 Task: Find connections with filter location Deux-Montagnes with filter topic #Entrepreneurshipwith filter profile language Potuguese with filter current company Mindshare with filter school BSI Training Academy with filter industry Strategic Management Services with filter service category Editing with filter keywords title Credit Counselor
Action: Mouse moved to (245, 320)
Screenshot: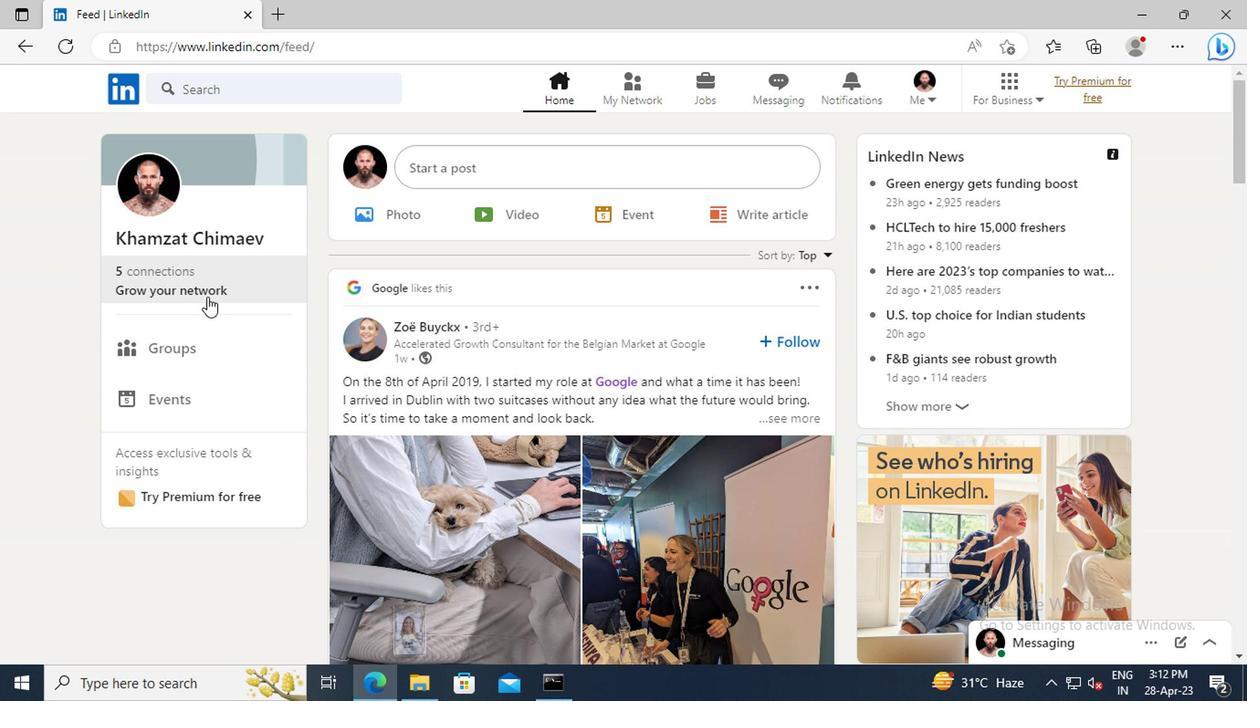 
Action: Mouse pressed left at (245, 320)
Screenshot: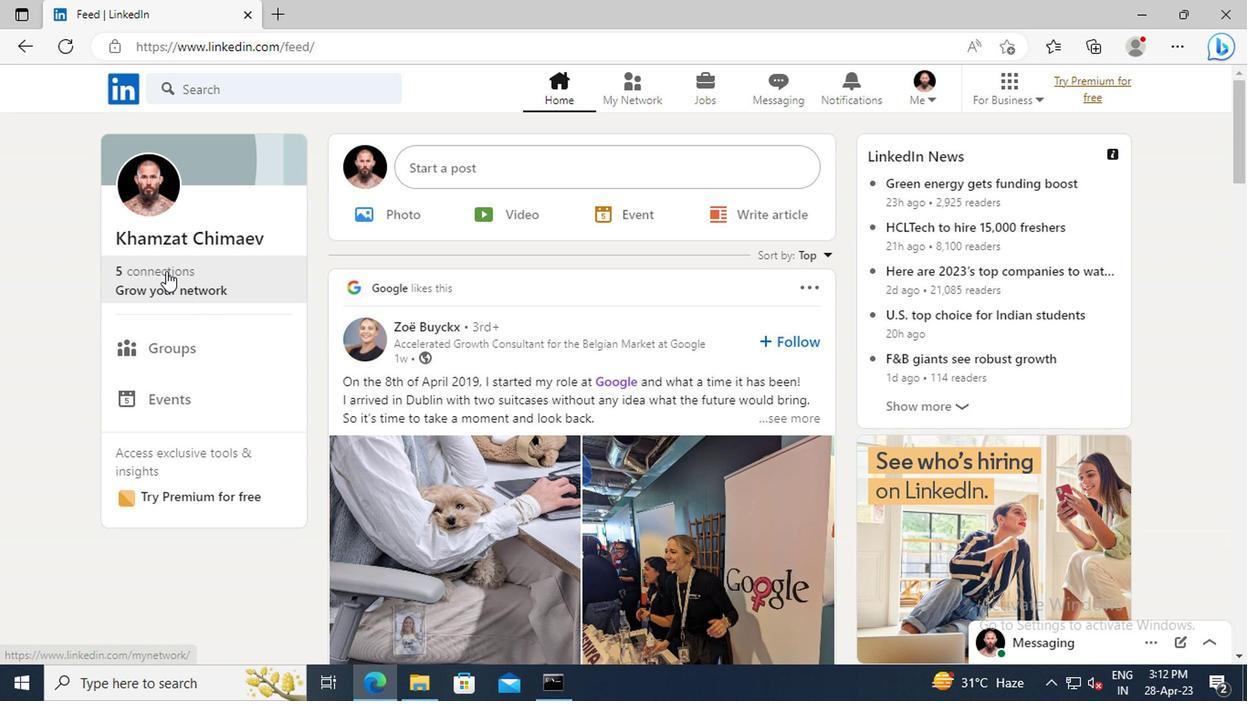 
Action: Mouse moved to (260, 263)
Screenshot: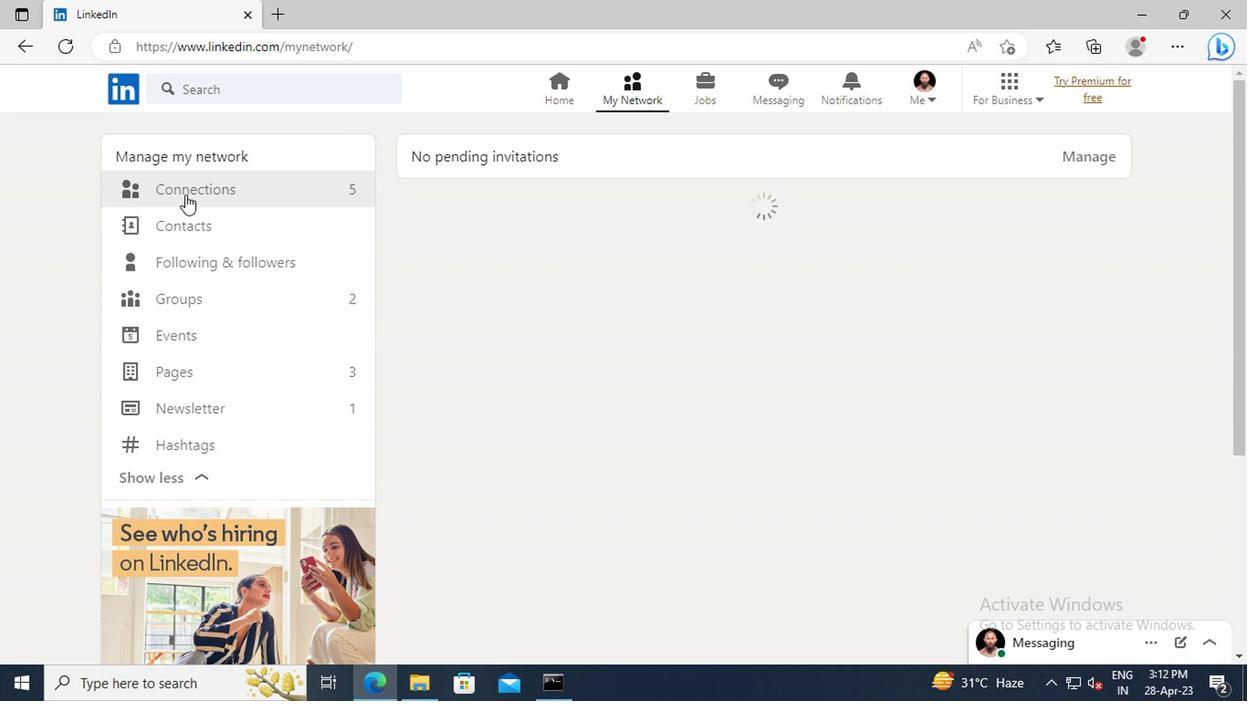 
Action: Mouse pressed left at (260, 263)
Screenshot: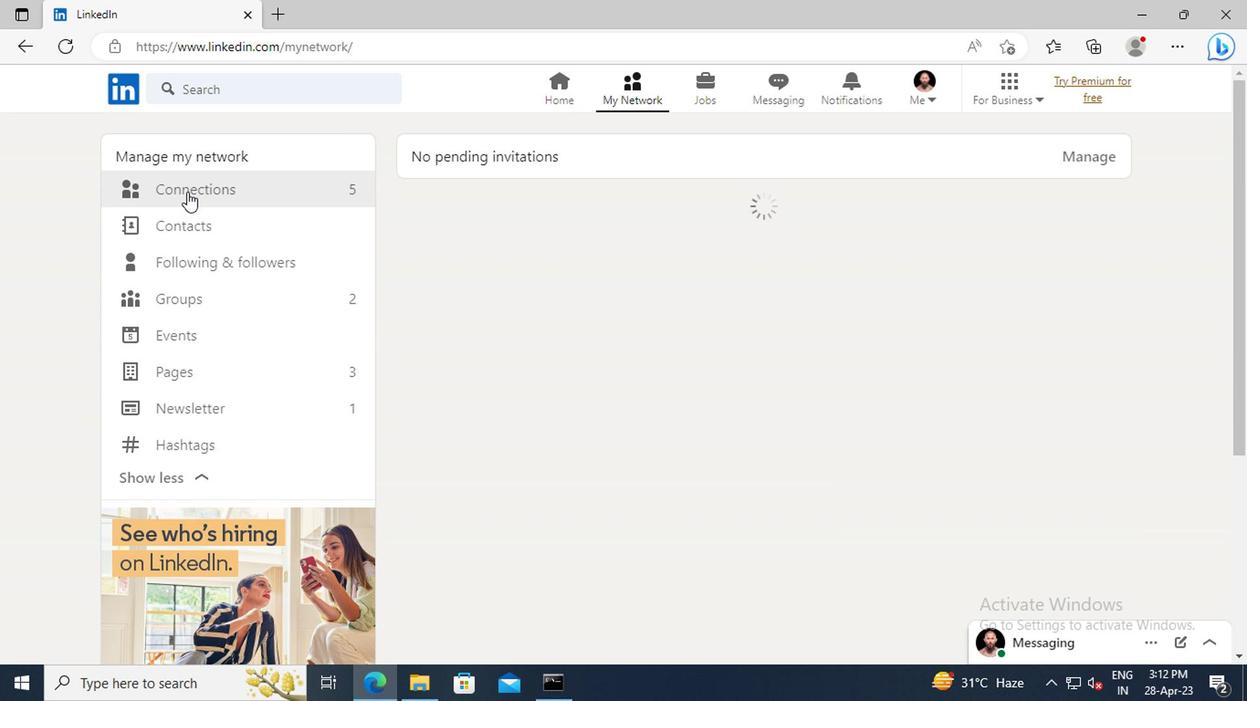 
Action: Mouse moved to (676, 265)
Screenshot: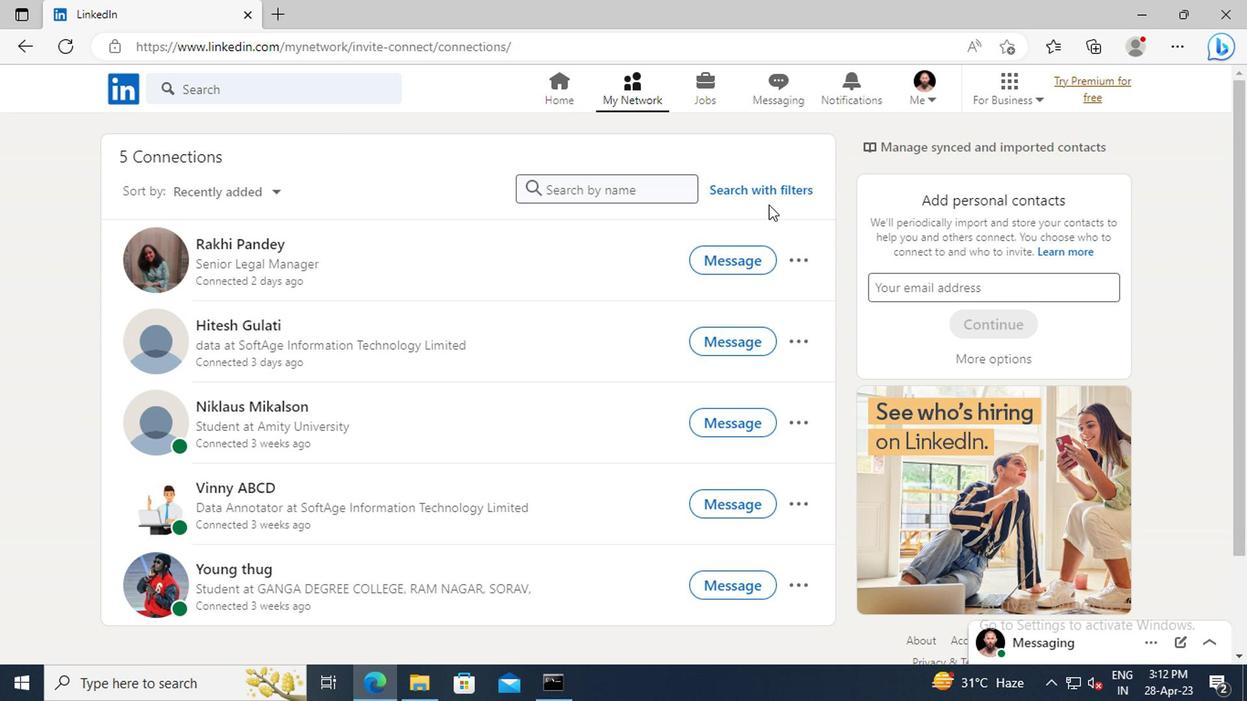 
Action: Mouse pressed left at (676, 265)
Screenshot: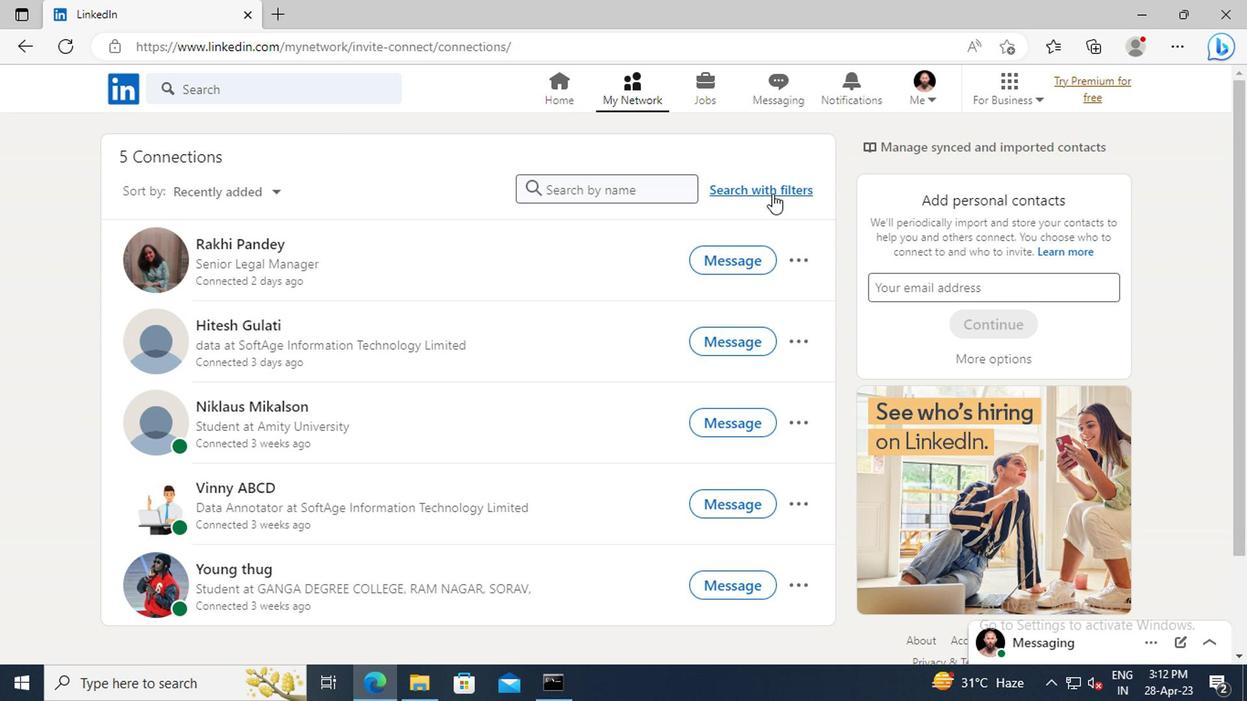 
Action: Mouse moved to (618, 229)
Screenshot: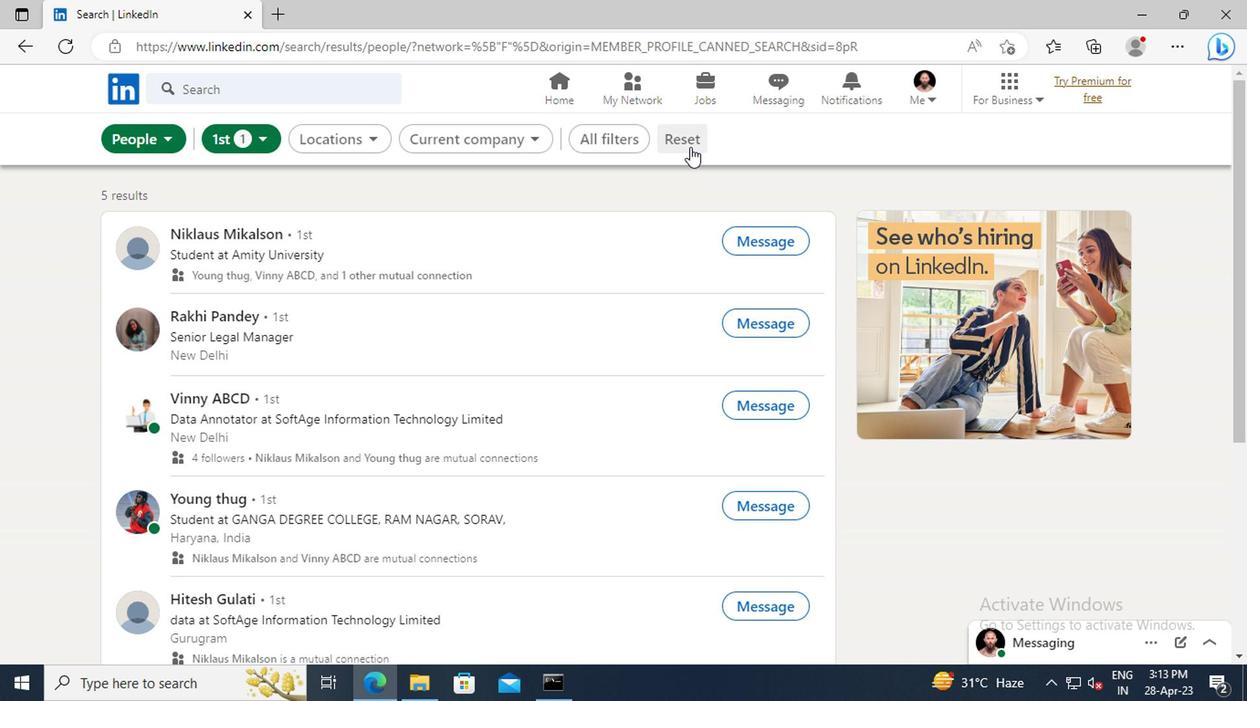 
Action: Mouse pressed left at (618, 229)
Screenshot: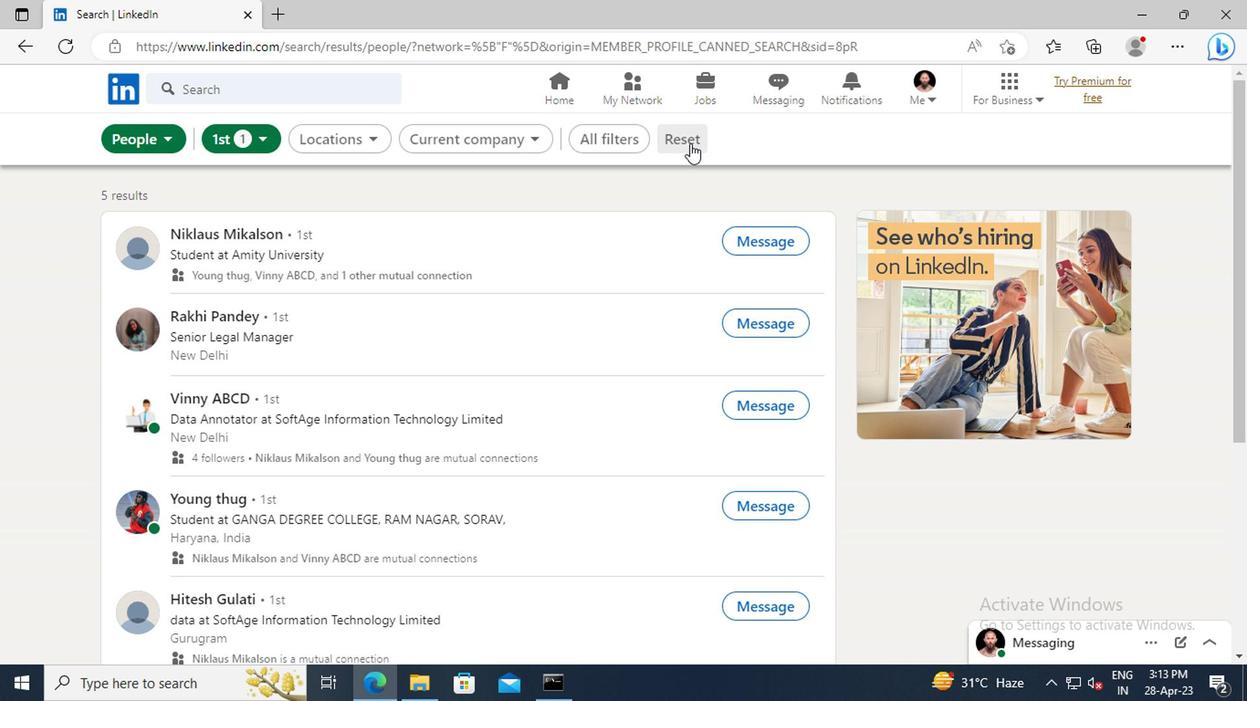 
Action: Mouse moved to (591, 224)
Screenshot: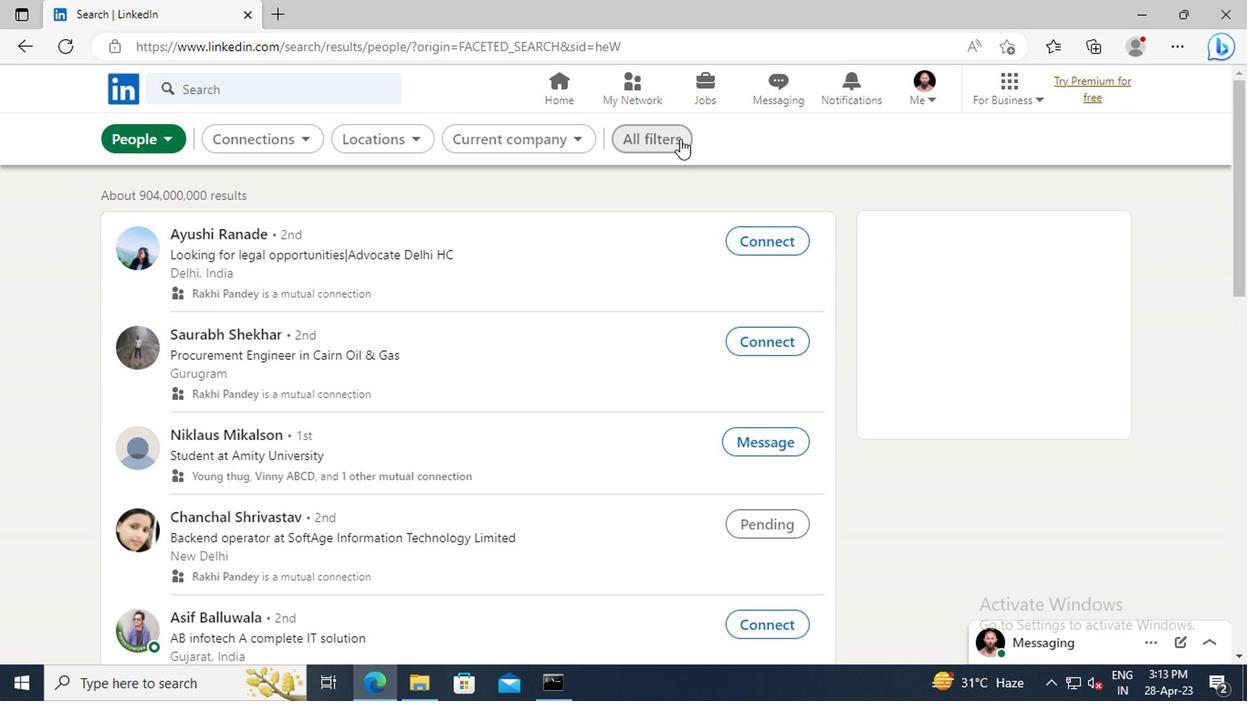 
Action: Mouse pressed left at (591, 224)
Screenshot: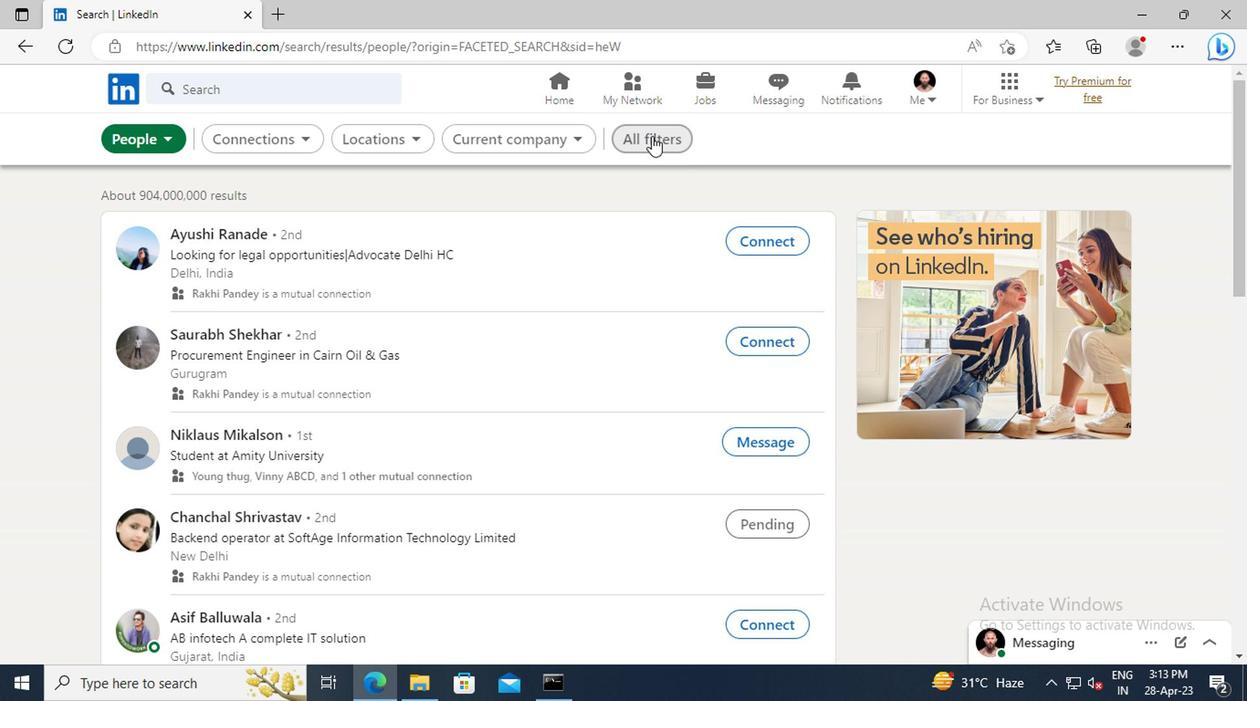 
Action: Mouse moved to (879, 342)
Screenshot: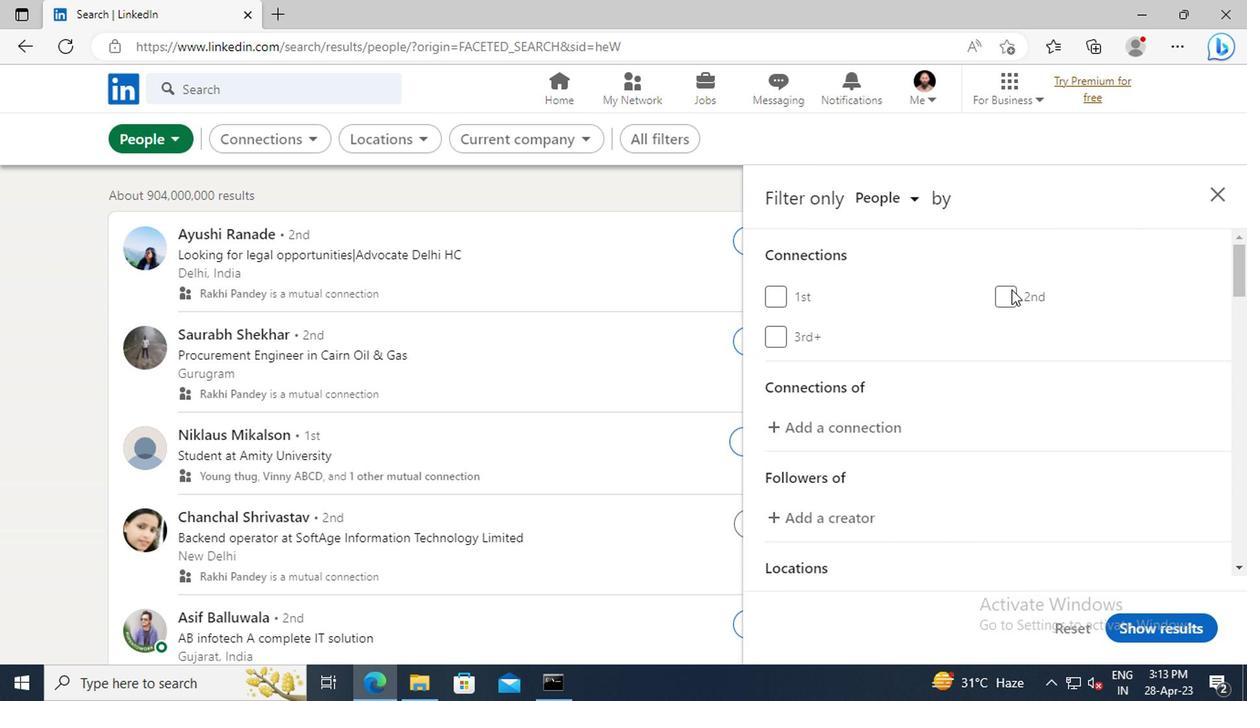 
Action: Mouse scrolled (879, 342) with delta (0, 0)
Screenshot: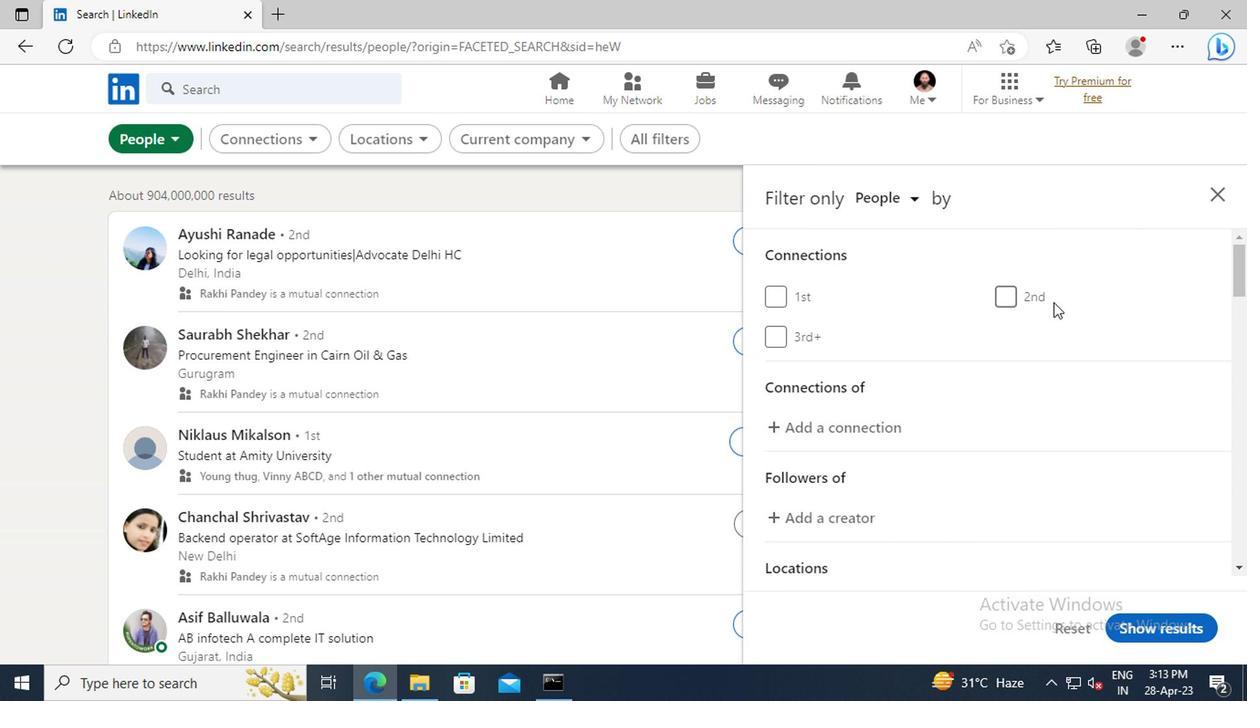 
Action: Mouse scrolled (879, 342) with delta (0, 0)
Screenshot: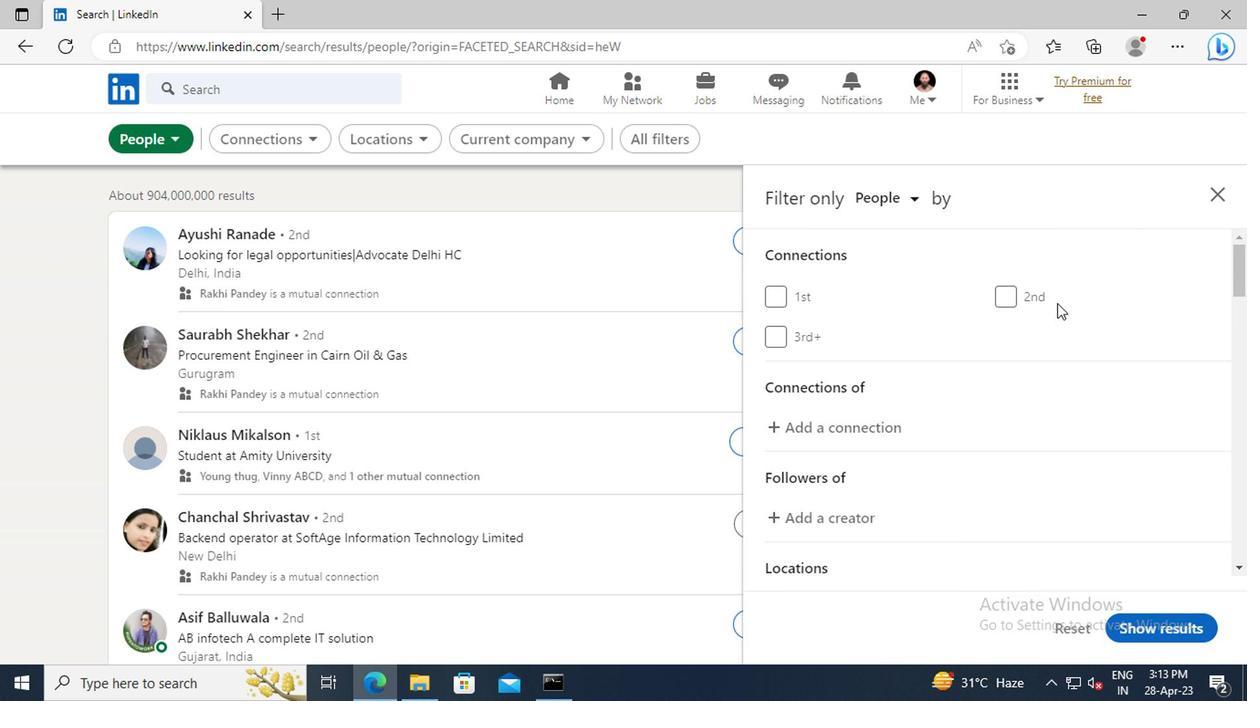 
Action: Mouse scrolled (879, 342) with delta (0, 0)
Screenshot: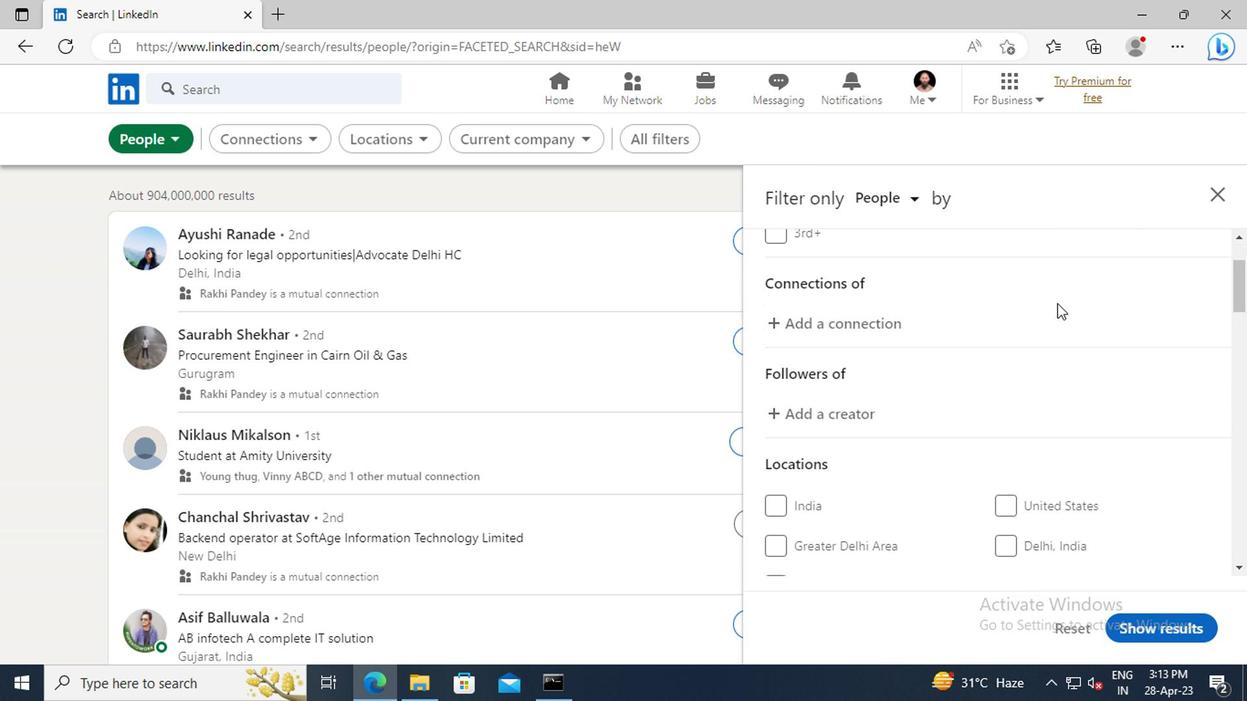 
Action: Mouse scrolled (879, 342) with delta (0, 0)
Screenshot: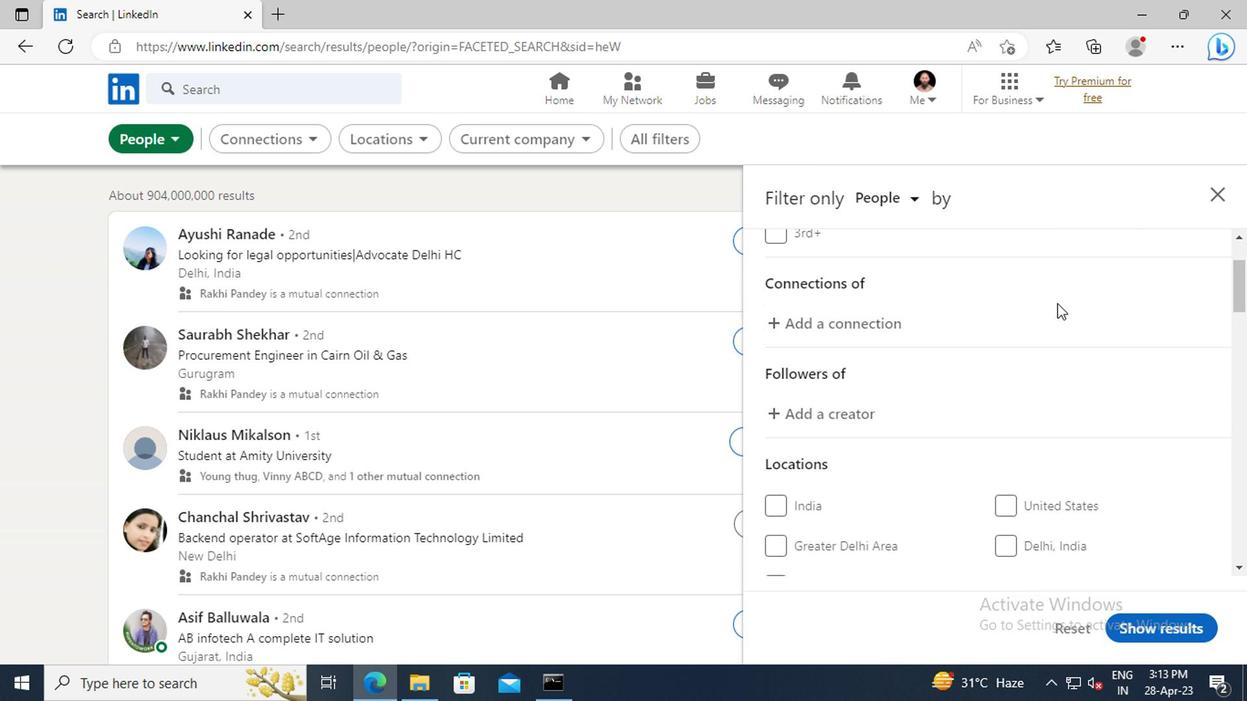 
Action: Mouse scrolled (879, 342) with delta (0, 0)
Screenshot: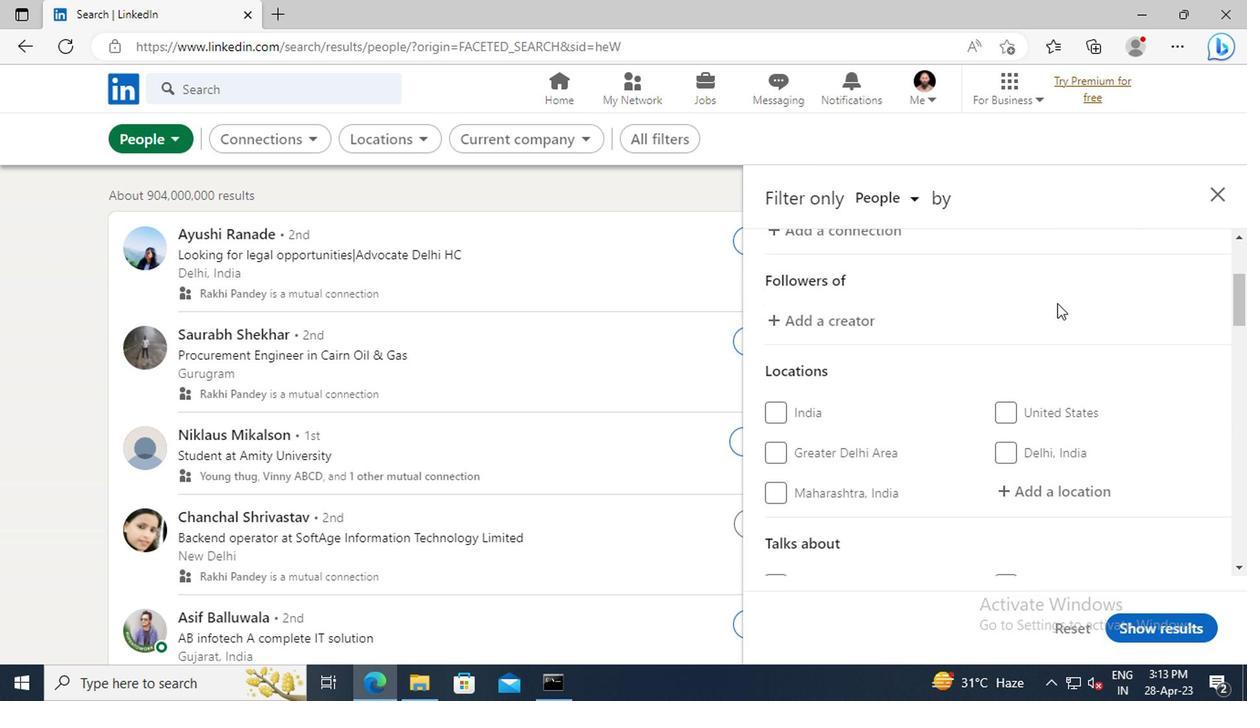 
Action: Mouse scrolled (879, 342) with delta (0, 0)
Screenshot: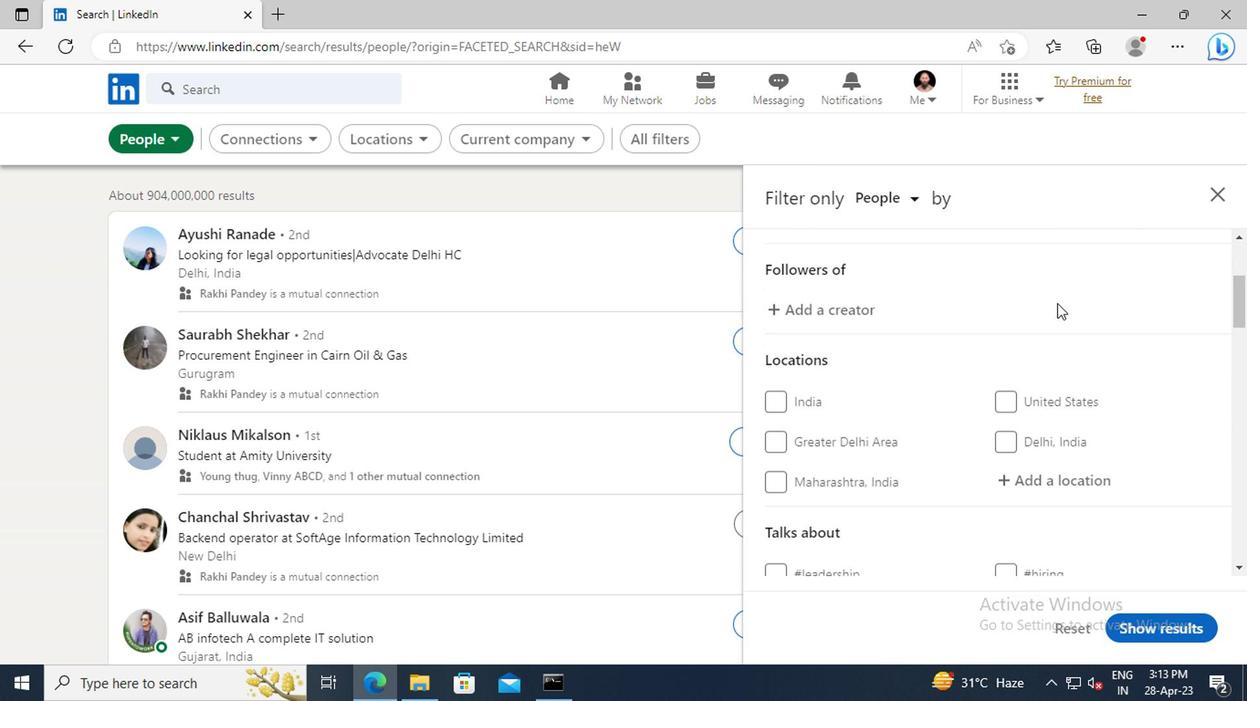 
Action: Mouse moved to (886, 394)
Screenshot: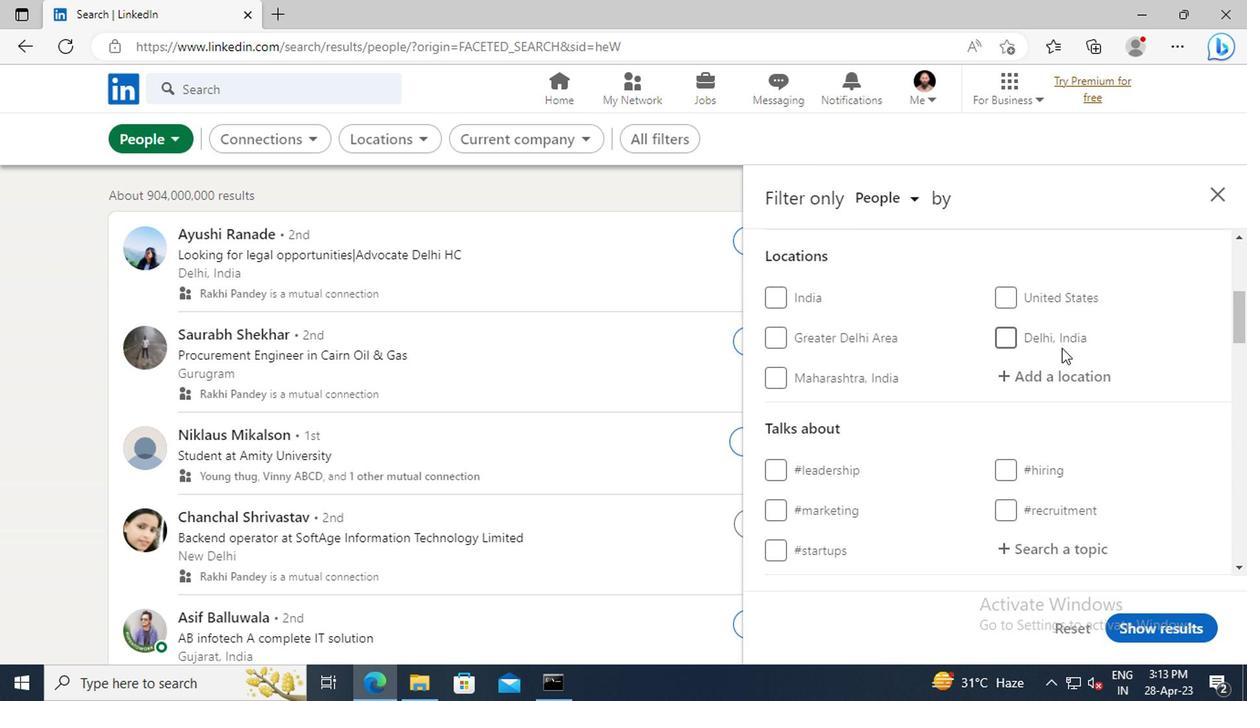 
Action: Mouse pressed left at (886, 394)
Screenshot: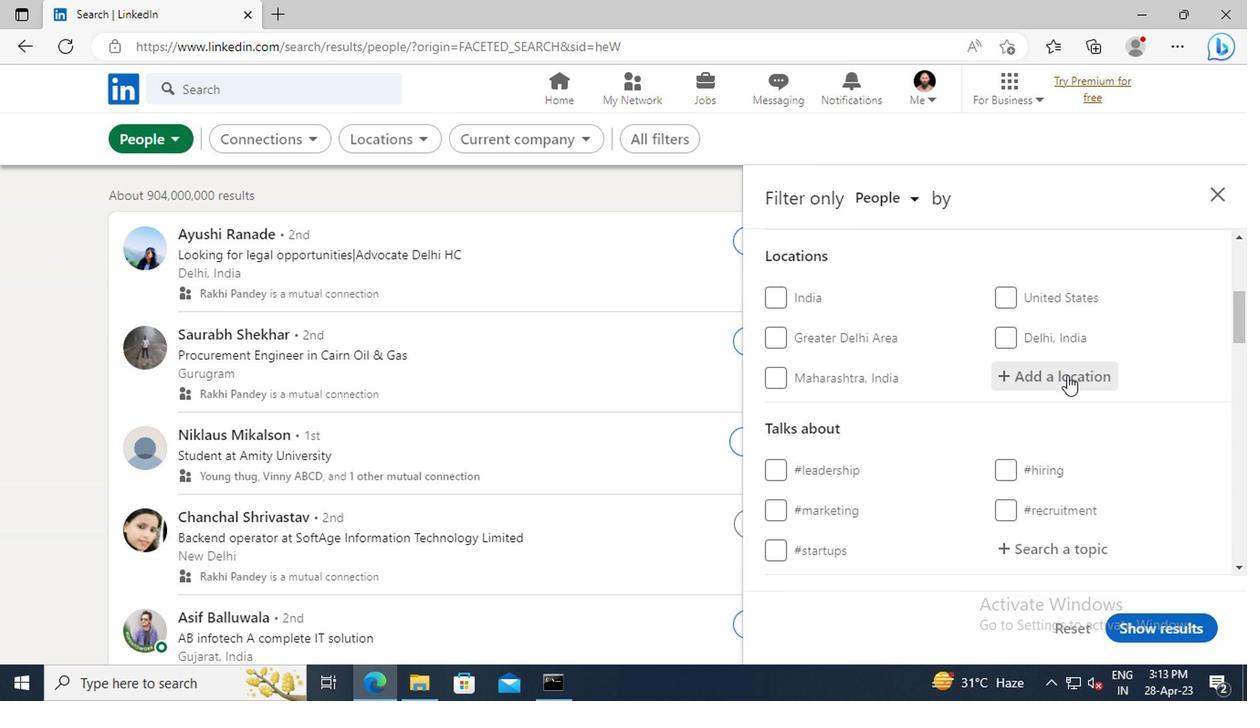 
Action: Key pressed <Key.shift>DEUX-<Key.shift>MONTAGNES
Screenshot: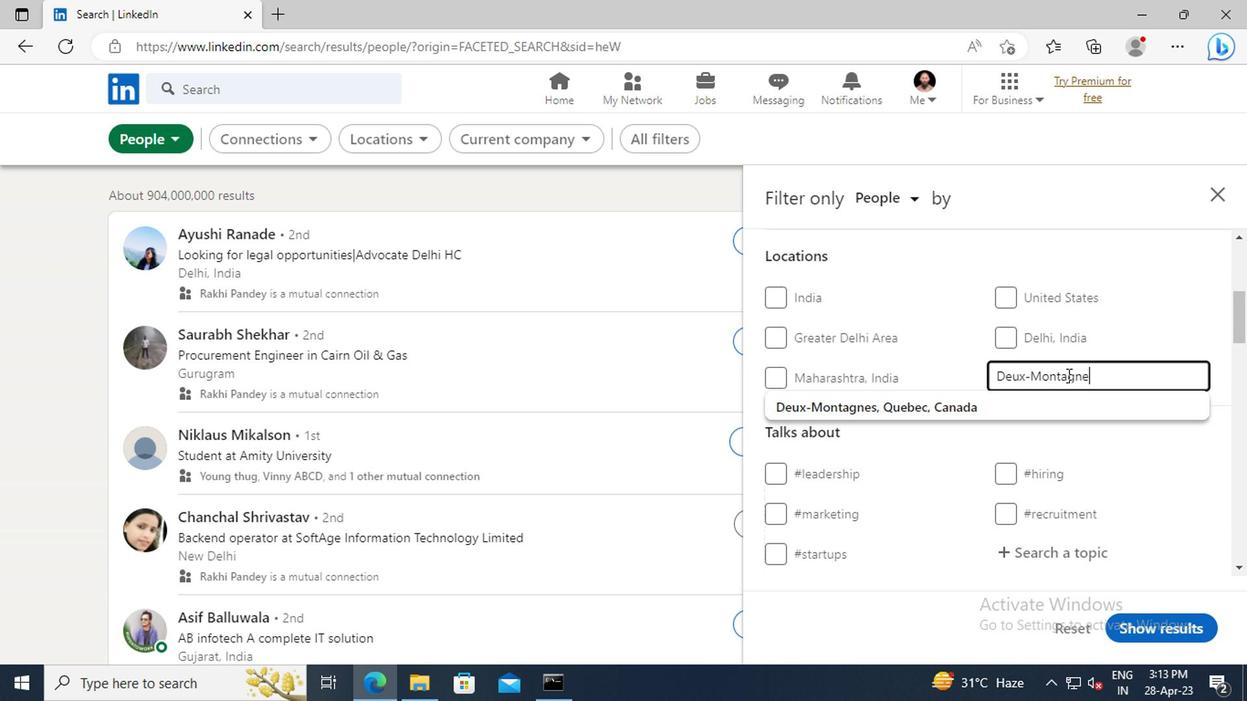 
Action: Mouse moved to (889, 415)
Screenshot: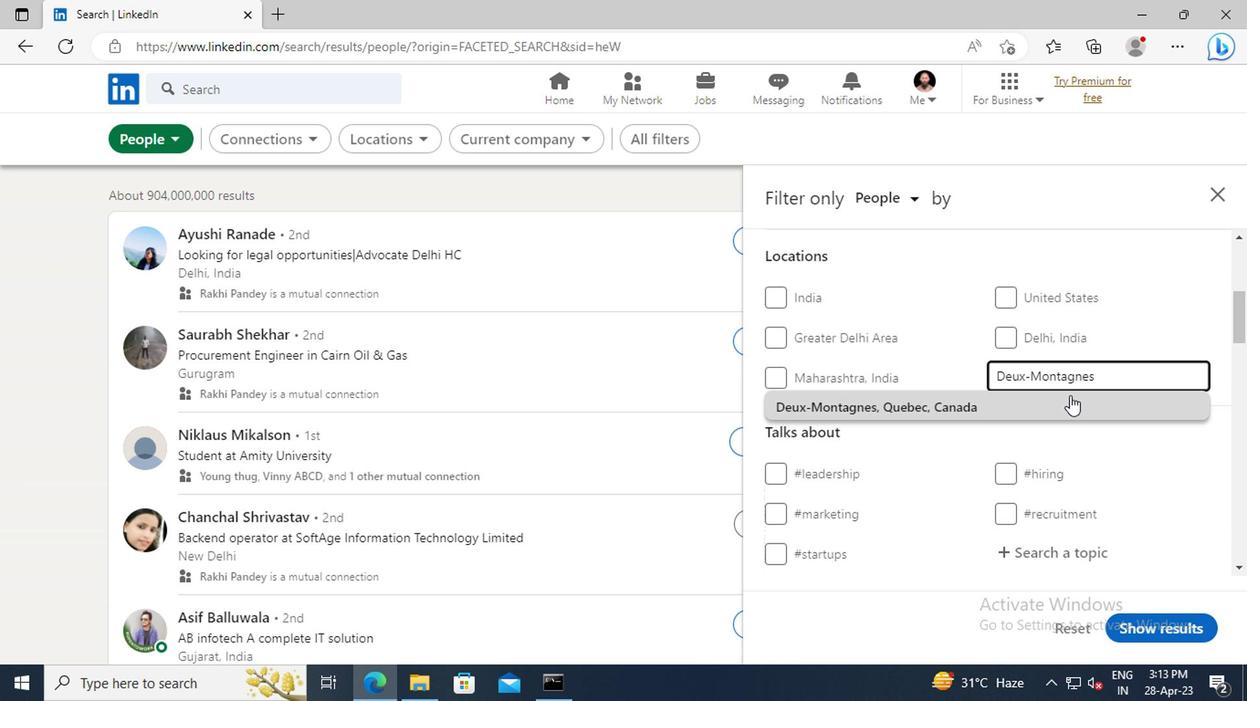 
Action: Mouse pressed left at (889, 415)
Screenshot: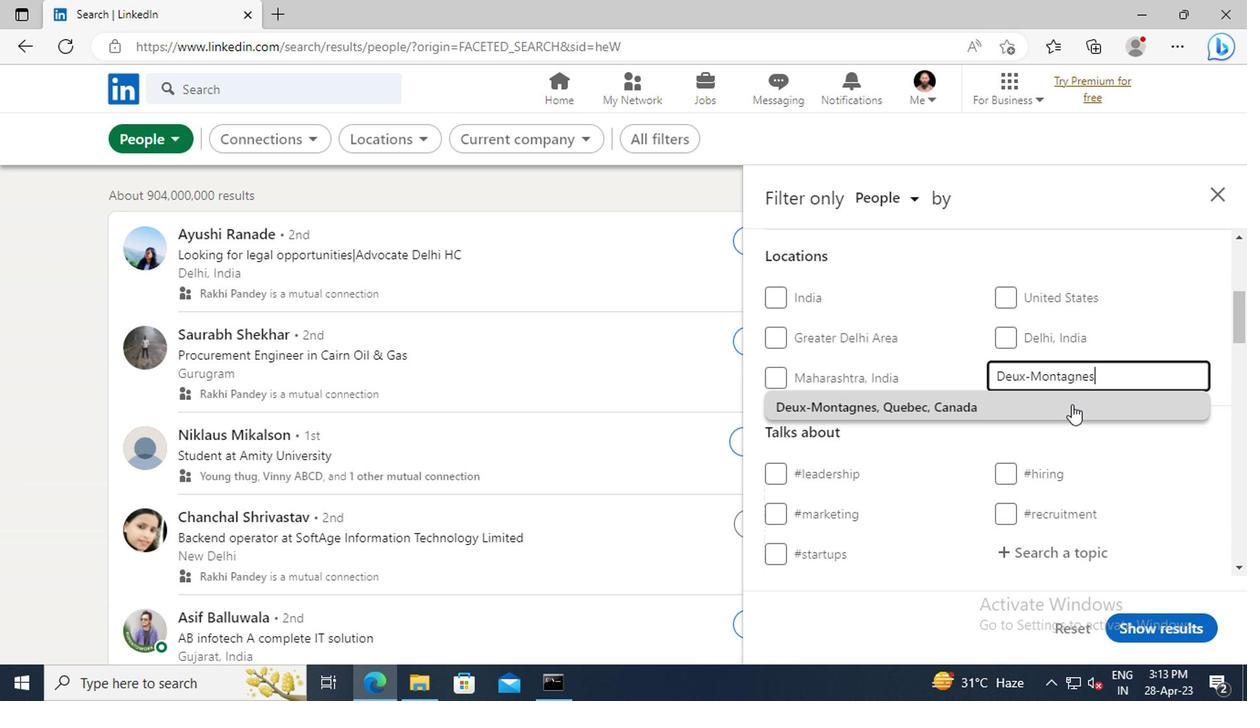 
Action: Mouse scrolled (889, 414) with delta (0, 0)
Screenshot: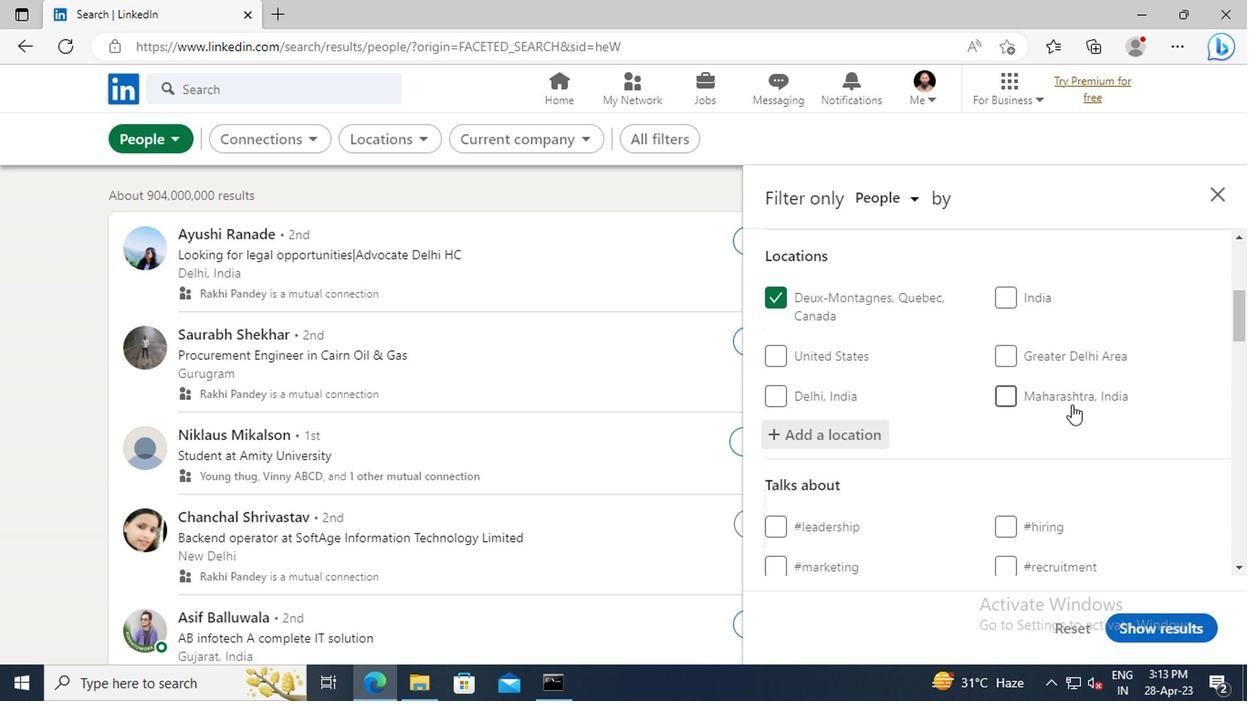 
Action: Mouse scrolled (889, 414) with delta (0, 0)
Screenshot: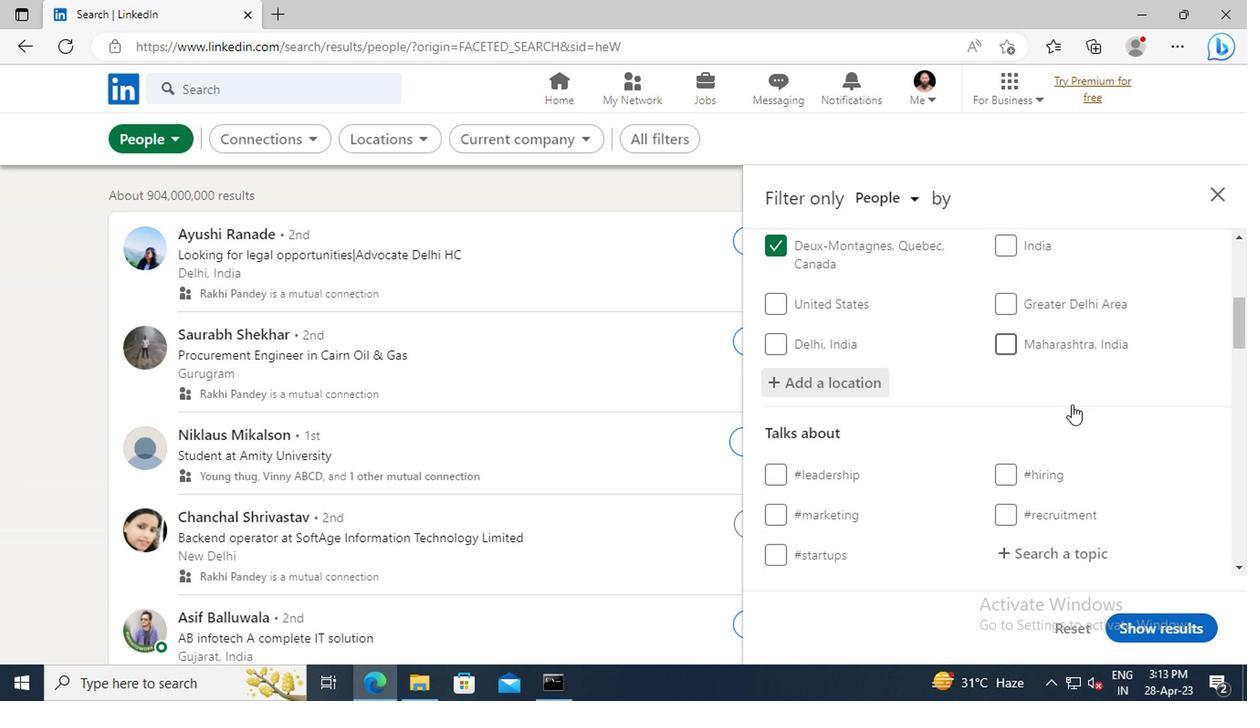 
Action: Mouse scrolled (889, 414) with delta (0, 0)
Screenshot: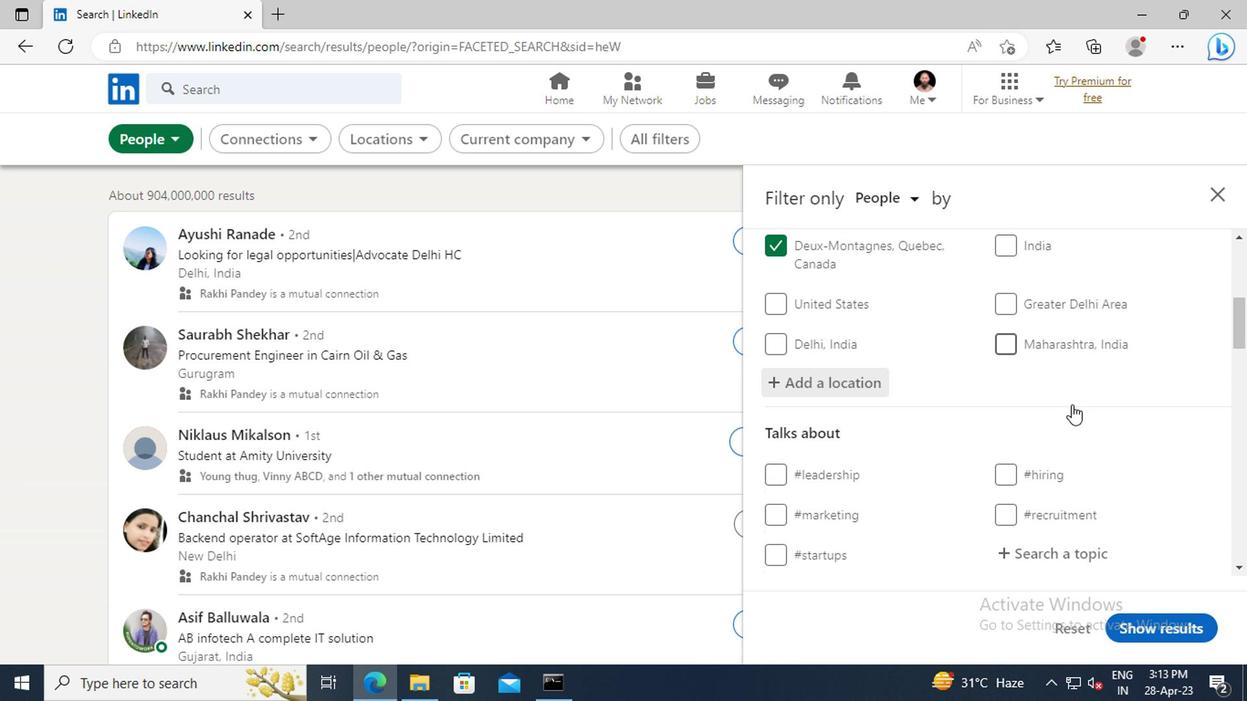 
Action: Mouse moved to (882, 441)
Screenshot: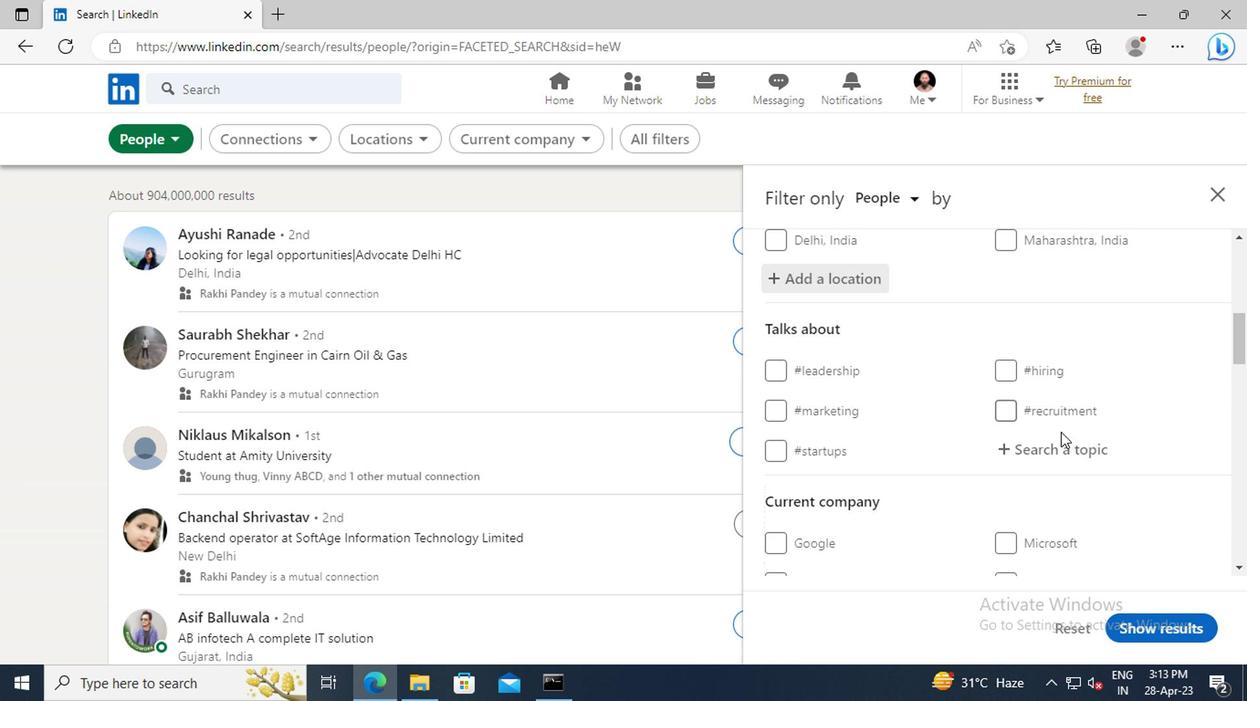 
Action: Mouse pressed left at (882, 441)
Screenshot: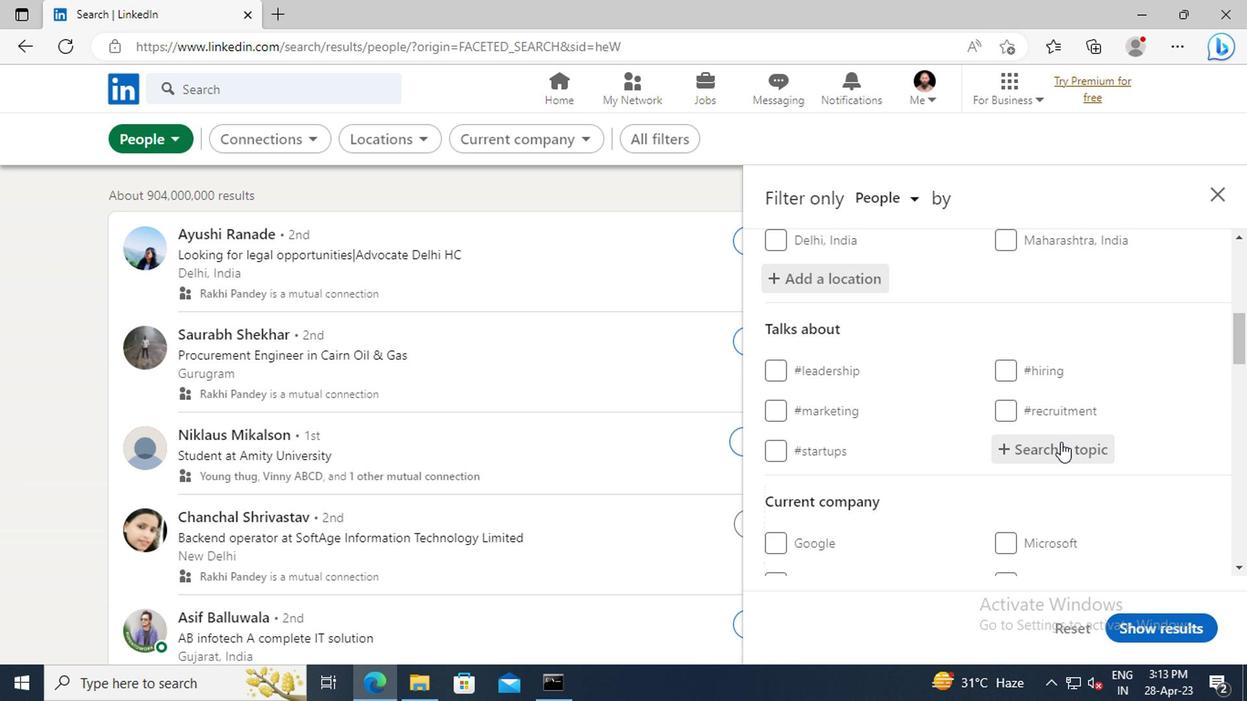 
Action: Key pressed <Key.shift>ENTREPRENEURSHIP
Screenshot: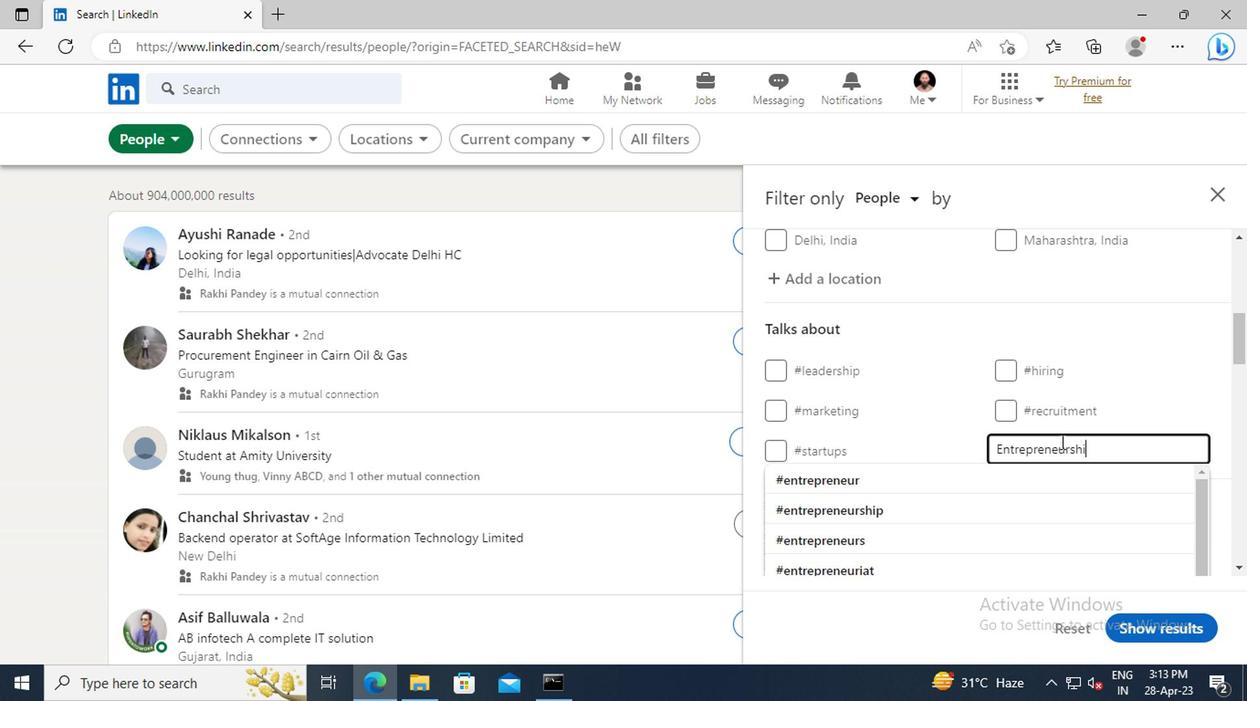
Action: Mouse moved to (887, 465)
Screenshot: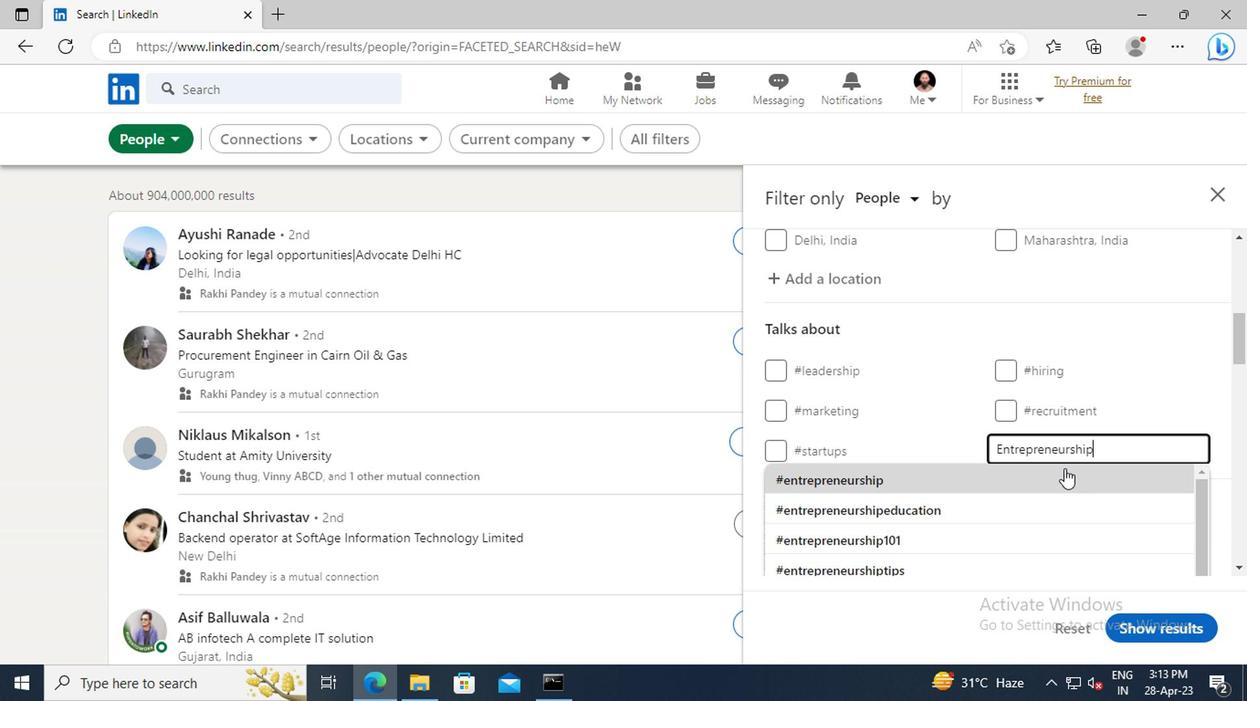 
Action: Mouse pressed left at (887, 465)
Screenshot: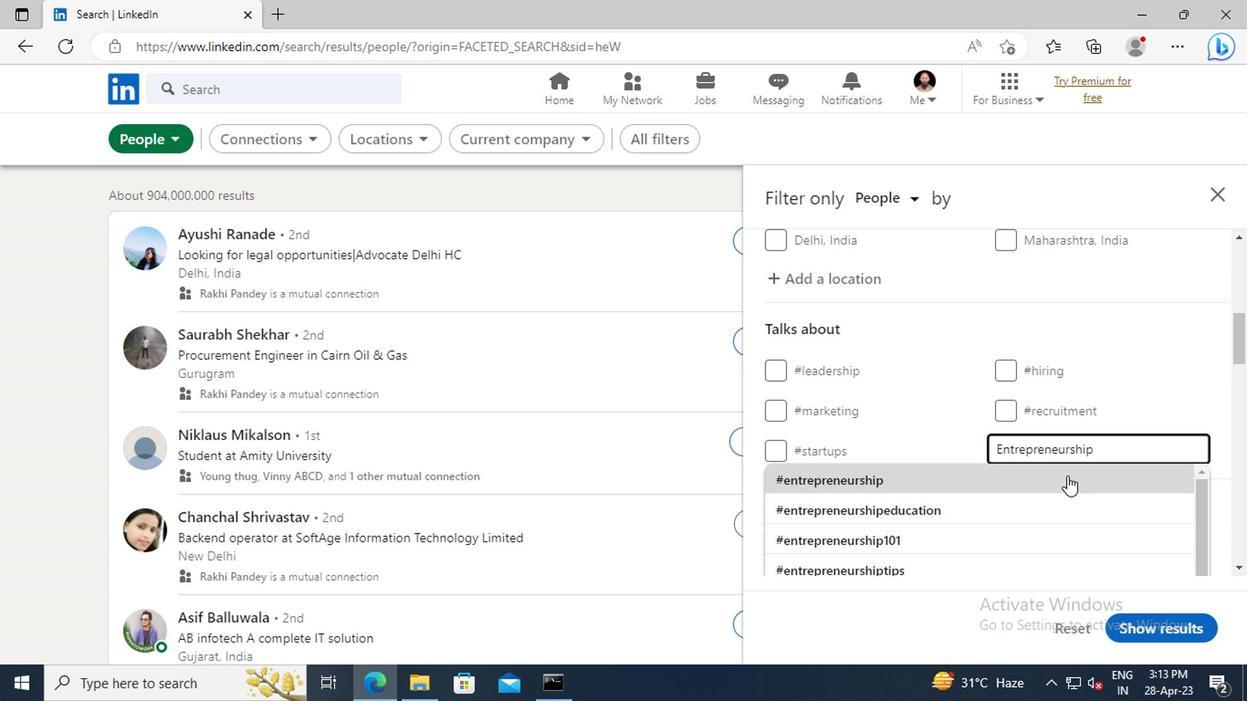 
Action: Mouse scrolled (887, 465) with delta (0, 0)
Screenshot: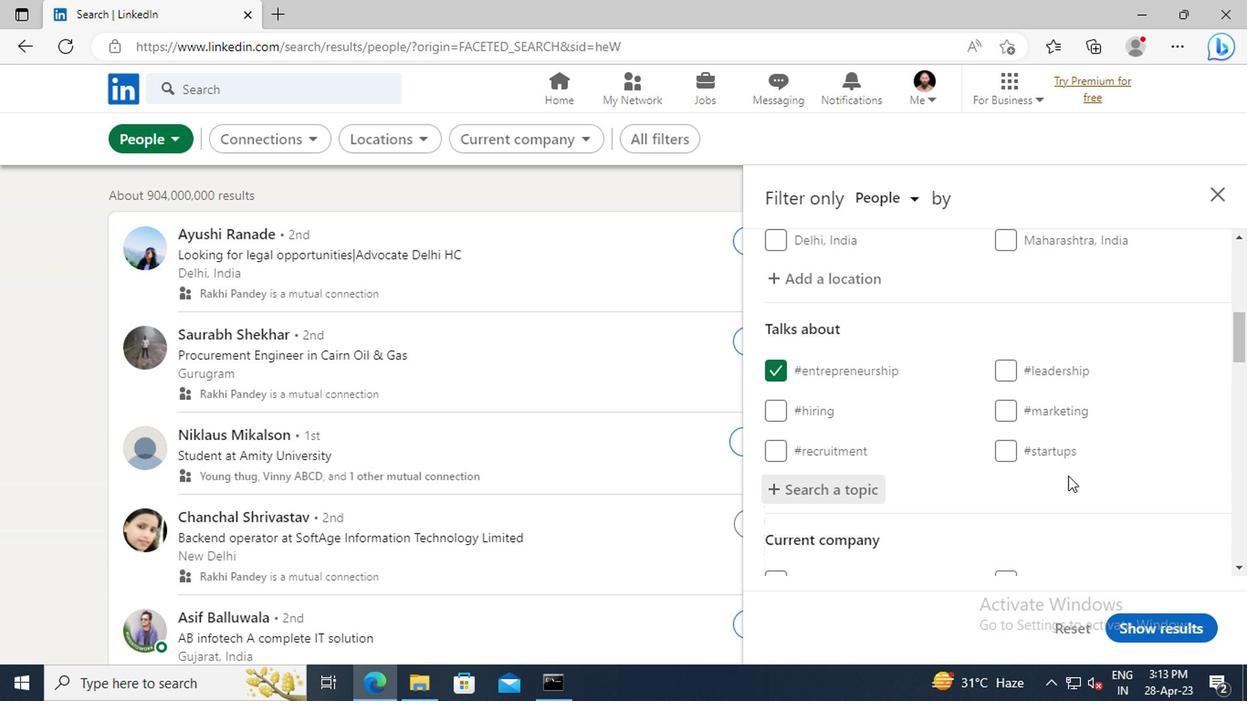 
Action: Mouse scrolled (887, 465) with delta (0, 0)
Screenshot: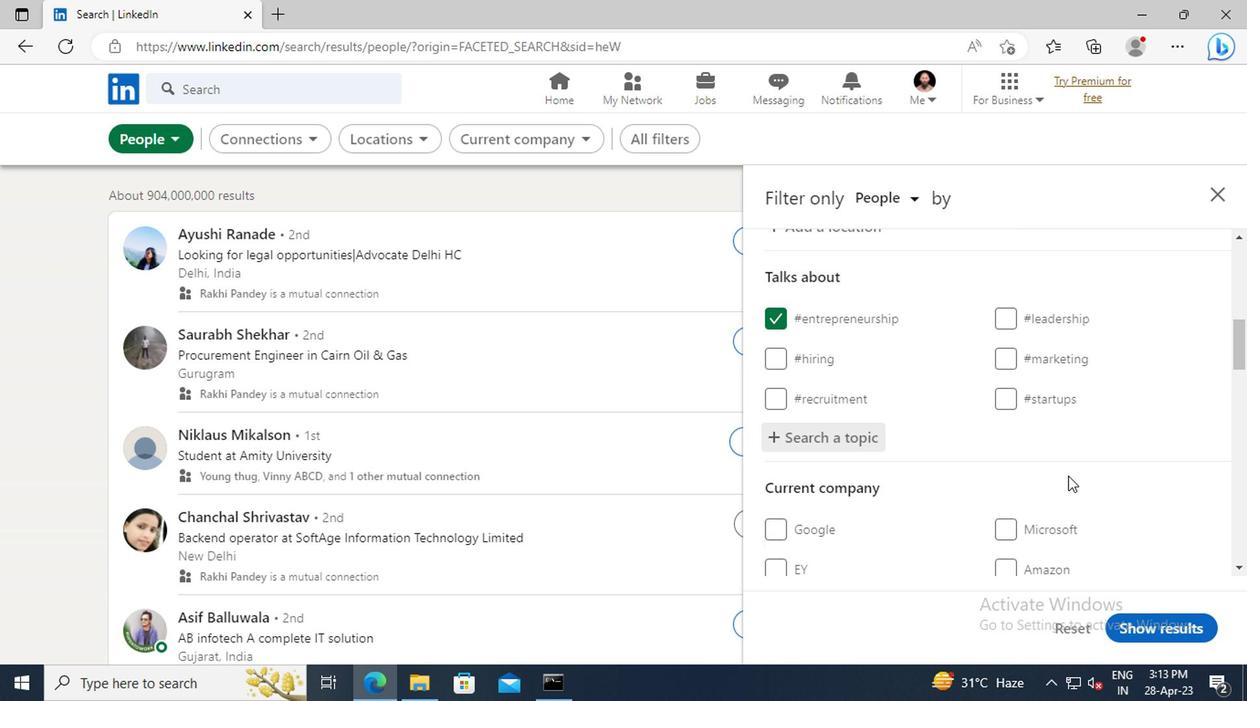
Action: Mouse scrolled (887, 465) with delta (0, 0)
Screenshot: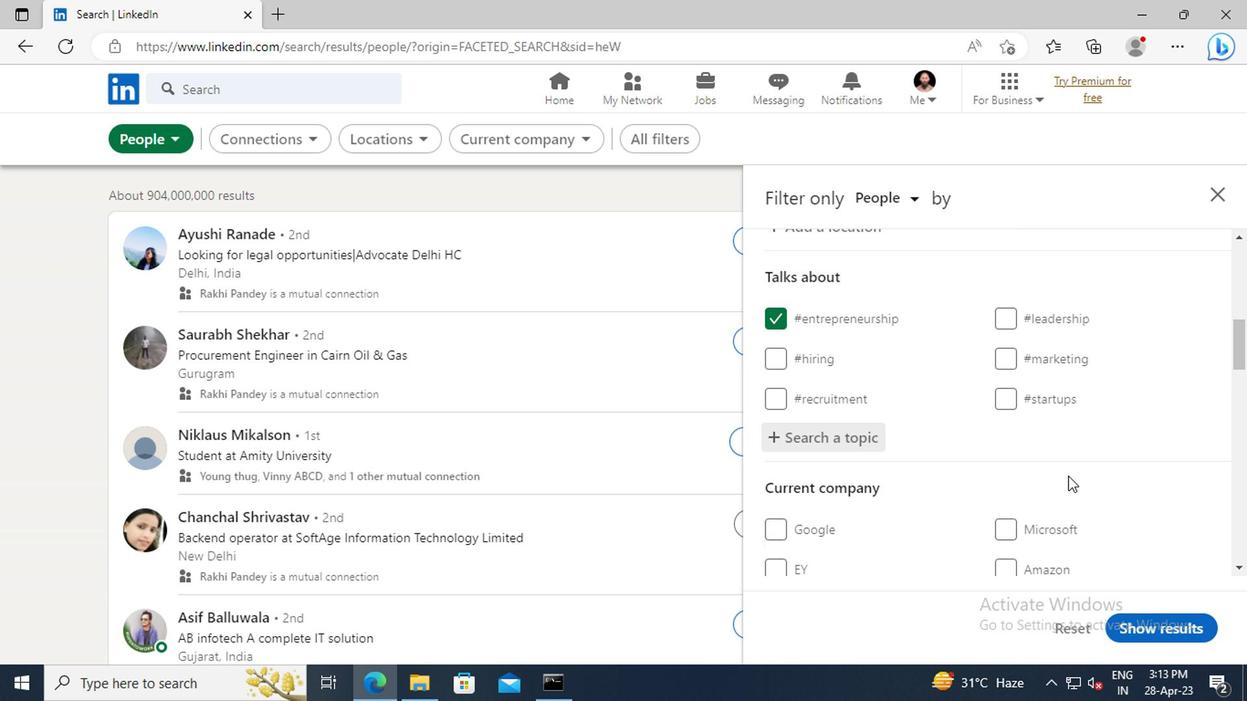 
Action: Mouse scrolled (887, 465) with delta (0, 0)
Screenshot: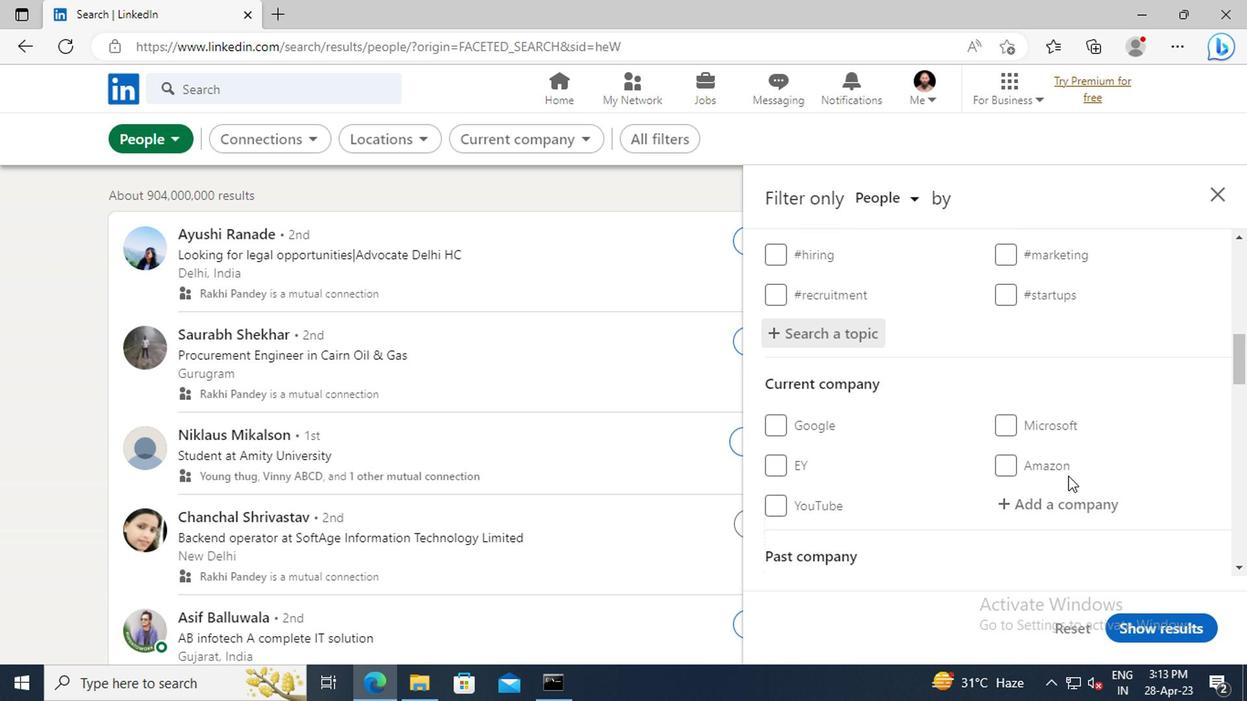 
Action: Mouse scrolled (887, 465) with delta (0, 0)
Screenshot: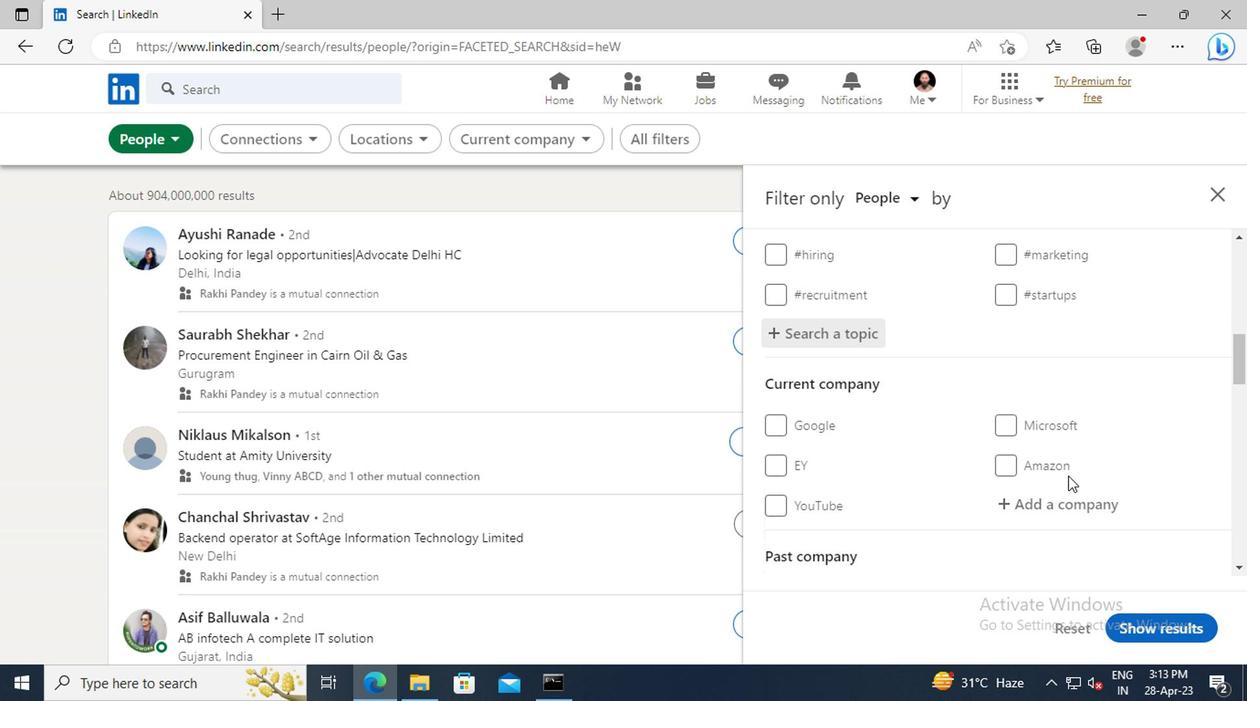 
Action: Mouse scrolled (887, 465) with delta (0, 0)
Screenshot: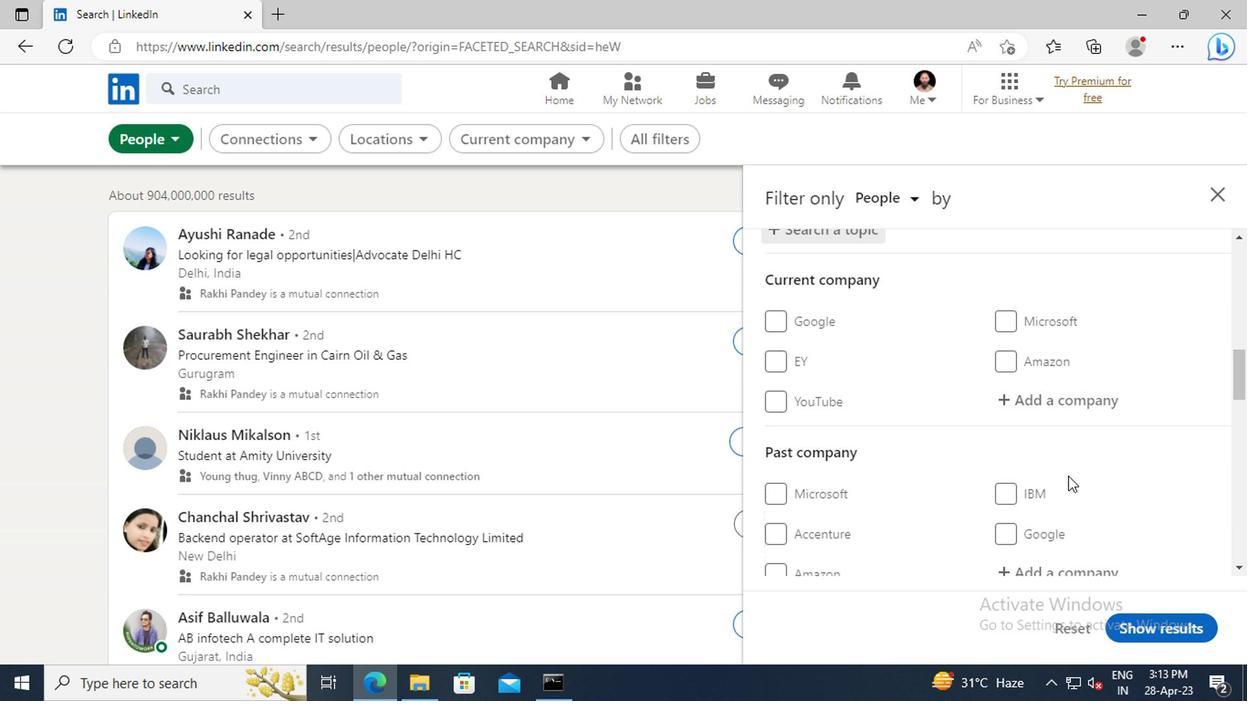 
Action: Mouse scrolled (887, 465) with delta (0, 0)
Screenshot: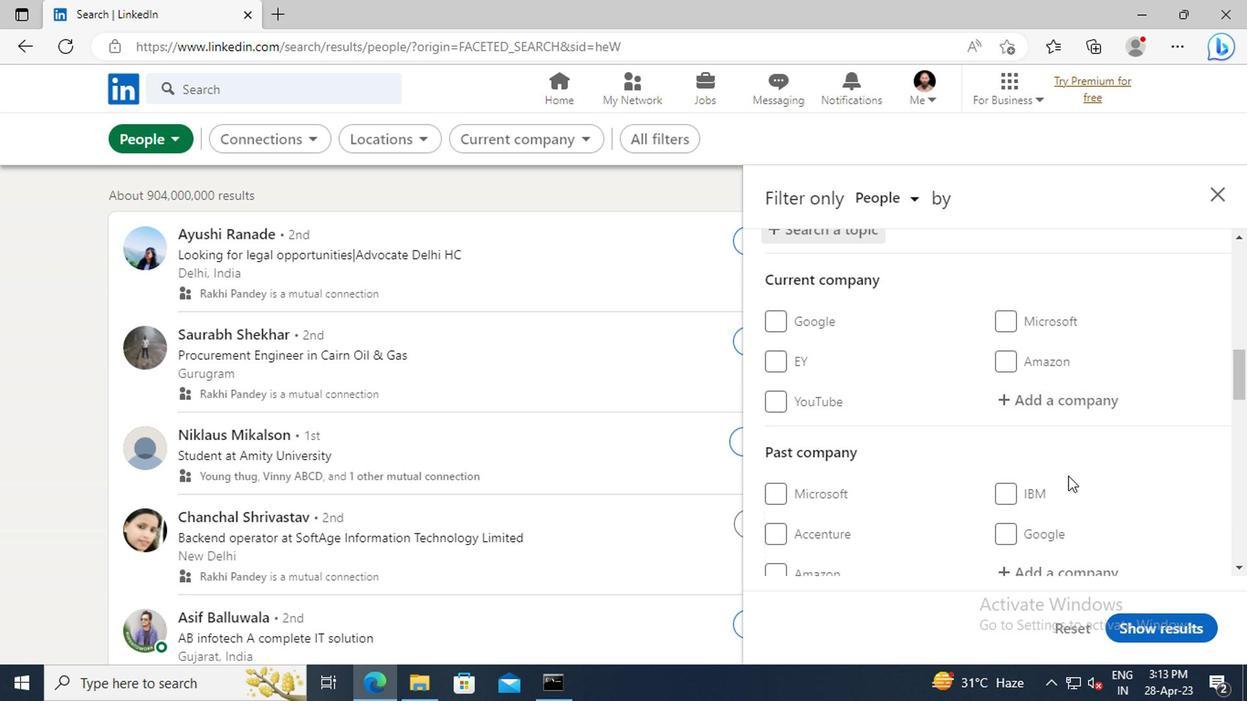 
Action: Mouse scrolled (887, 465) with delta (0, 0)
Screenshot: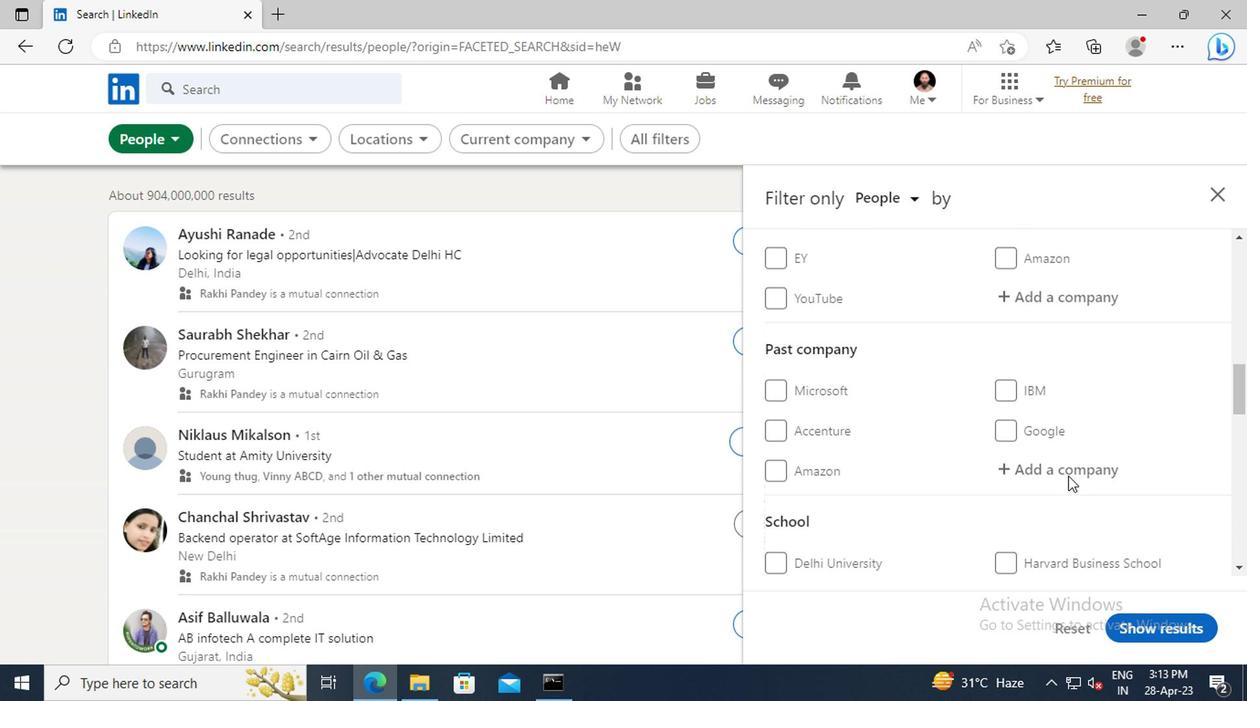
Action: Mouse scrolled (887, 465) with delta (0, 0)
Screenshot: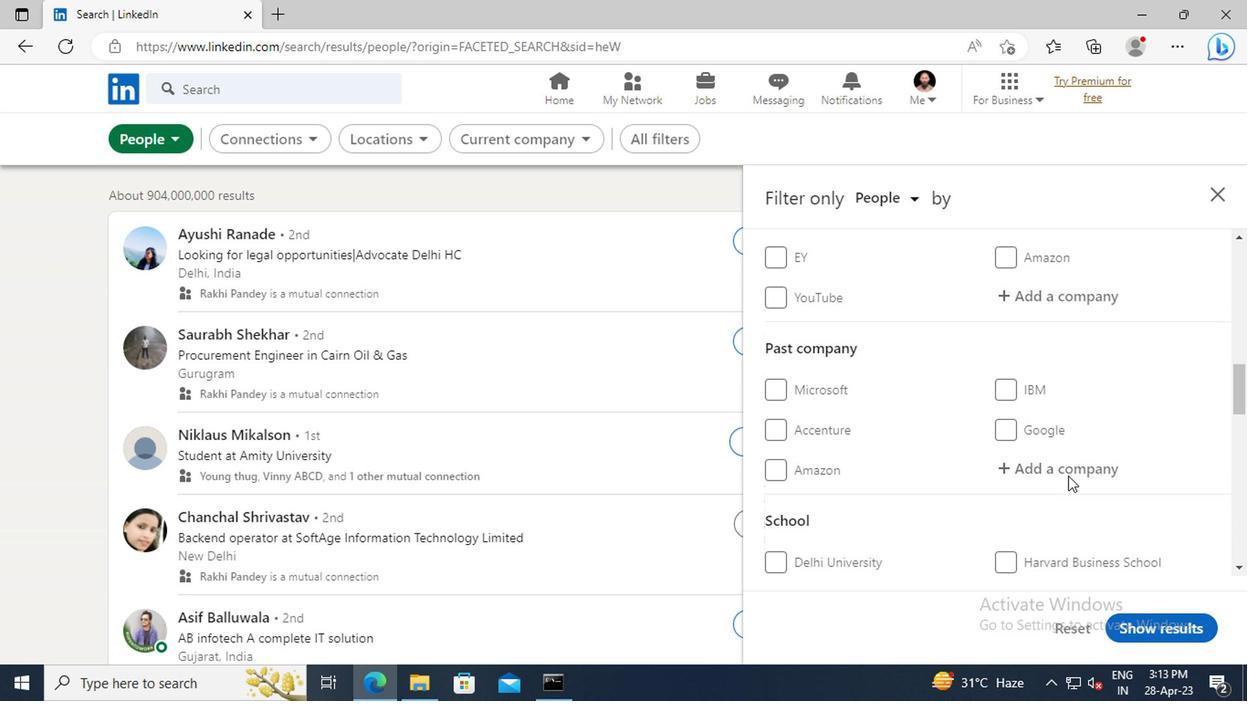 
Action: Mouse scrolled (887, 465) with delta (0, 0)
Screenshot: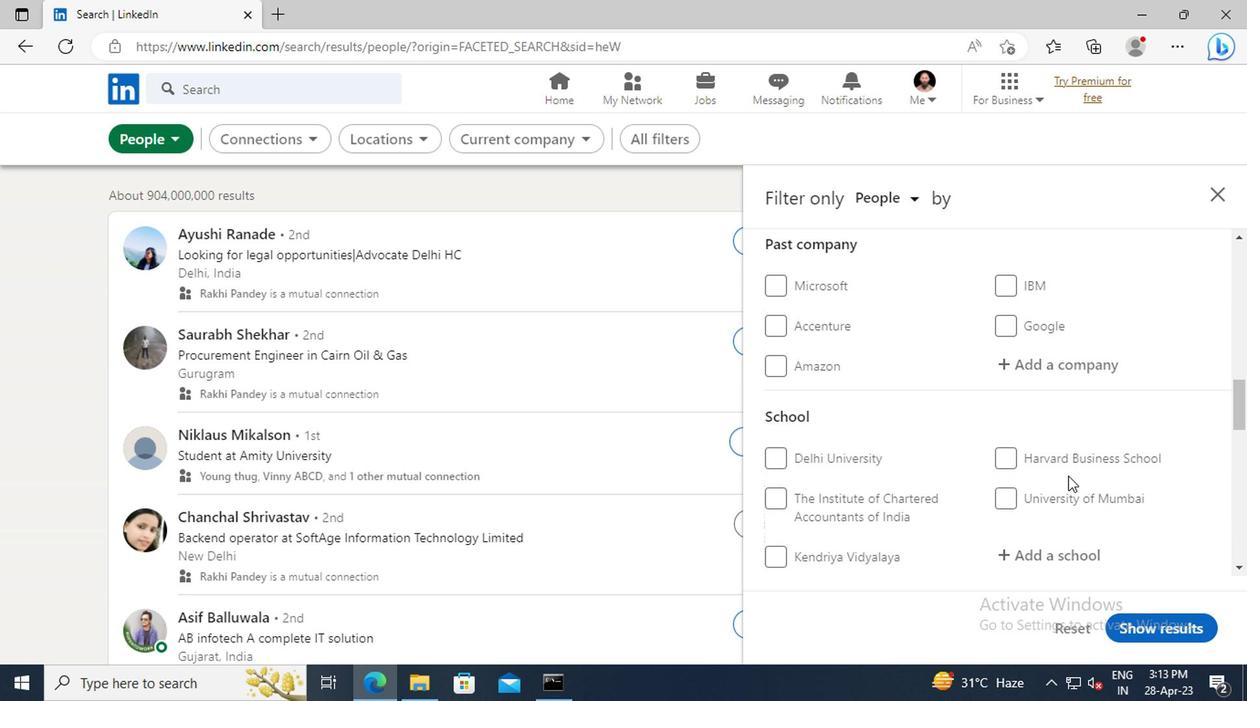 
Action: Mouse scrolled (887, 465) with delta (0, 0)
Screenshot: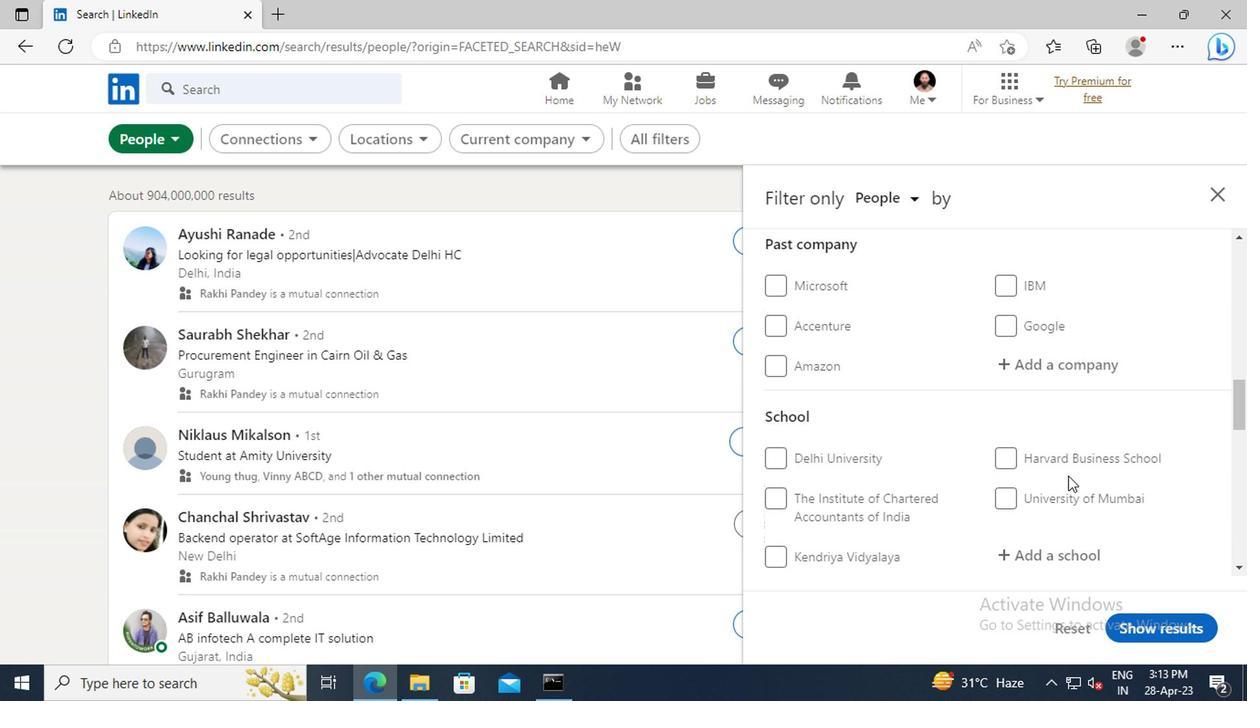 
Action: Mouse scrolled (887, 465) with delta (0, 0)
Screenshot: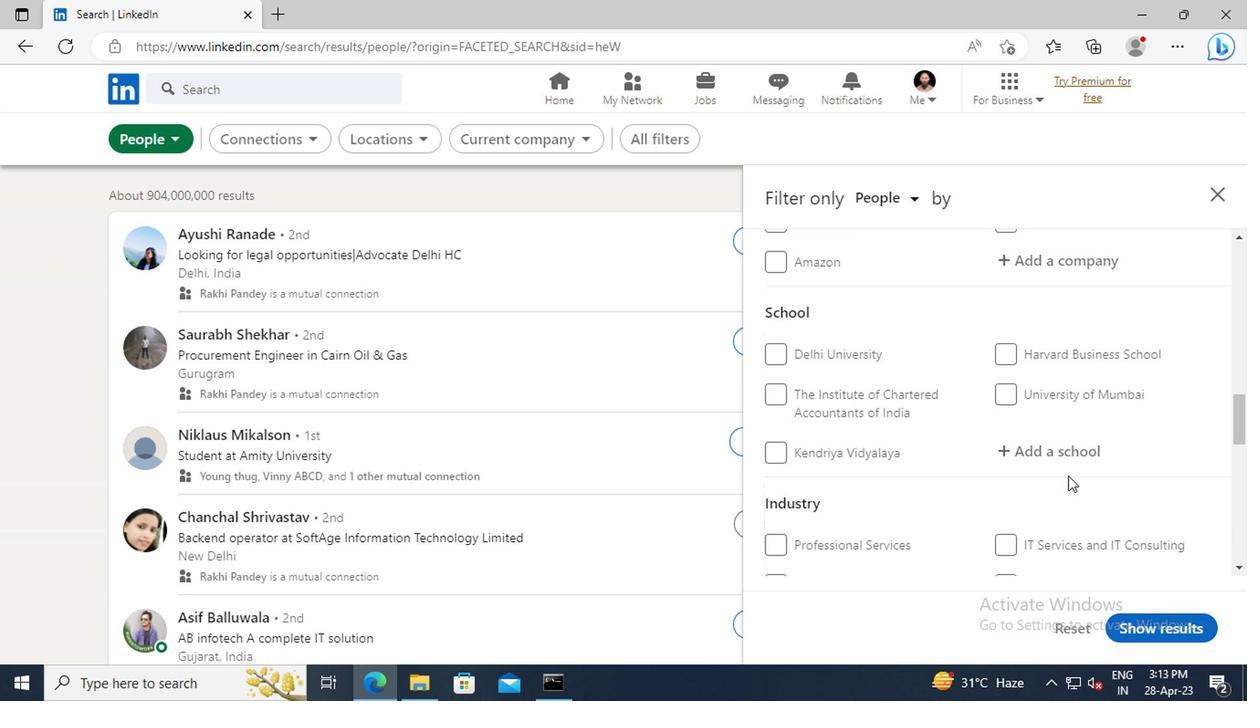 
Action: Mouse scrolled (887, 465) with delta (0, 0)
Screenshot: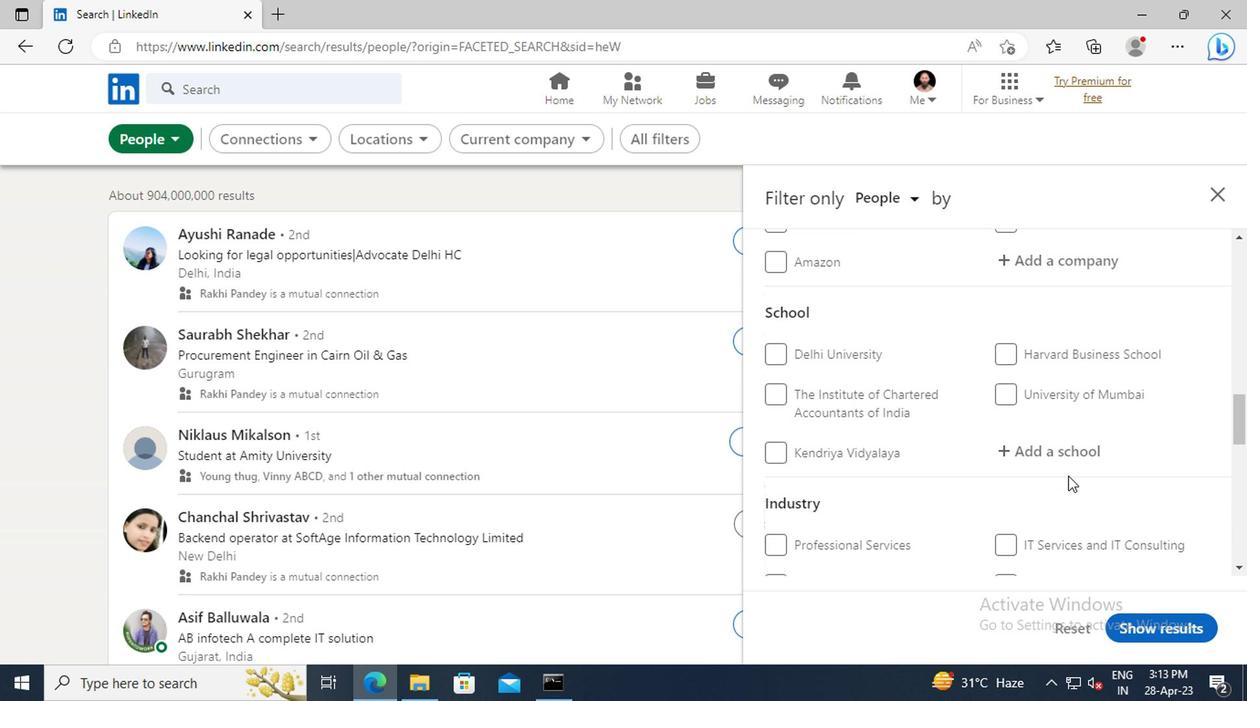 
Action: Mouse scrolled (887, 465) with delta (0, 0)
Screenshot: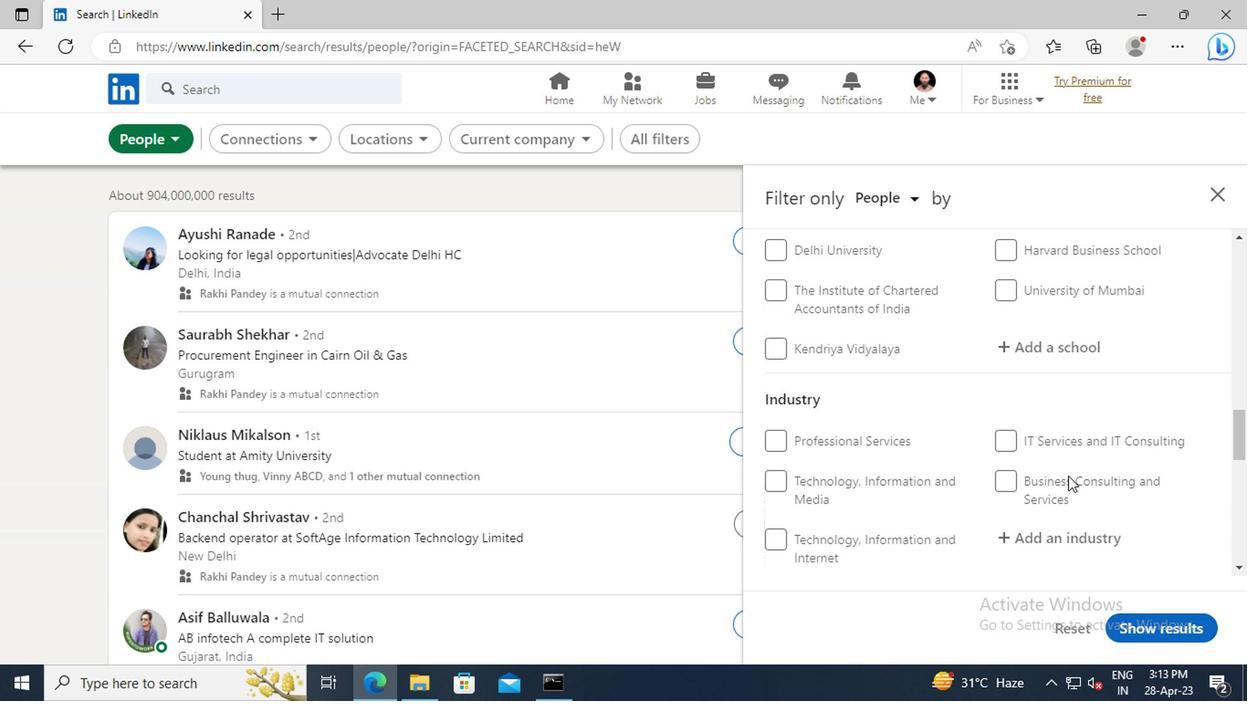 
Action: Mouse scrolled (887, 465) with delta (0, 0)
Screenshot: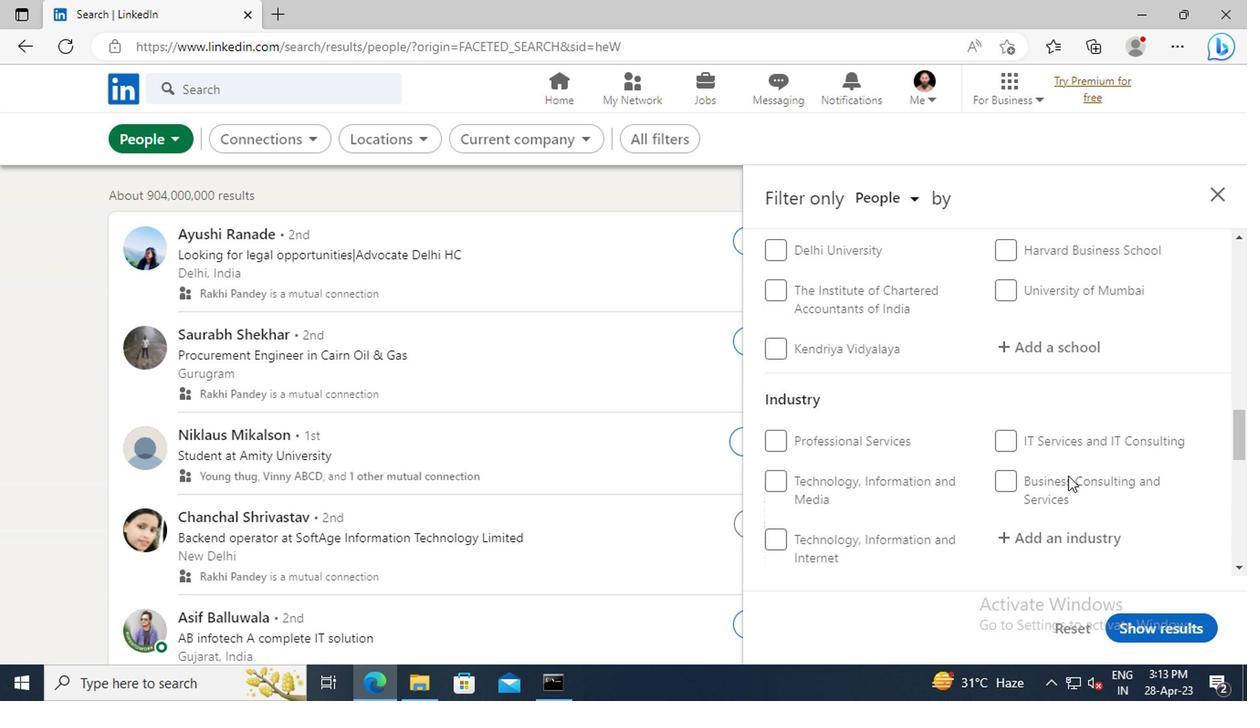 
Action: Mouse scrolled (887, 465) with delta (0, 0)
Screenshot: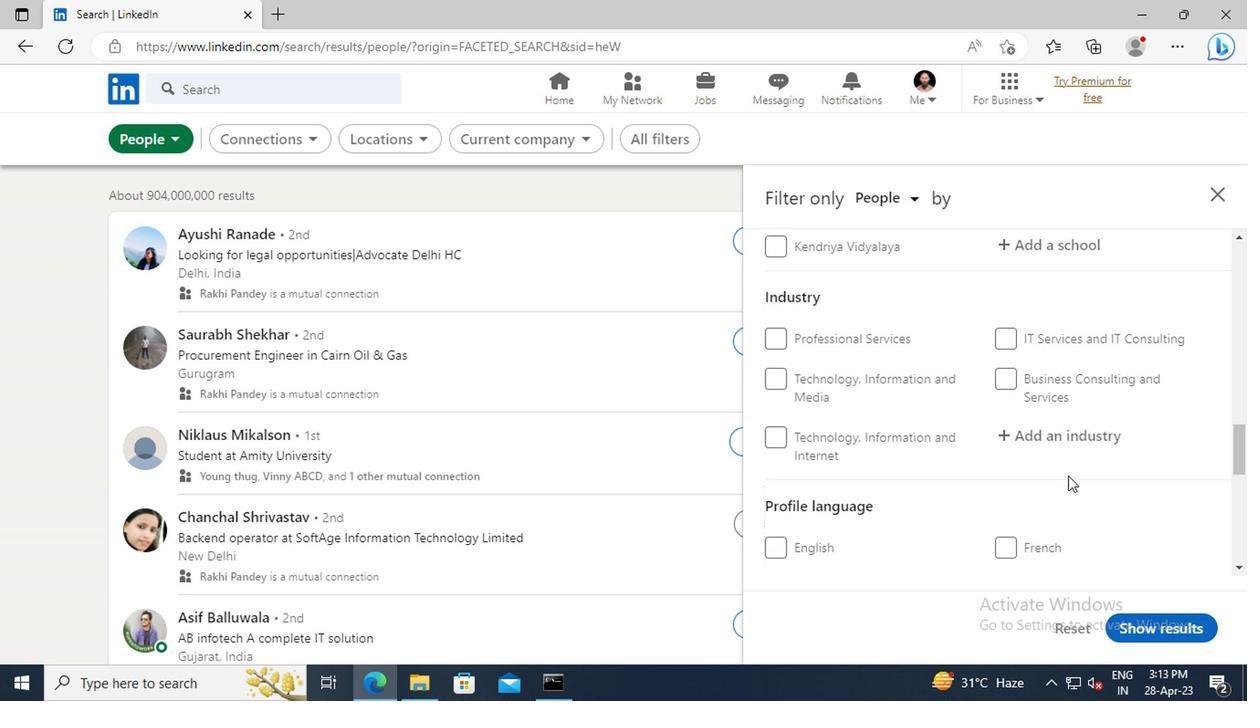 
Action: Mouse scrolled (887, 465) with delta (0, 0)
Screenshot: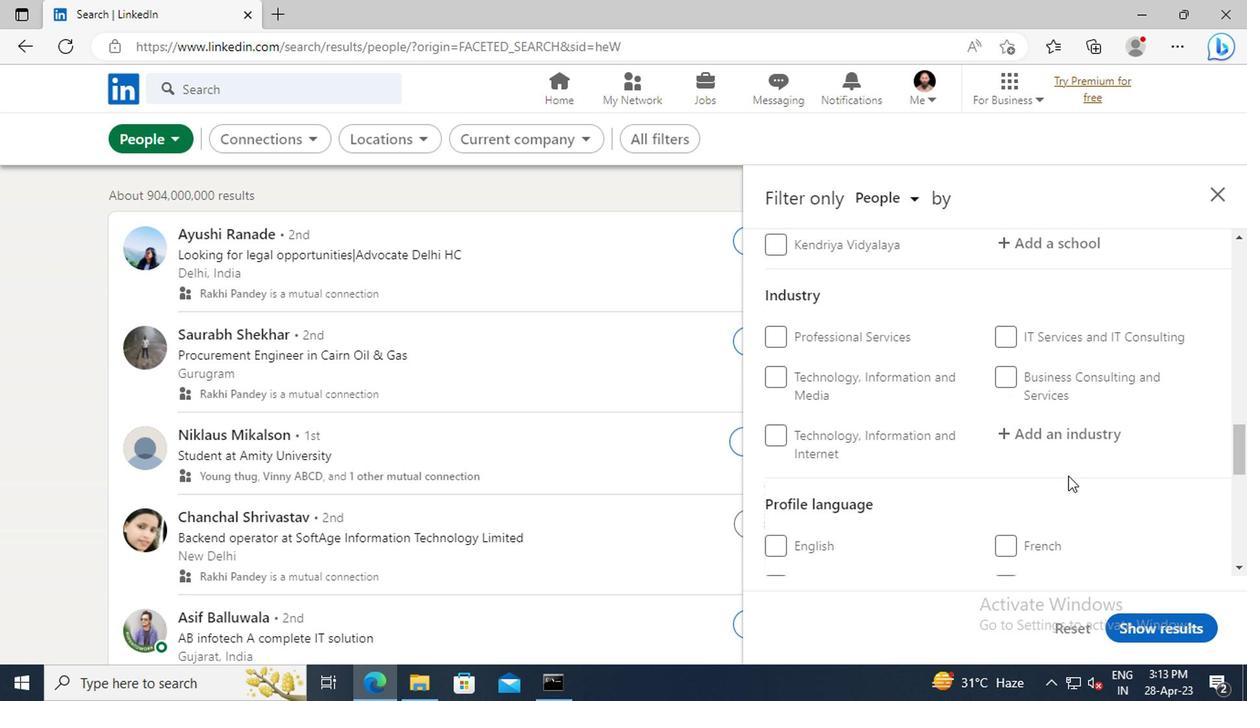 
Action: Mouse moved to (848, 471)
Screenshot: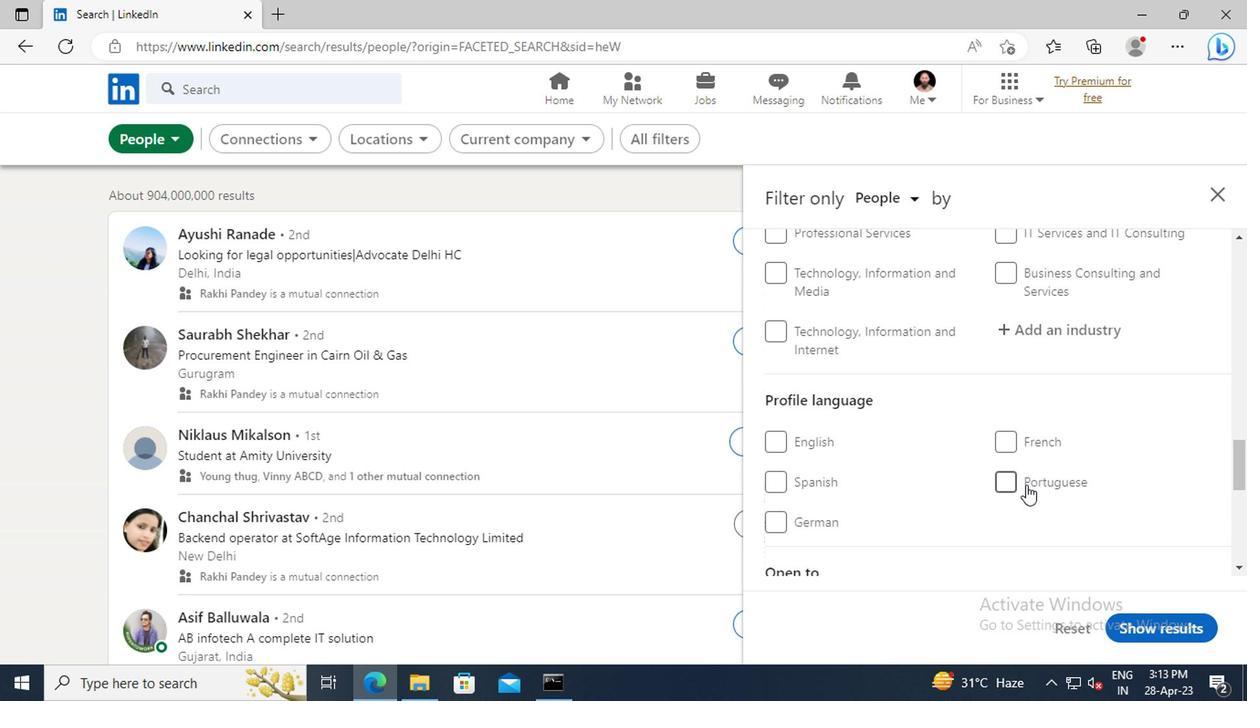 
Action: Mouse pressed left at (848, 471)
Screenshot: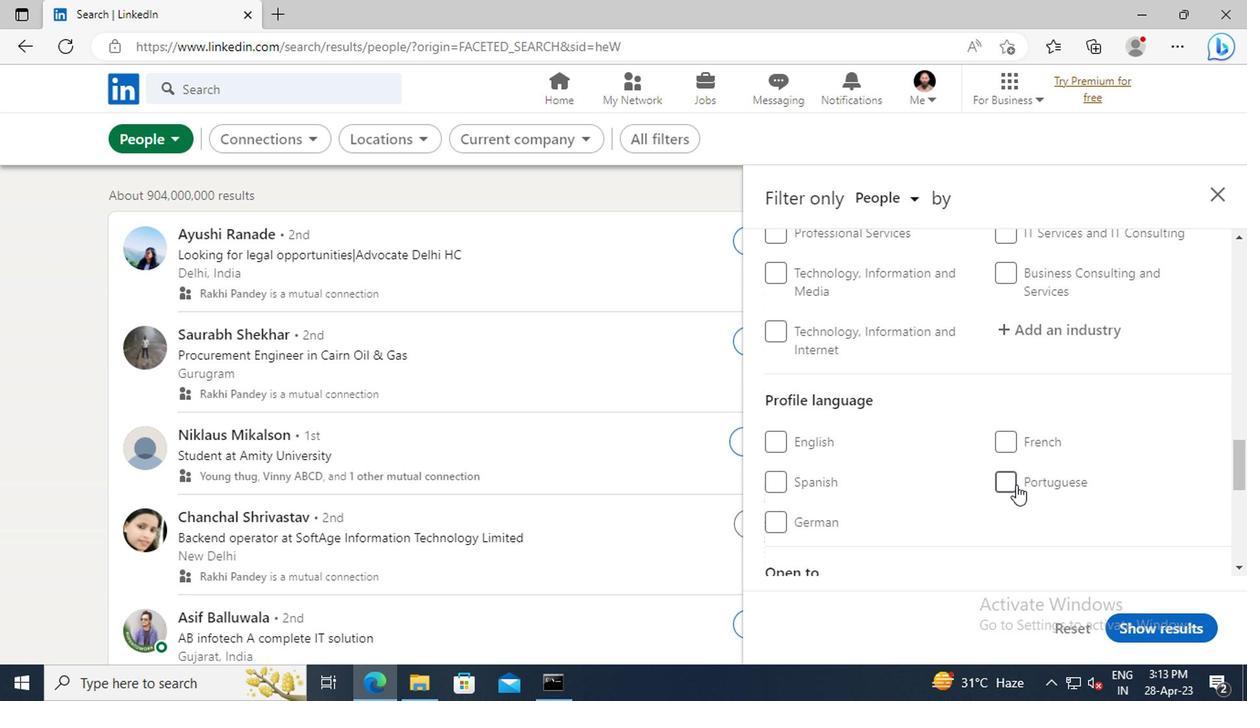 
Action: Mouse moved to (870, 459)
Screenshot: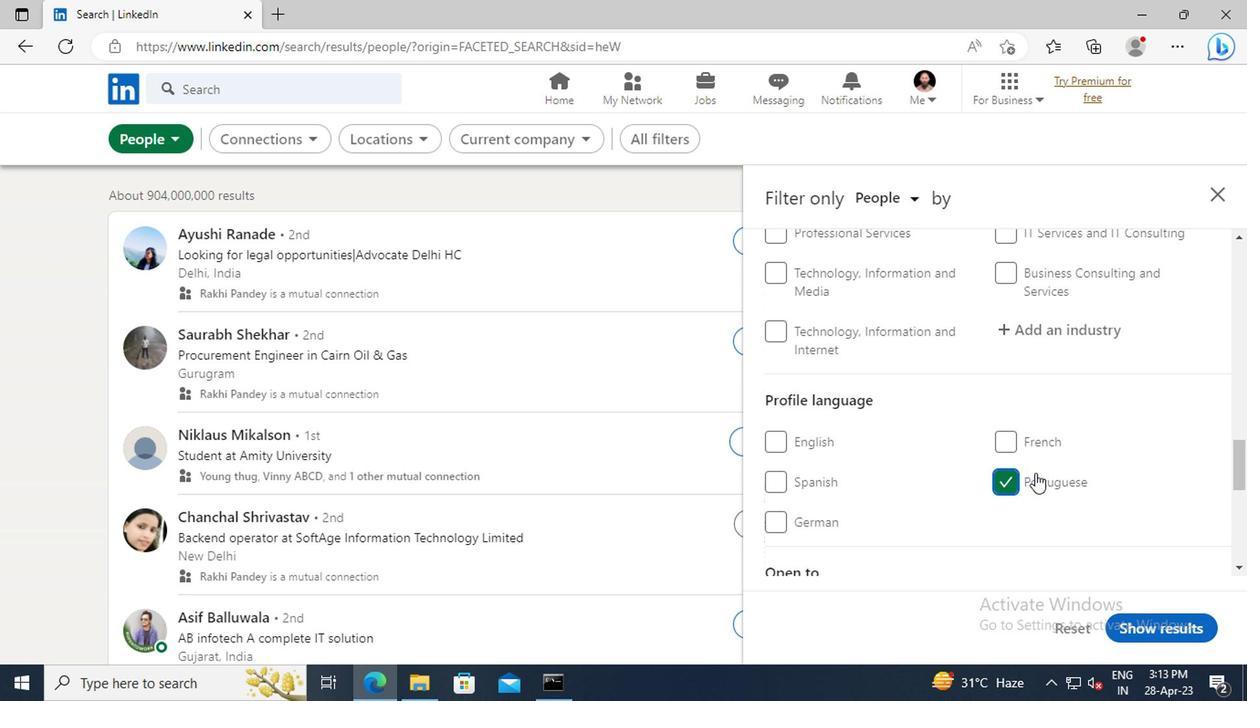 
Action: Mouse scrolled (870, 459) with delta (0, 0)
Screenshot: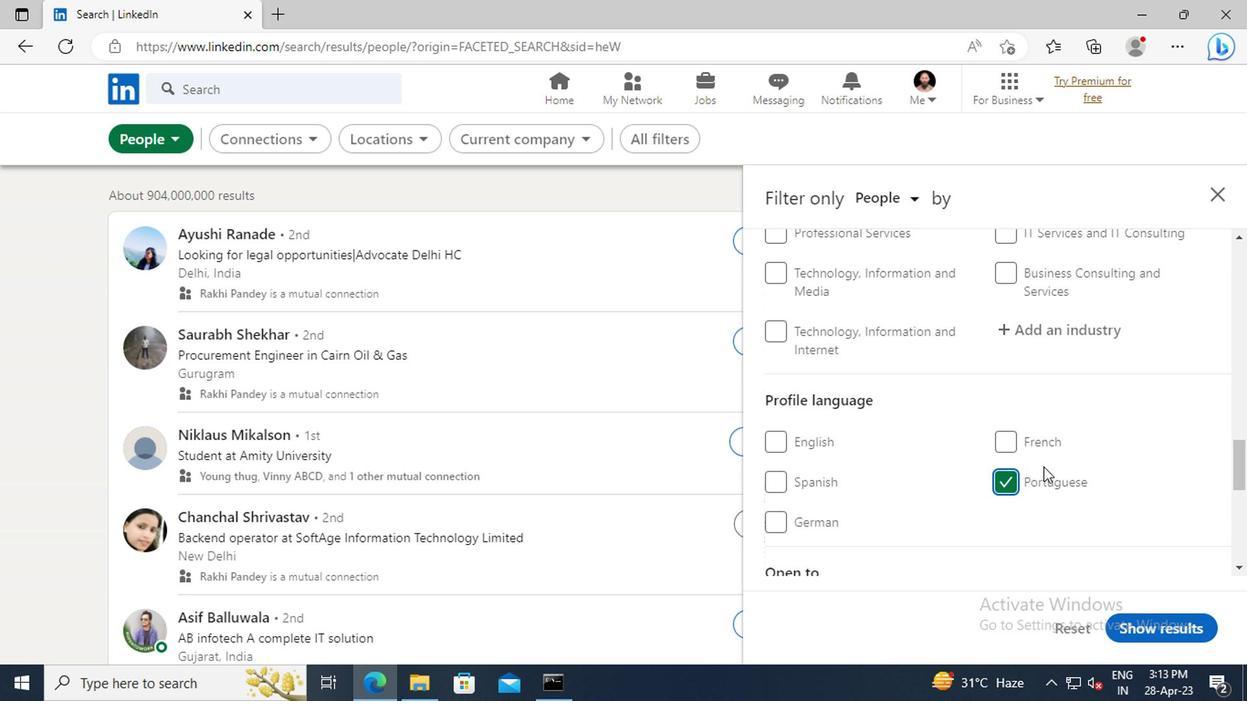 
Action: Mouse scrolled (870, 459) with delta (0, 0)
Screenshot: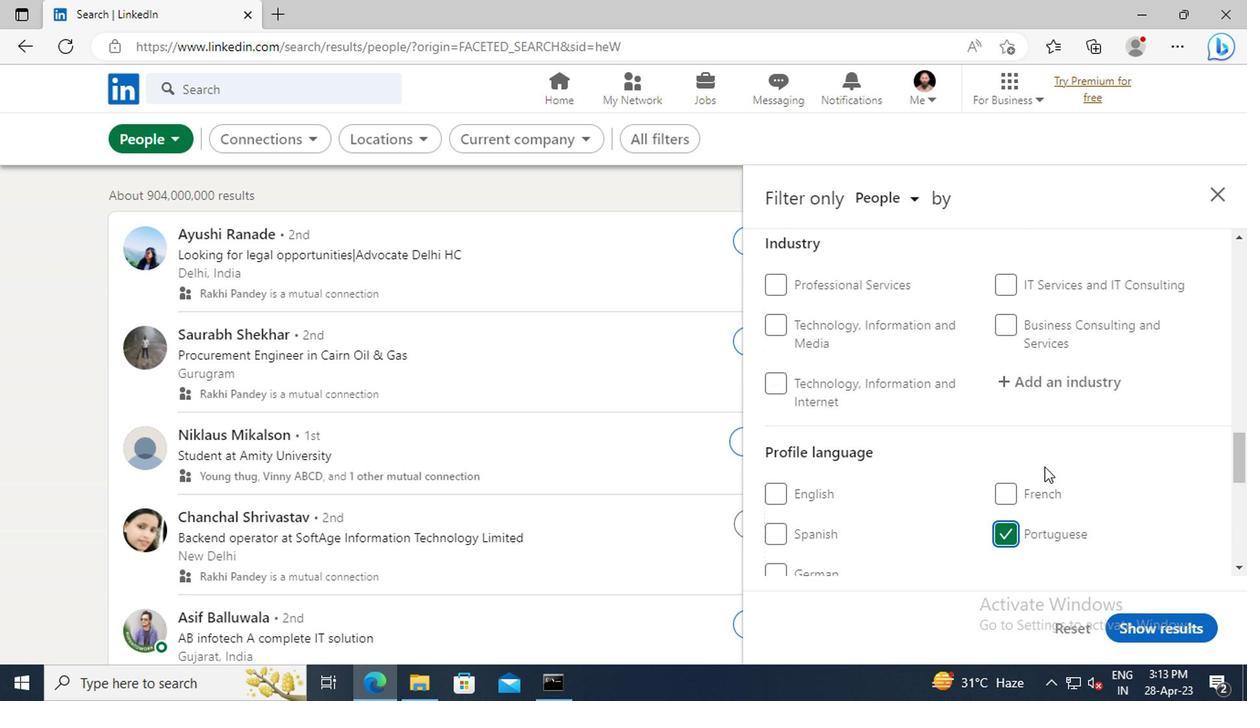 
Action: Mouse scrolled (870, 459) with delta (0, 0)
Screenshot: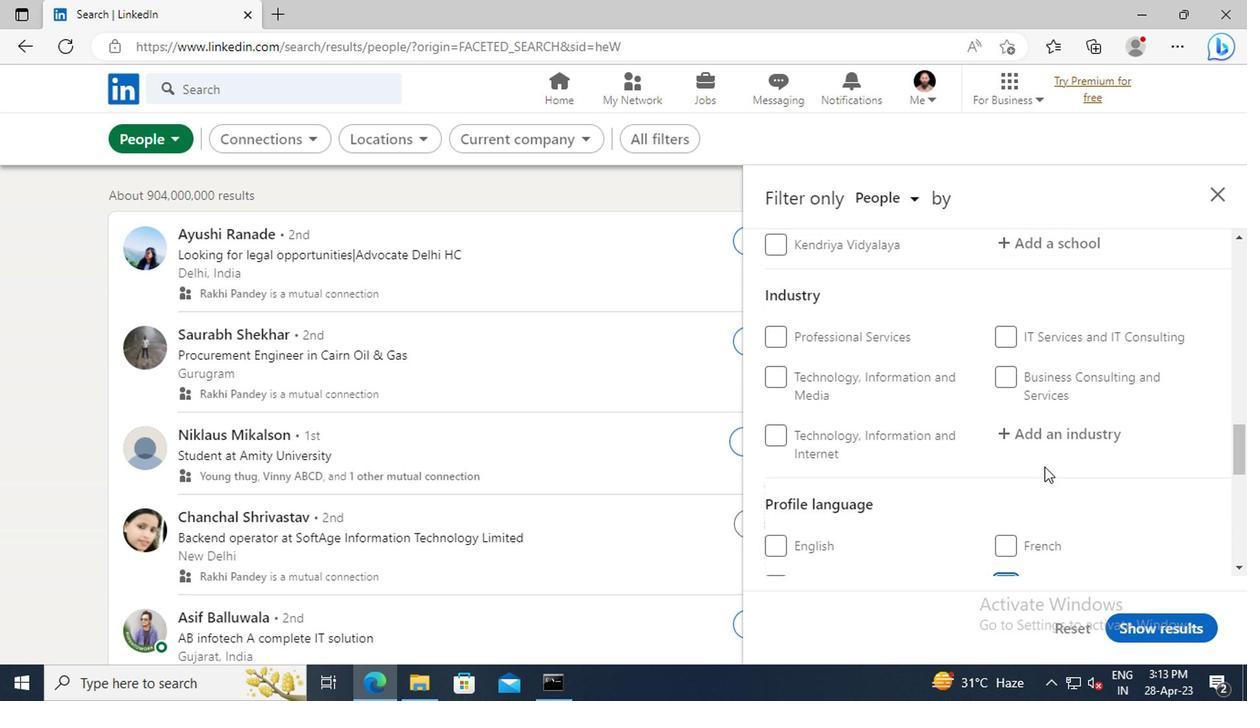 
Action: Mouse scrolled (870, 459) with delta (0, 0)
Screenshot: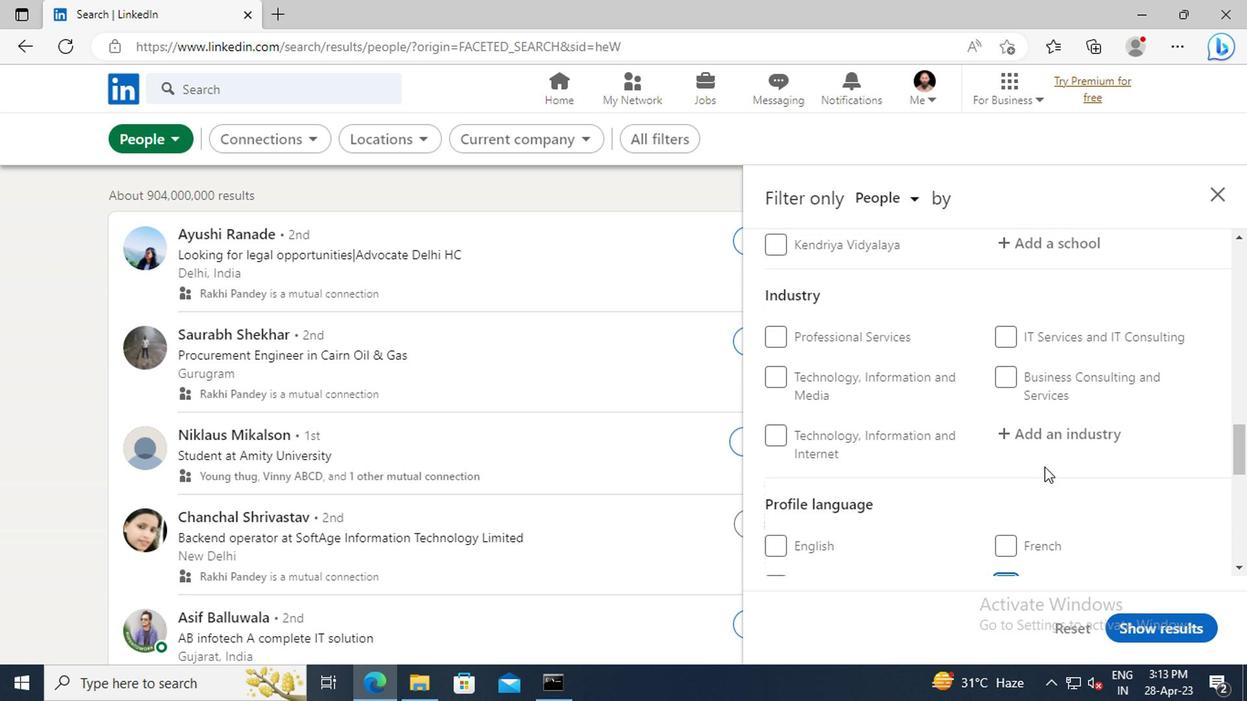 
Action: Mouse scrolled (870, 459) with delta (0, 0)
Screenshot: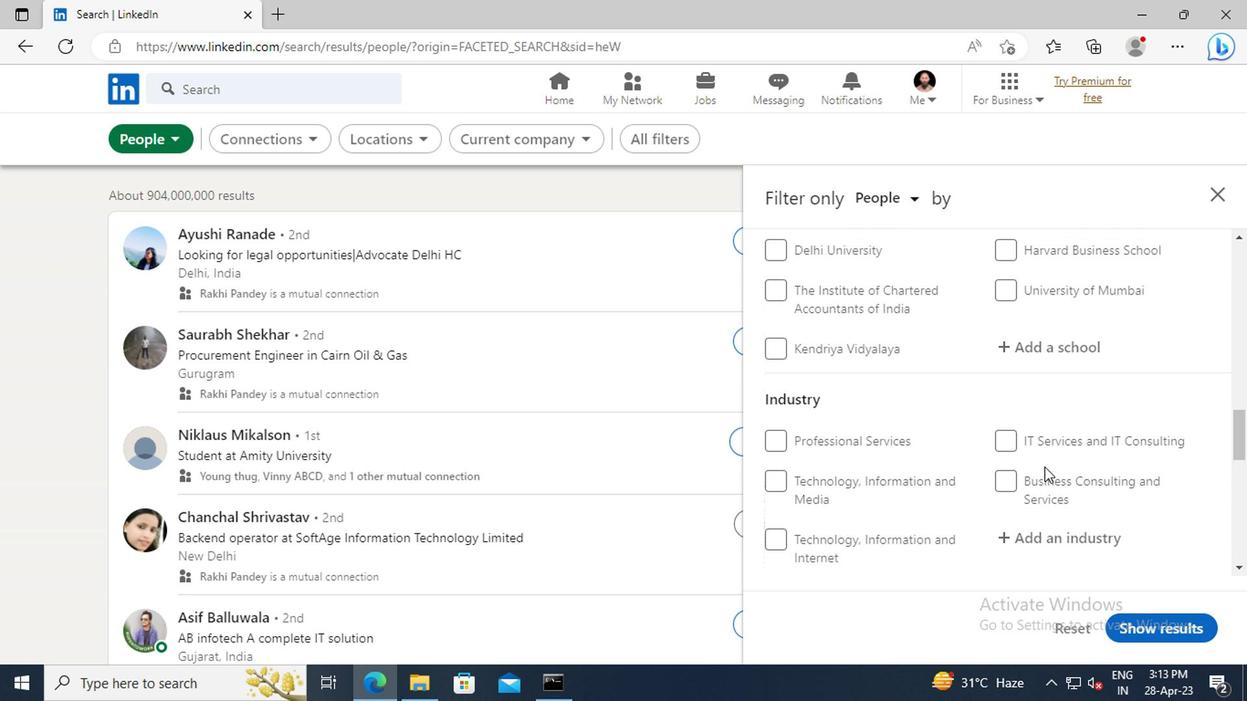 
Action: Mouse scrolled (870, 459) with delta (0, 0)
Screenshot: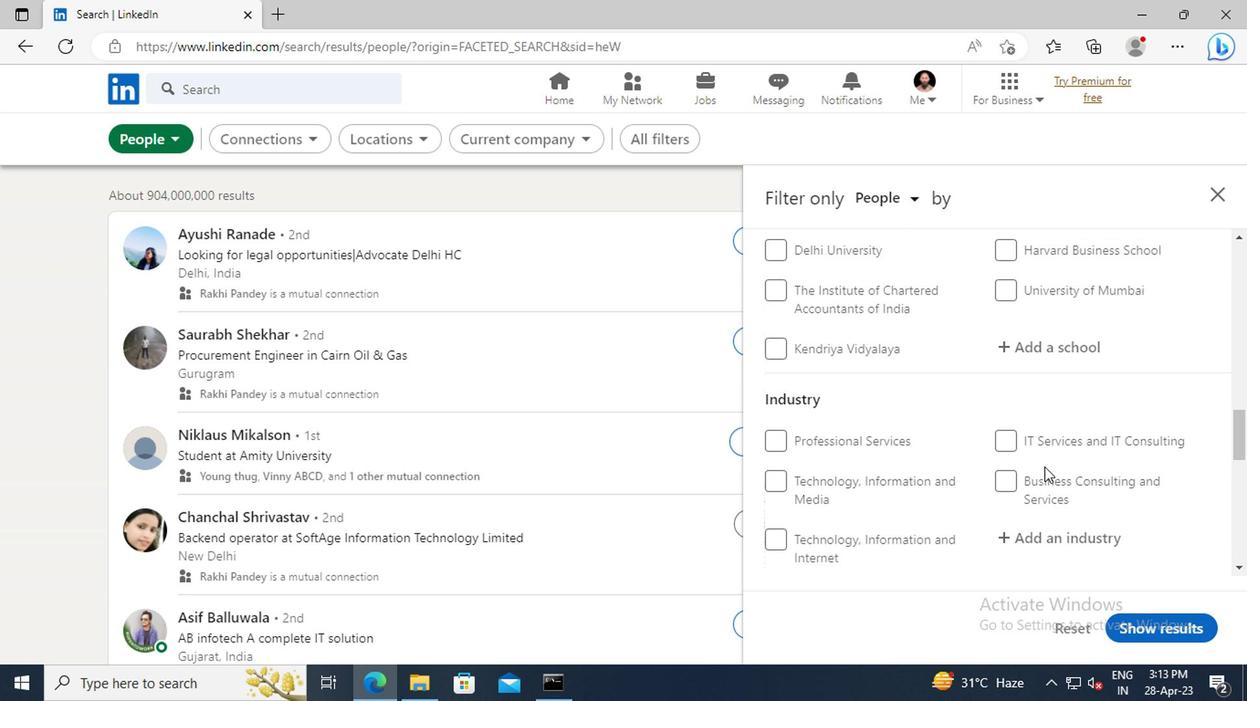 
Action: Mouse scrolled (870, 459) with delta (0, 0)
Screenshot: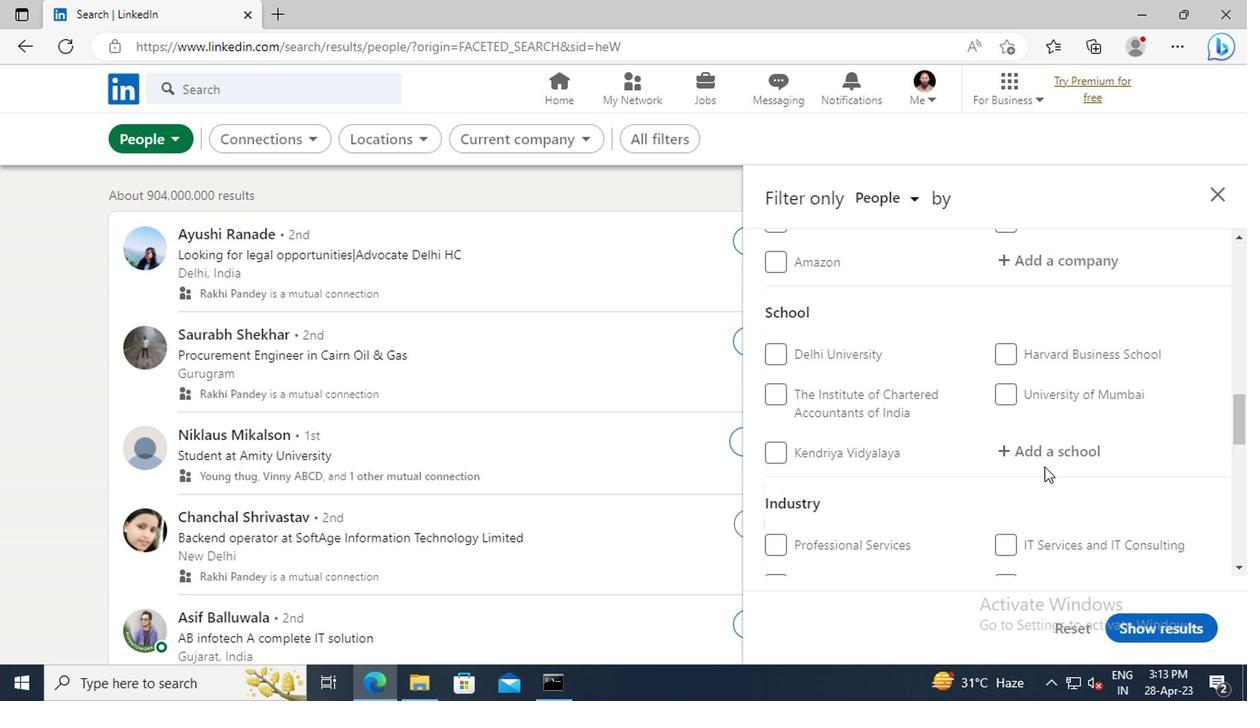 
Action: Mouse scrolled (870, 459) with delta (0, 0)
Screenshot: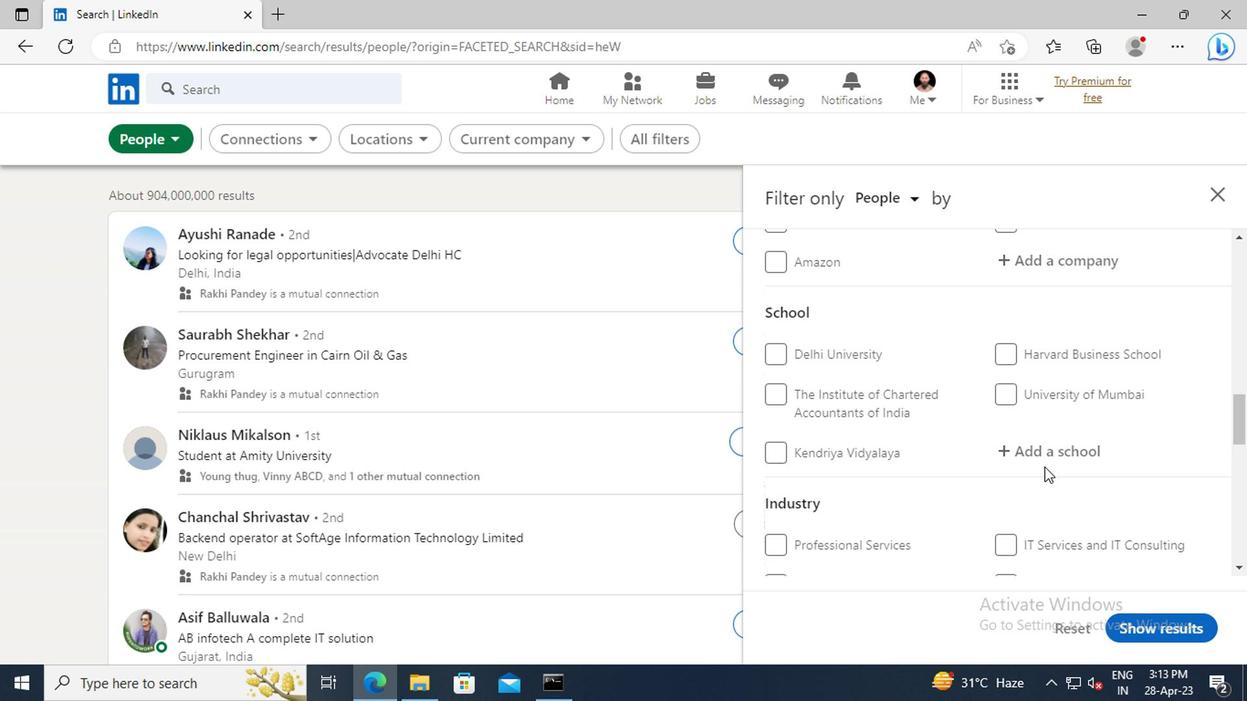 
Action: Mouse scrolled (870, 459) with delta (0, 0)
Screenshot: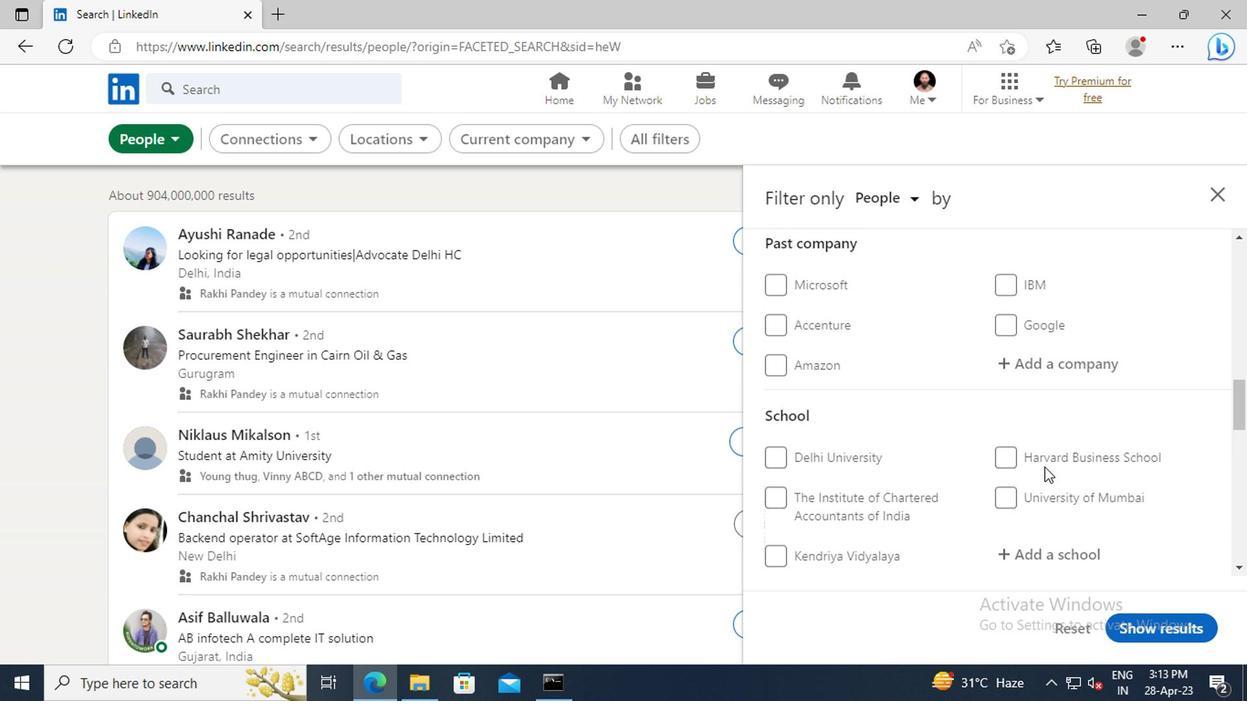 
Action: Mouse scrolled (870, 459) with delta (0, 0)
Screenshot: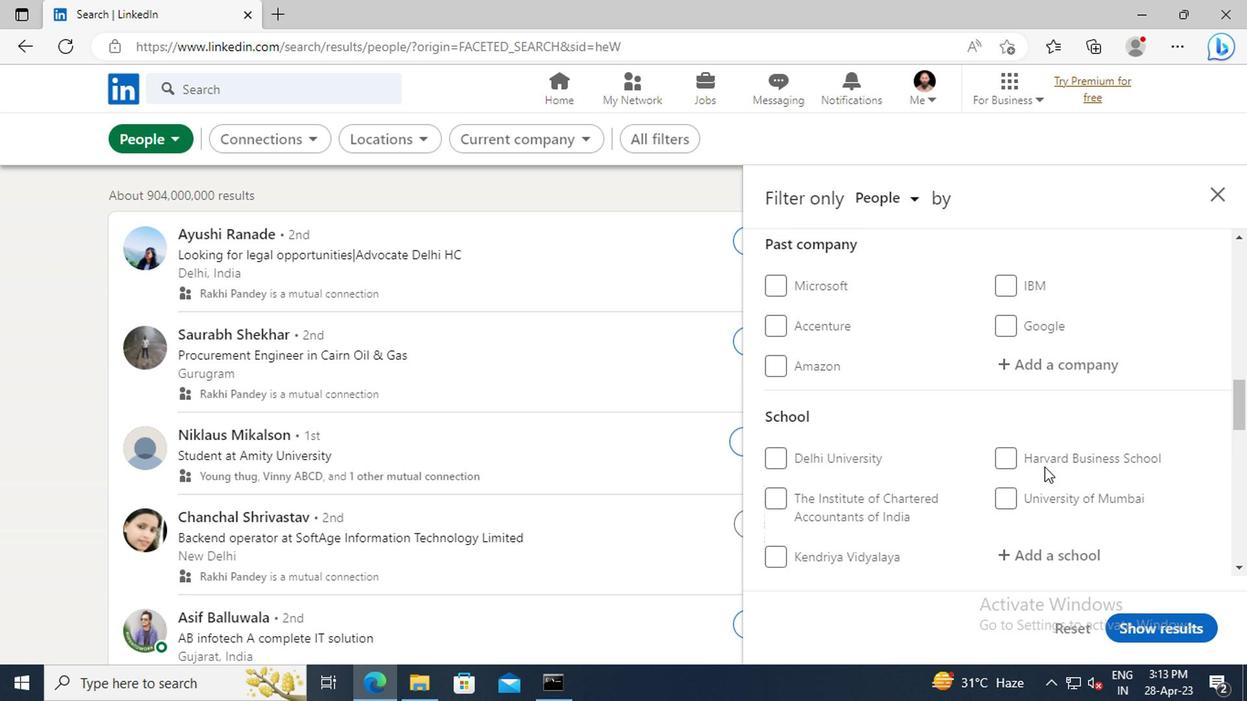 
Action: Mouse scrolled (870, 459) with delta (0, 0)
Screenshot: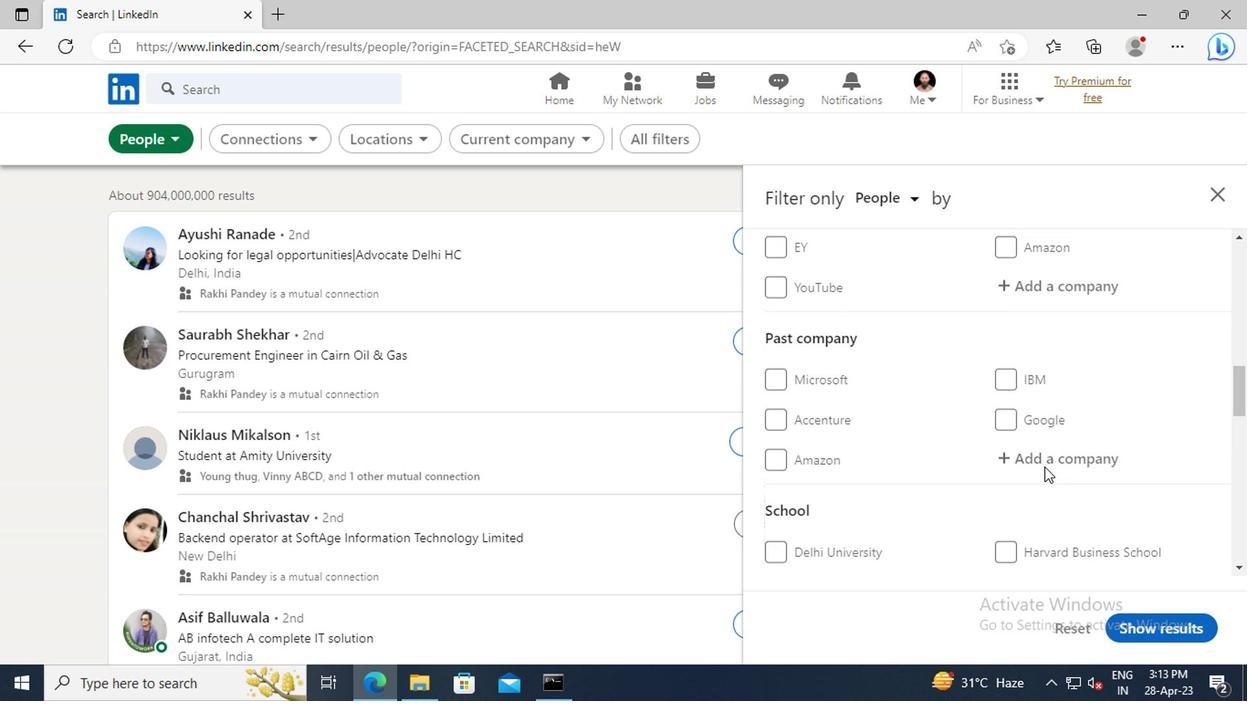 
Action: Mouse scrolled (870, 459) with delta (0, 0)
Screenshot: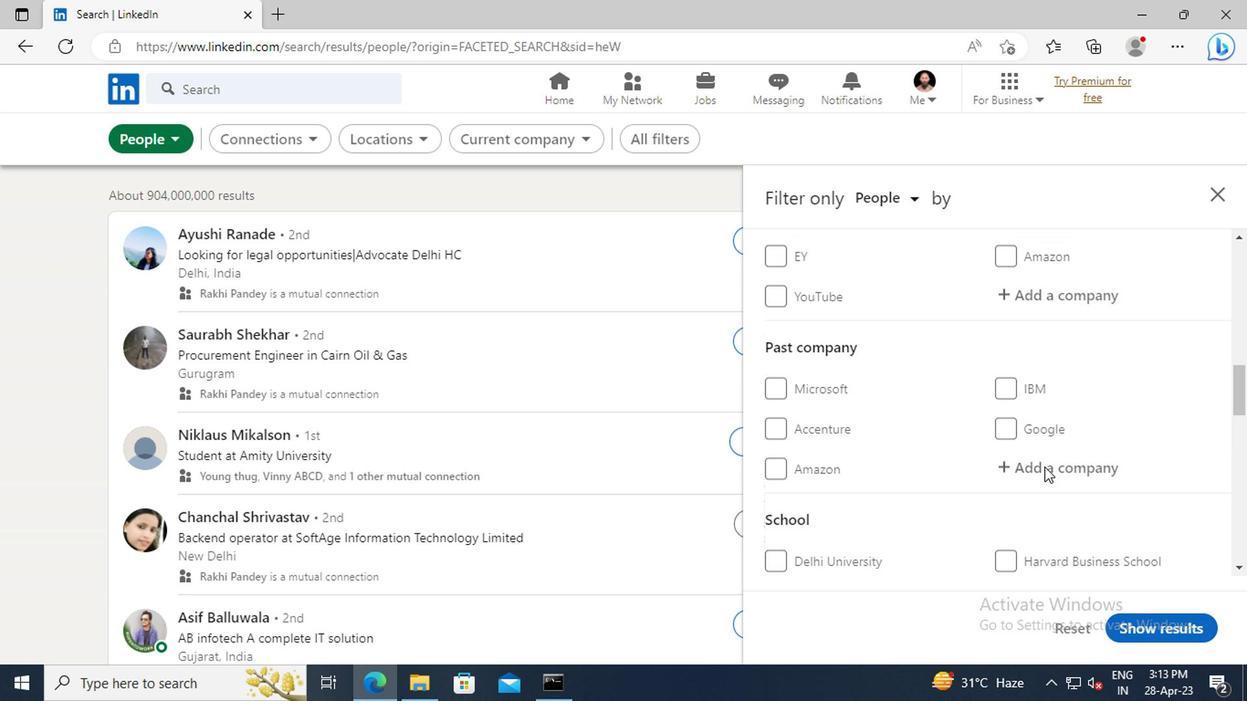 
Action: Mouse moved to (868, 409)
Screenshot: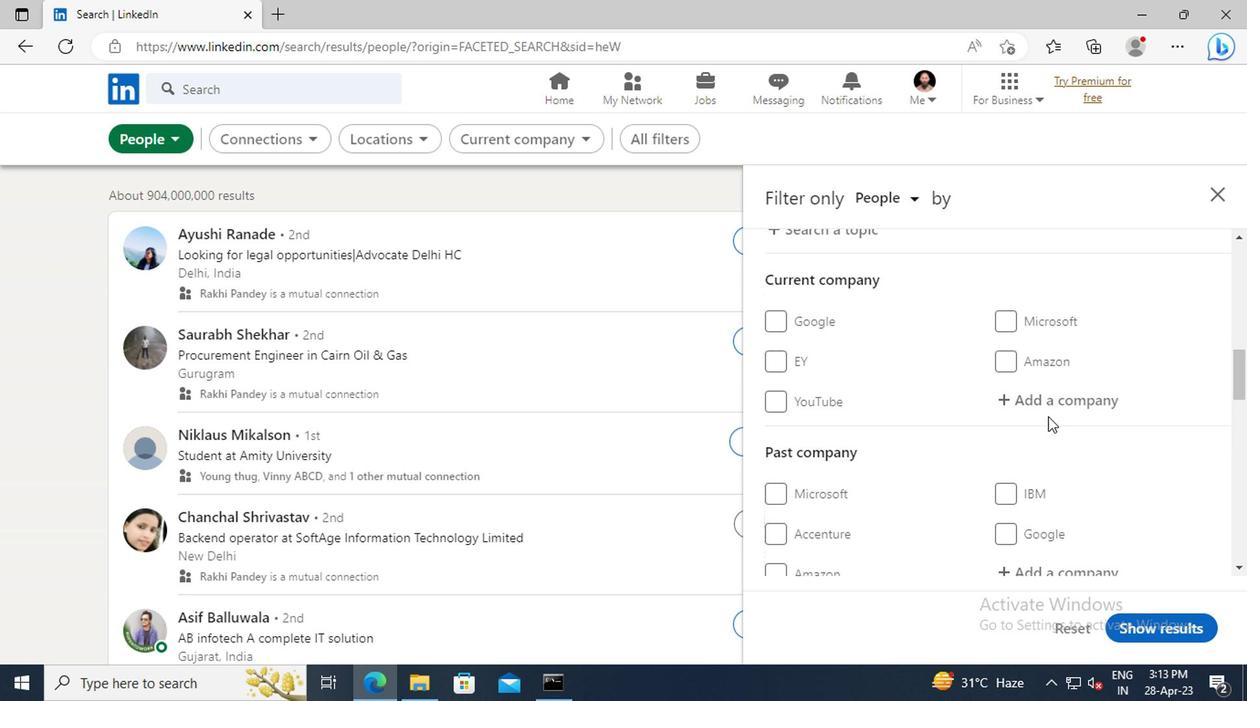 
Action: Mouse pressed left at (868, 409)
Screenshot: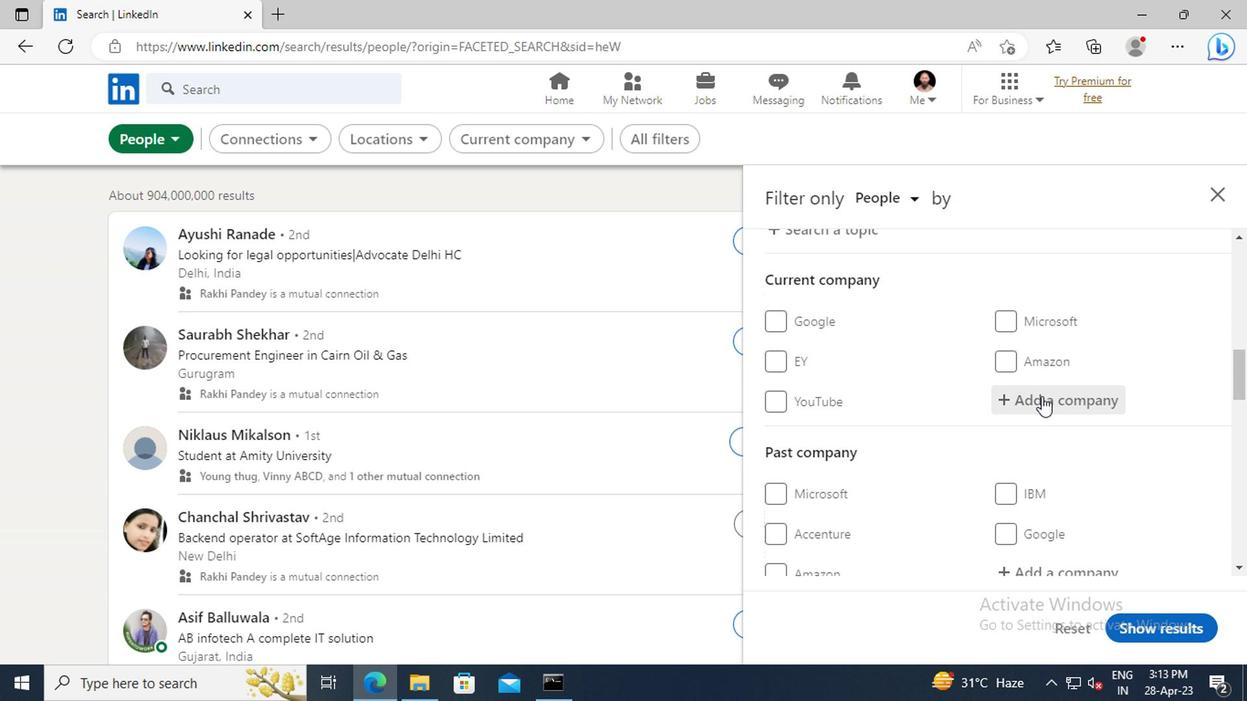 
Action: Key pressed <Key.shift>MINDSHARE
Screenshot: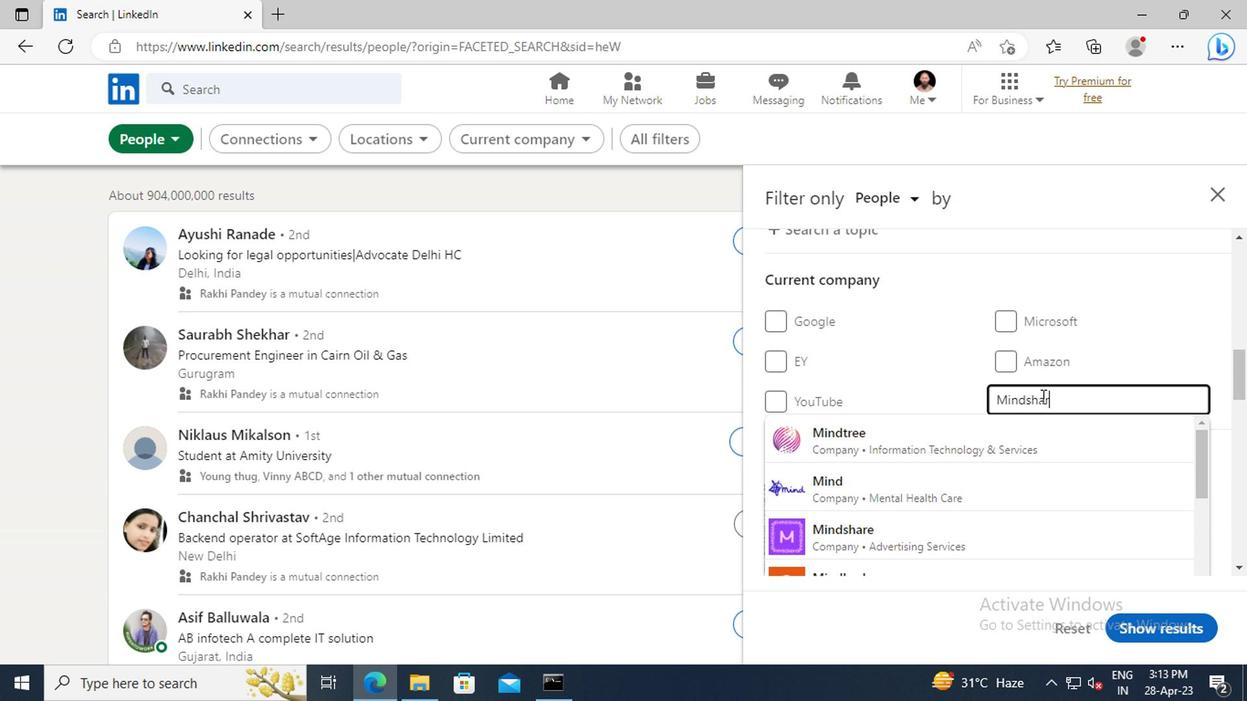
Action: Mouse moved to (868, 437)
Screenshot: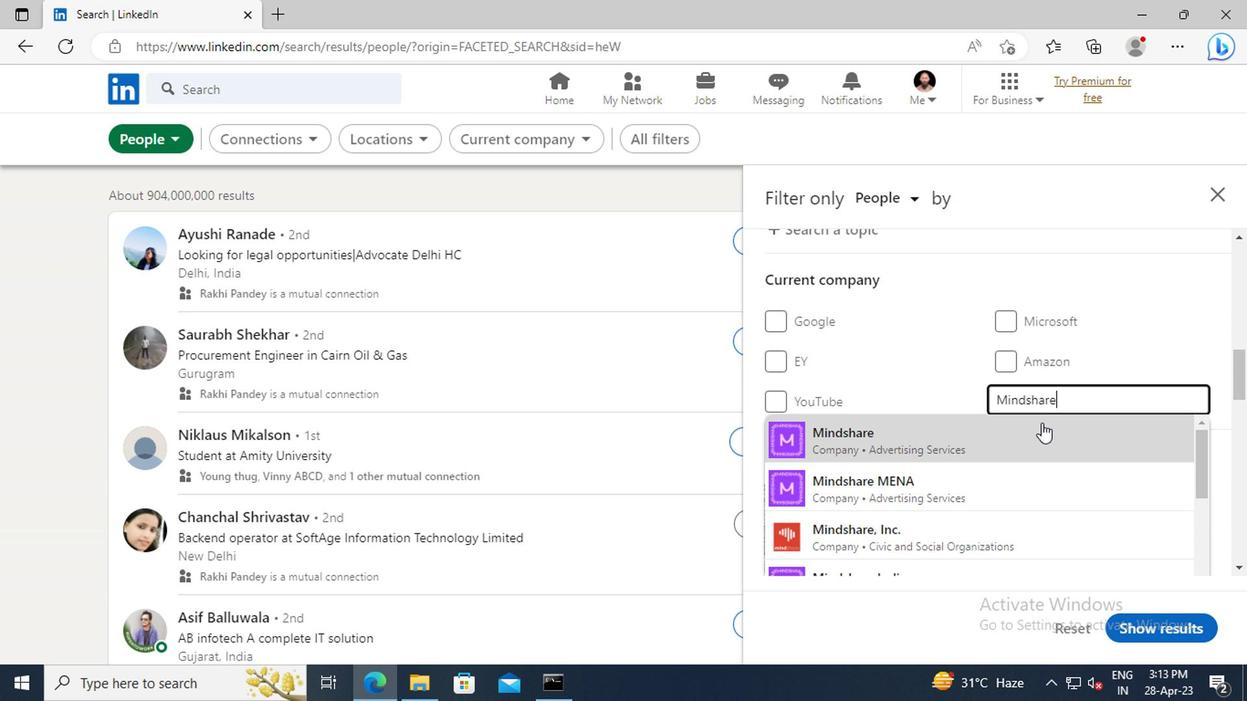 
Action: Mouse pressed left at (868, 437)
Screenshot: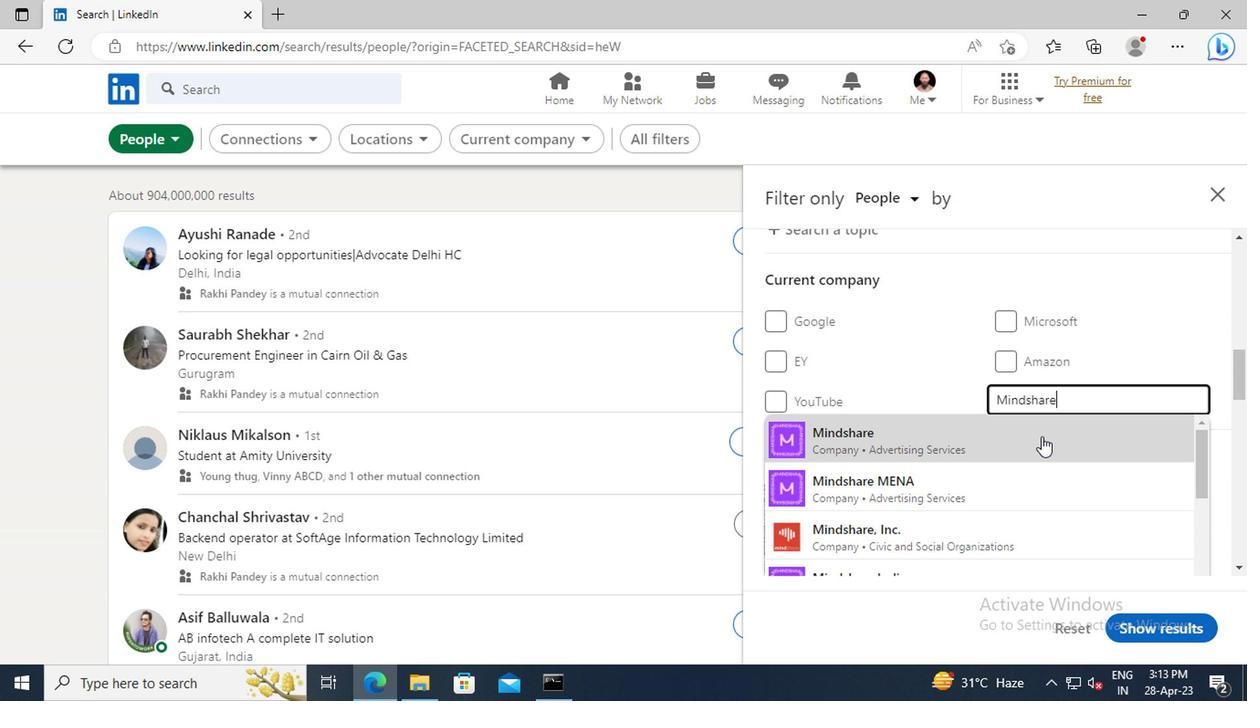 
Action: Mouse moved to (874, 412)
Screenshot: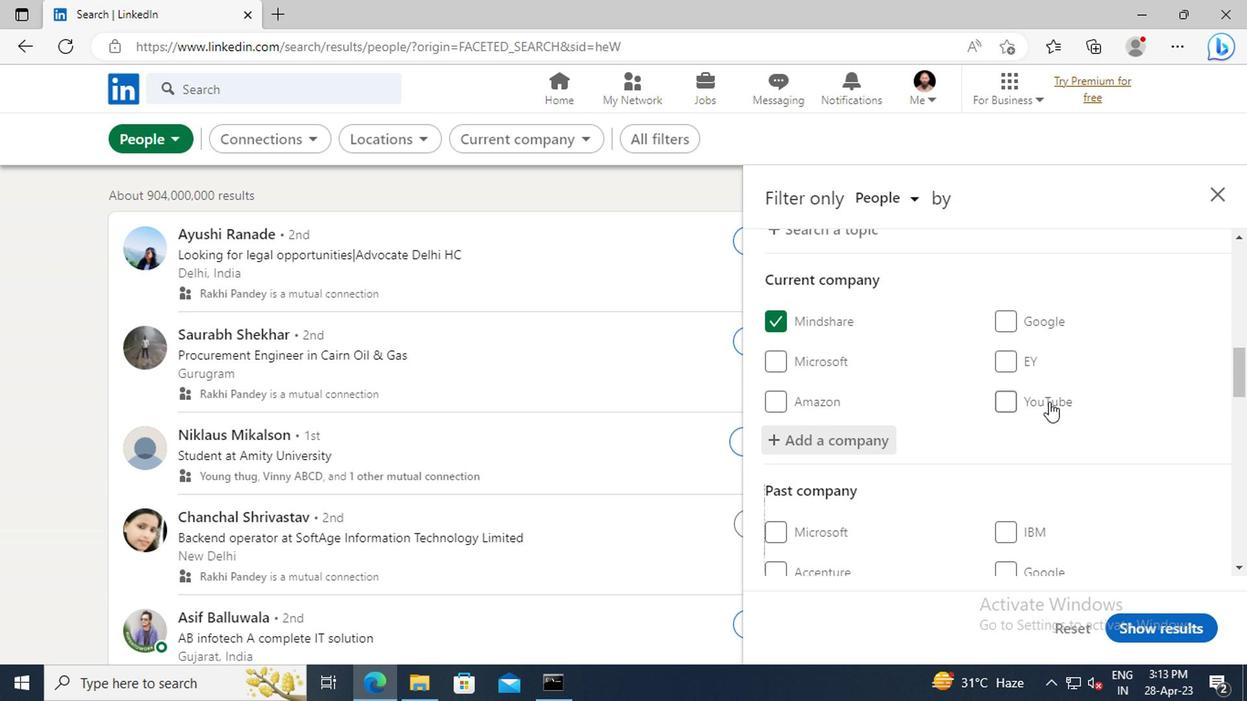 
Action: Mouse scrolled (874, 411) with delta (0, 0)
Screenshot: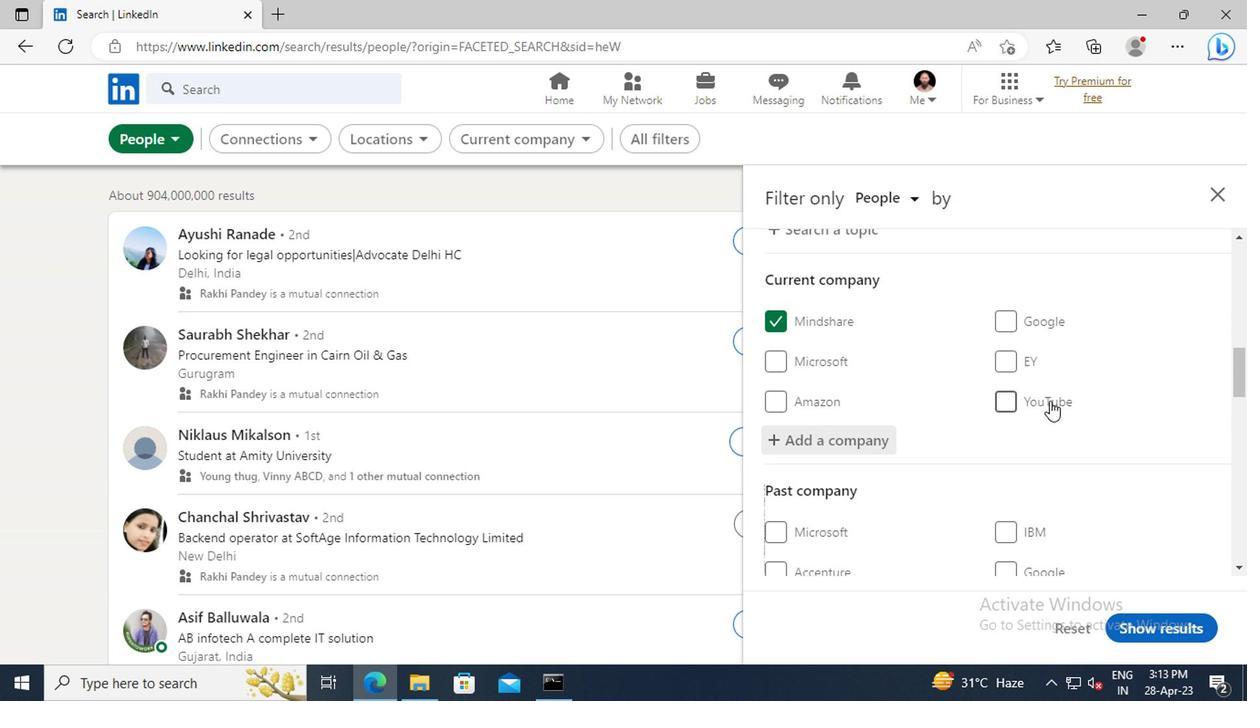 
Action: Mouse scrolled (874, 411) with delta (0, 0)
Screenshot: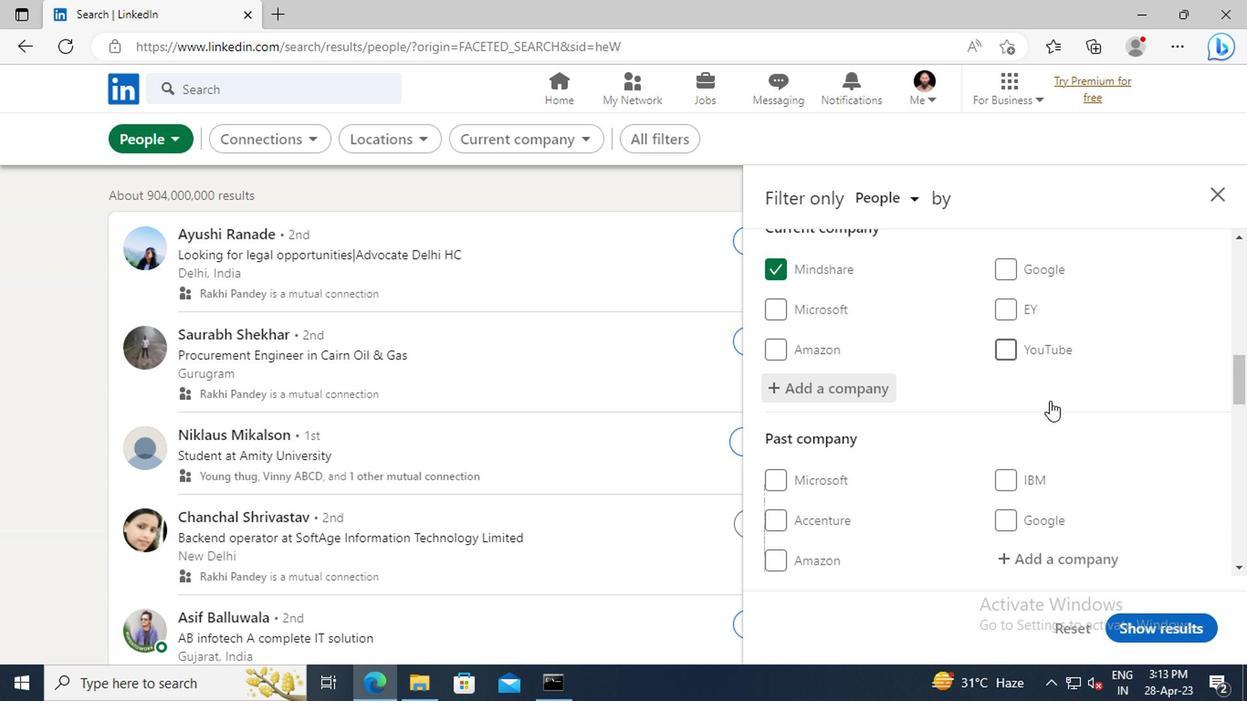 
Action: Mouse scrolled (874, 411) with delta (0, 0)
Screenshot: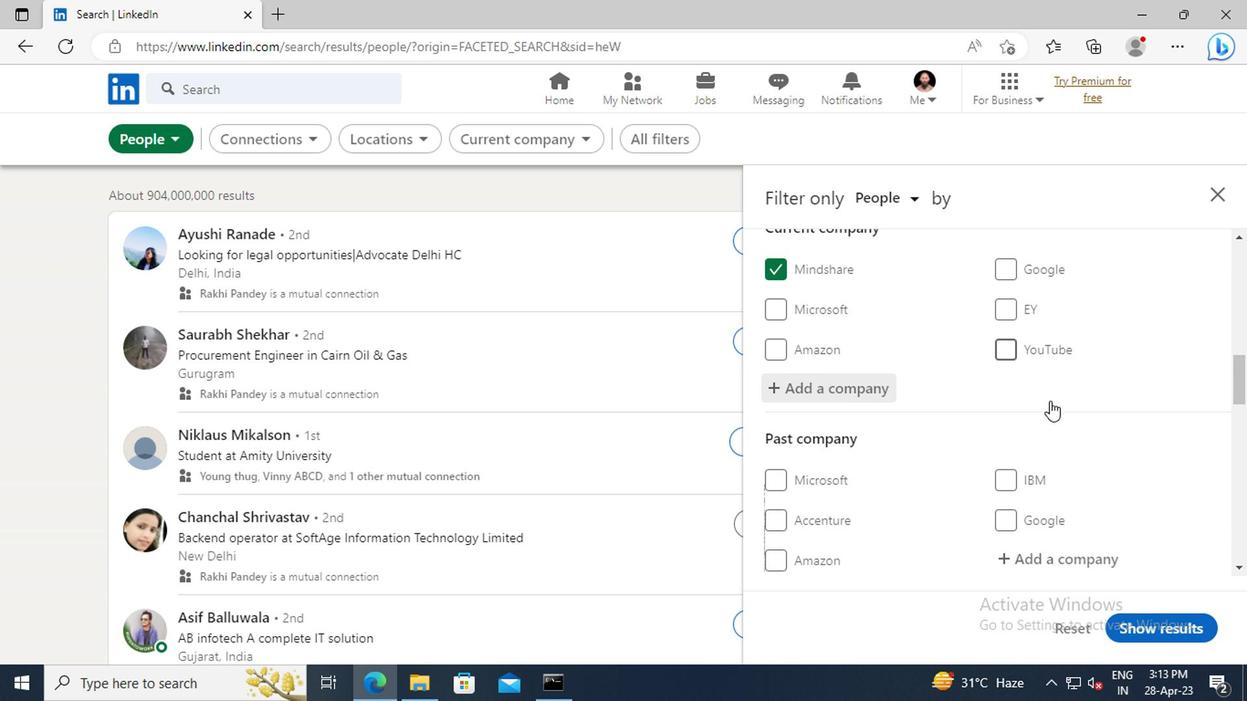 
Action: Mouse scrolled (874, 411) with delta (0, 0)
Screenshot: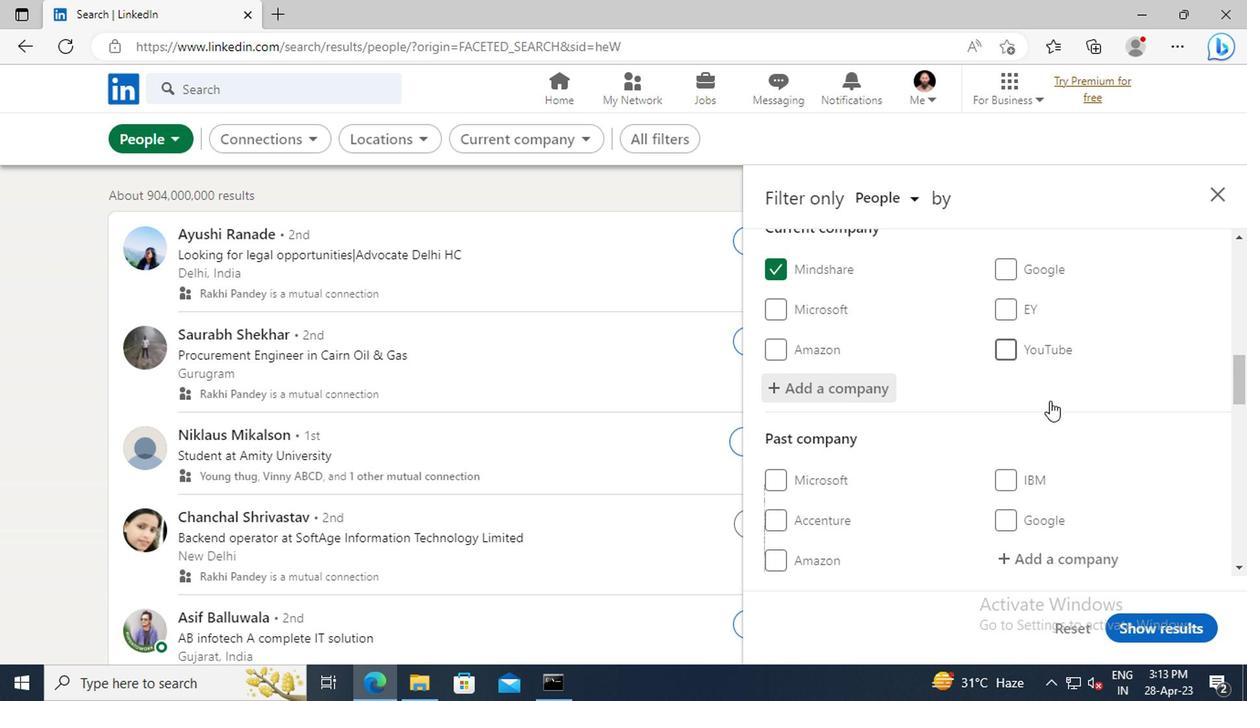 
Action: Mouse scrolled (874, 411) with delta (0, 0)
Screenshot: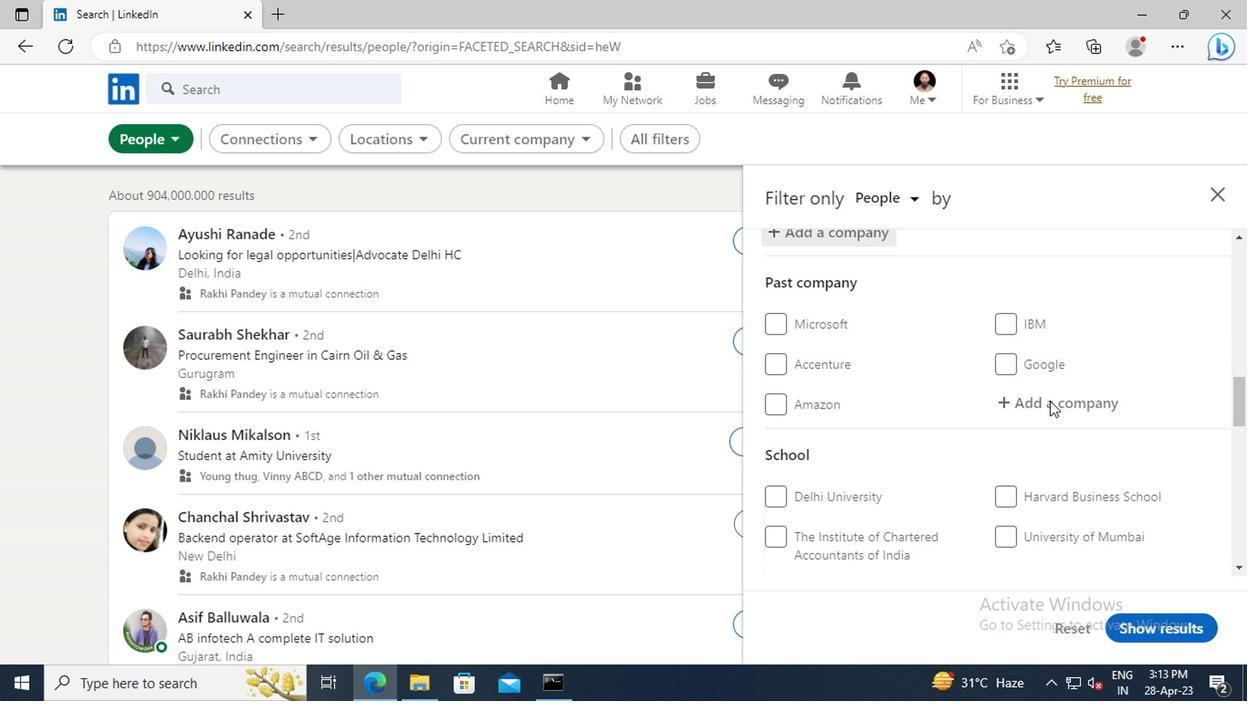 
Action: Mouse scrolled (874, 411) with delta (0, 0)
Screenshot: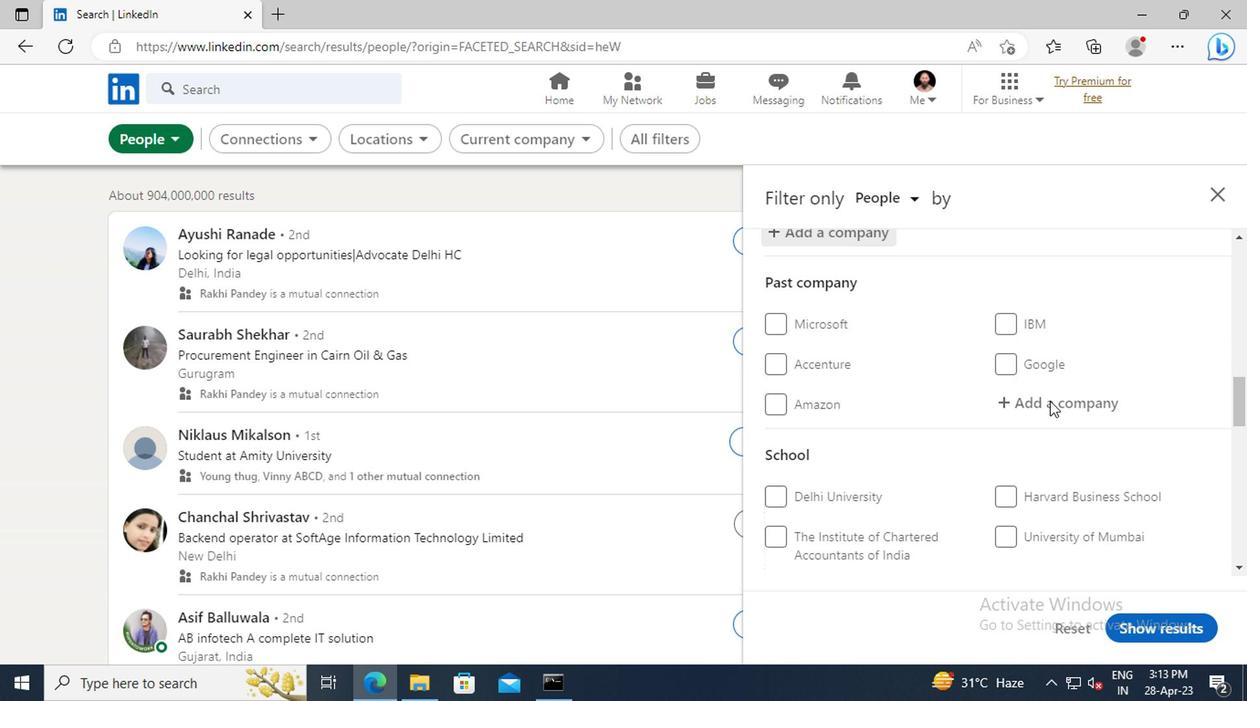 
Action: Mouse scrolled (874, 411) with delta (0, 0)
Screenshot: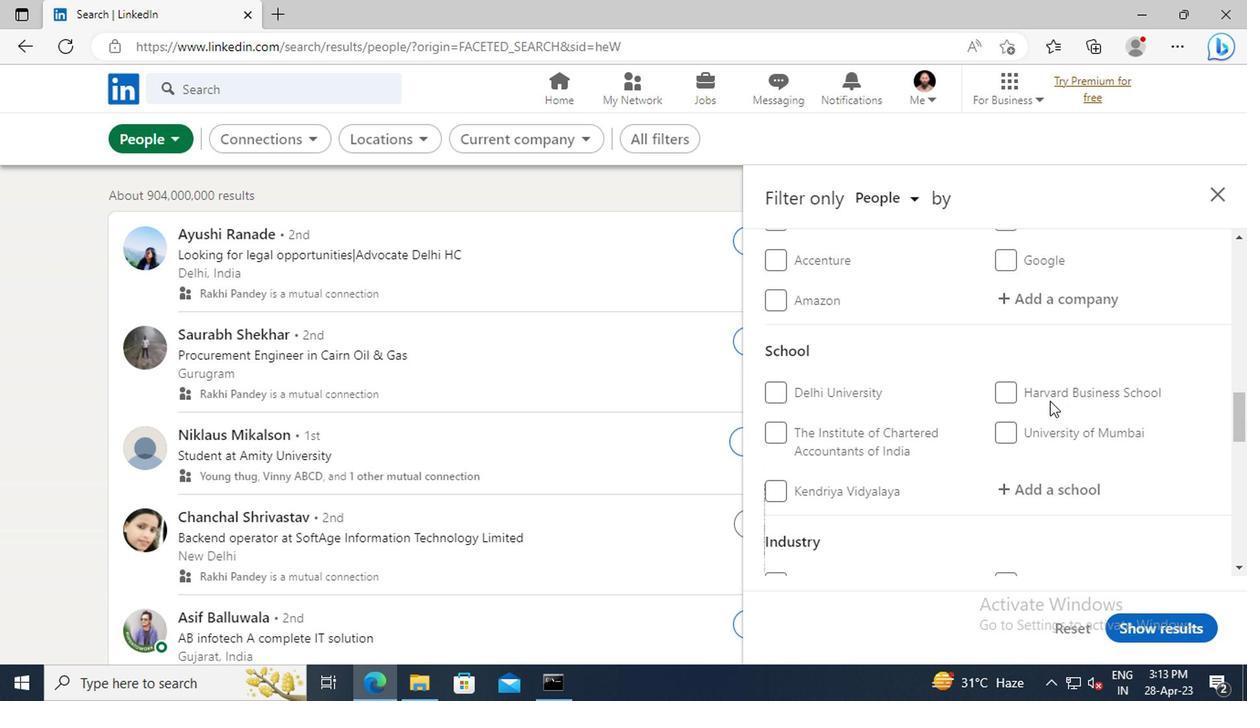 
Action: Mouse moved to (862, 437)
Screenshot: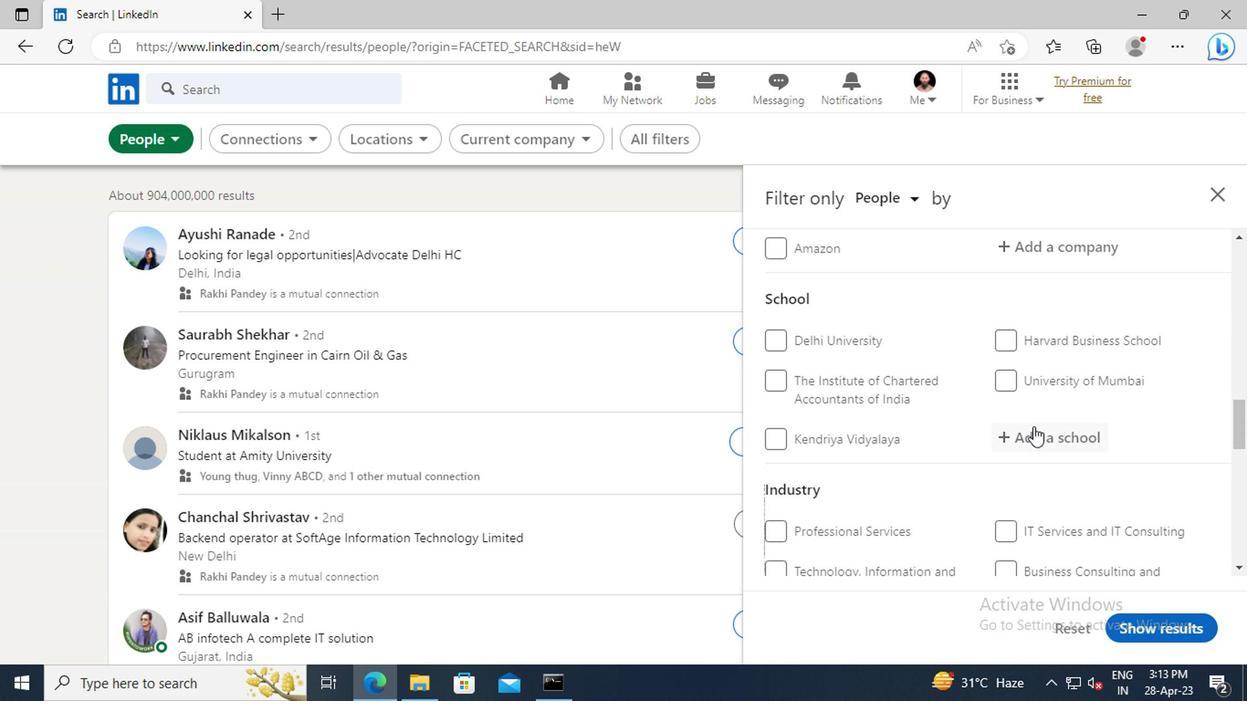 
Action: Mouse pressed left at (862, 437)
Screenshot: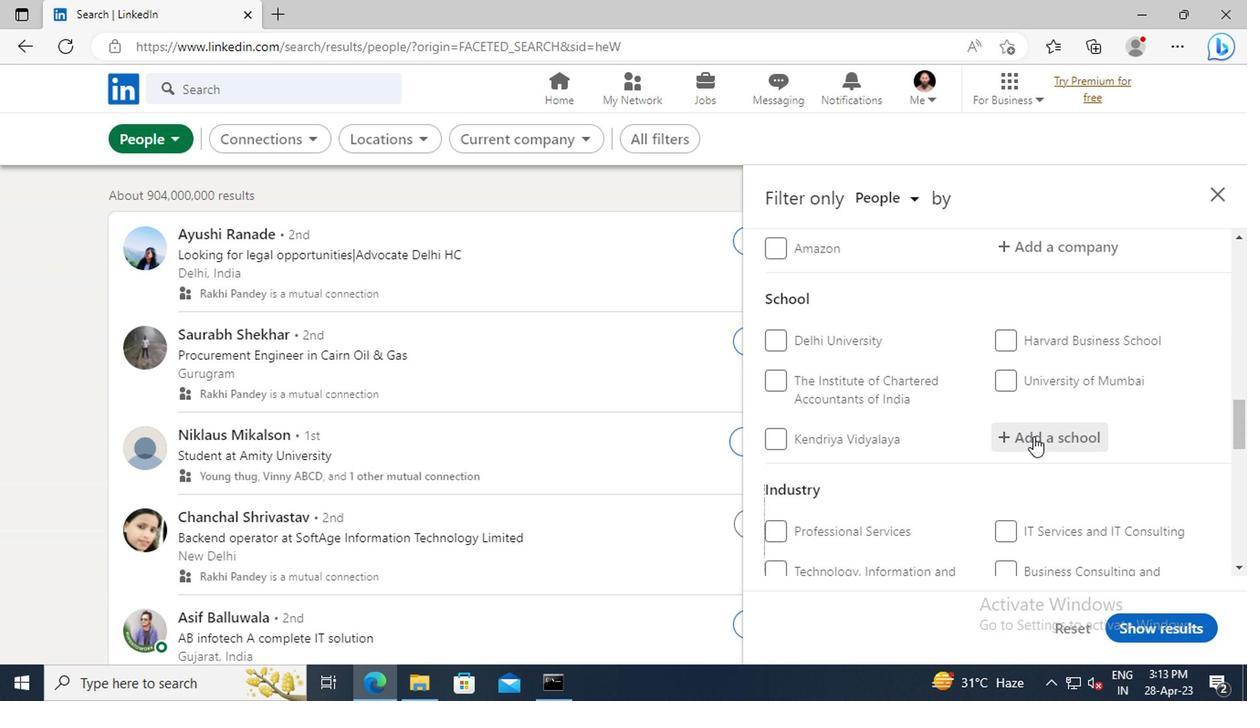 
Action: Key pressed <Key.shift>BSI<Key.space><Key.shift>TRAI
Screenshot: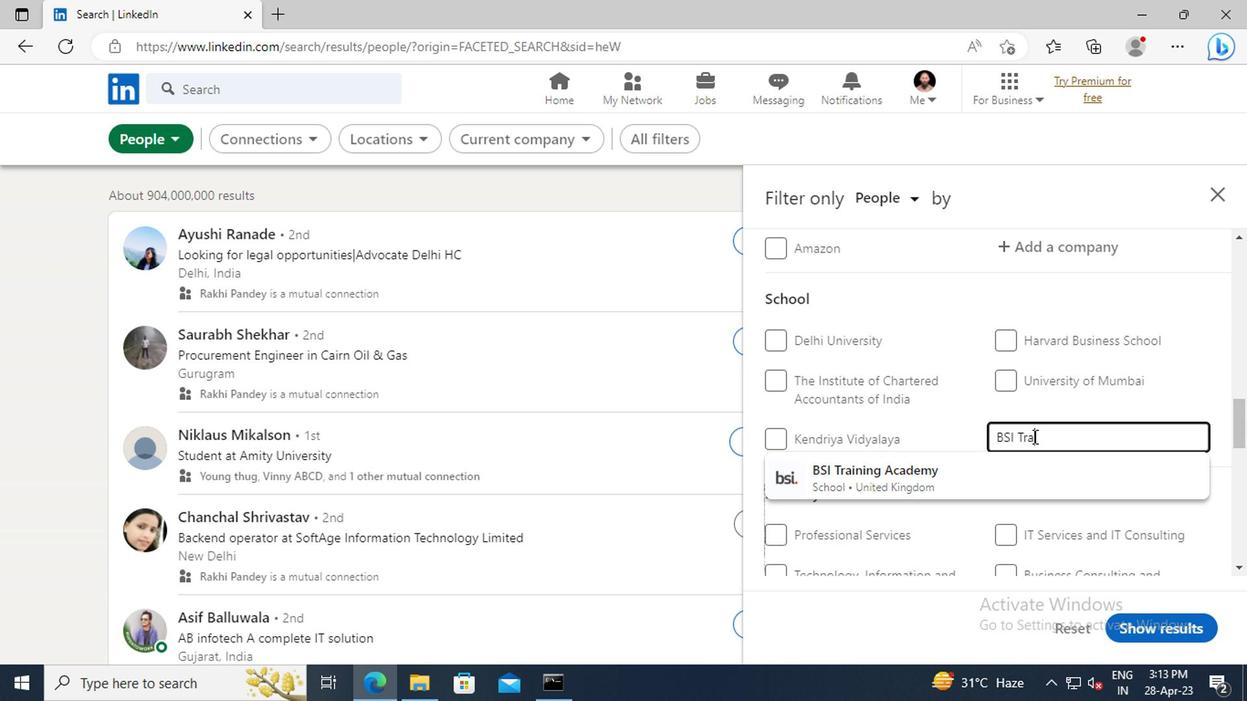 
Action: Mouse moved to (863, 465)
Screenshot: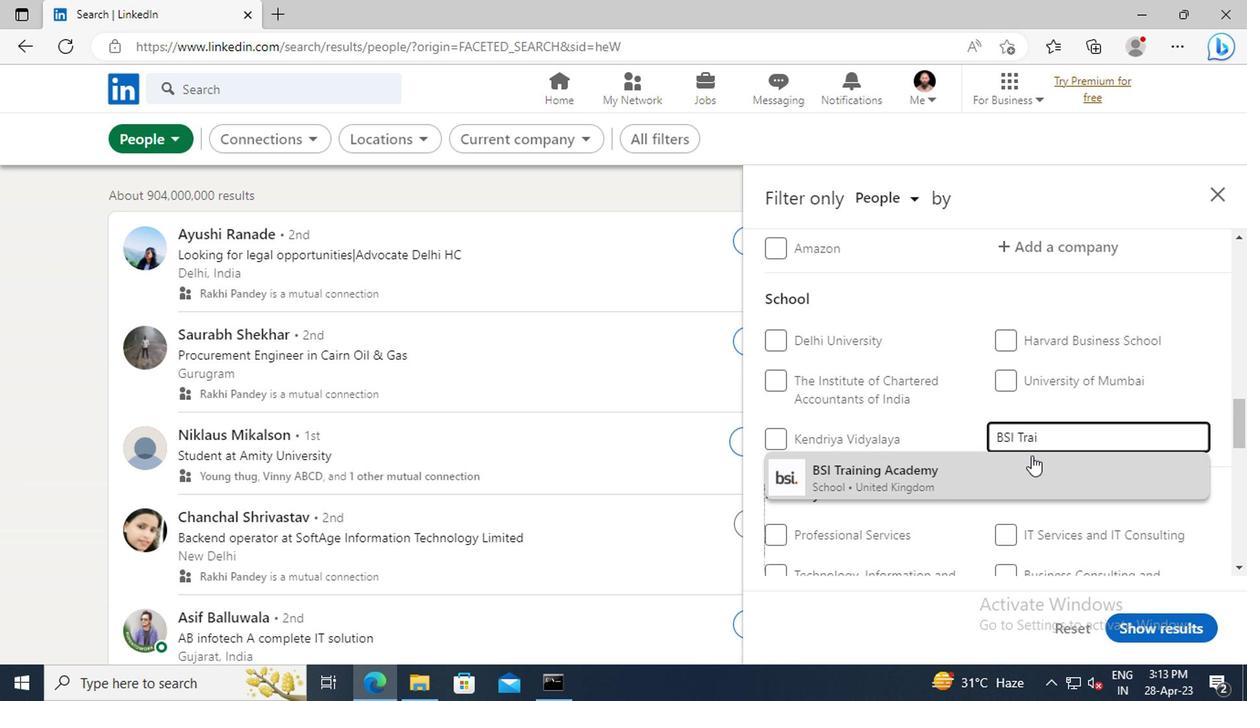 
Action: Mouse pressed left at (863, 465)
Screenshot: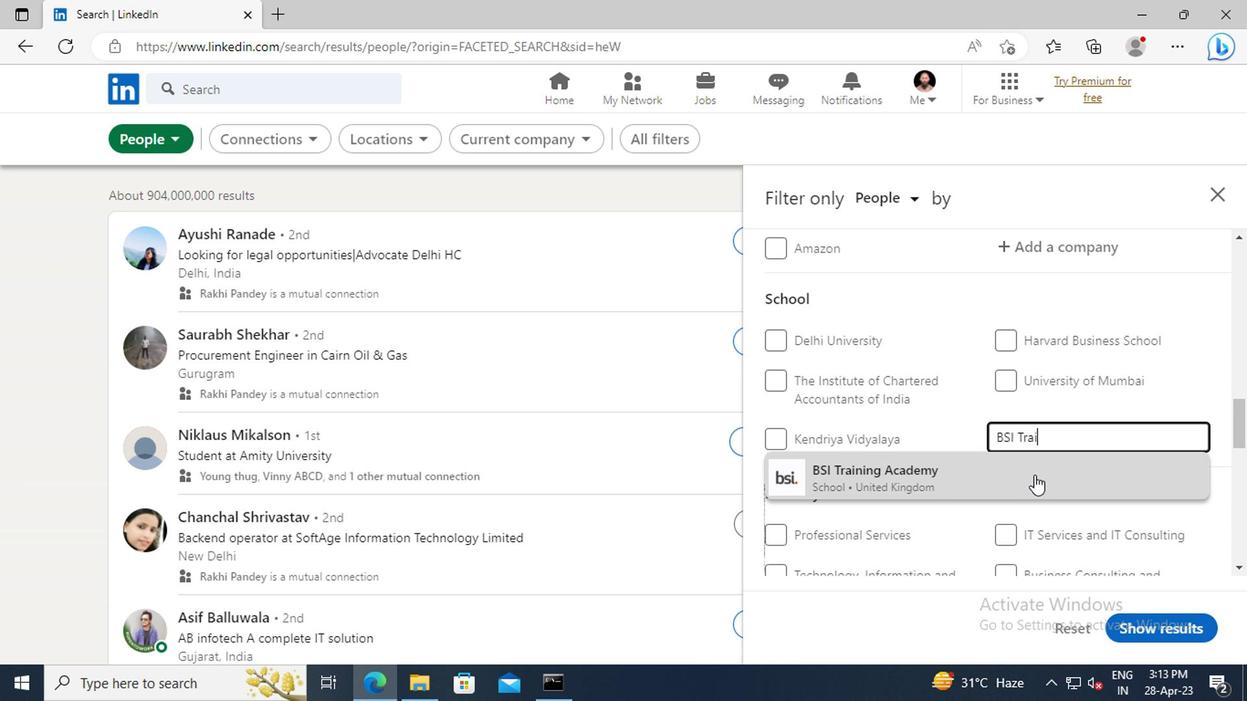 
Action: Mouse moved to (876, 417)
Screenshot: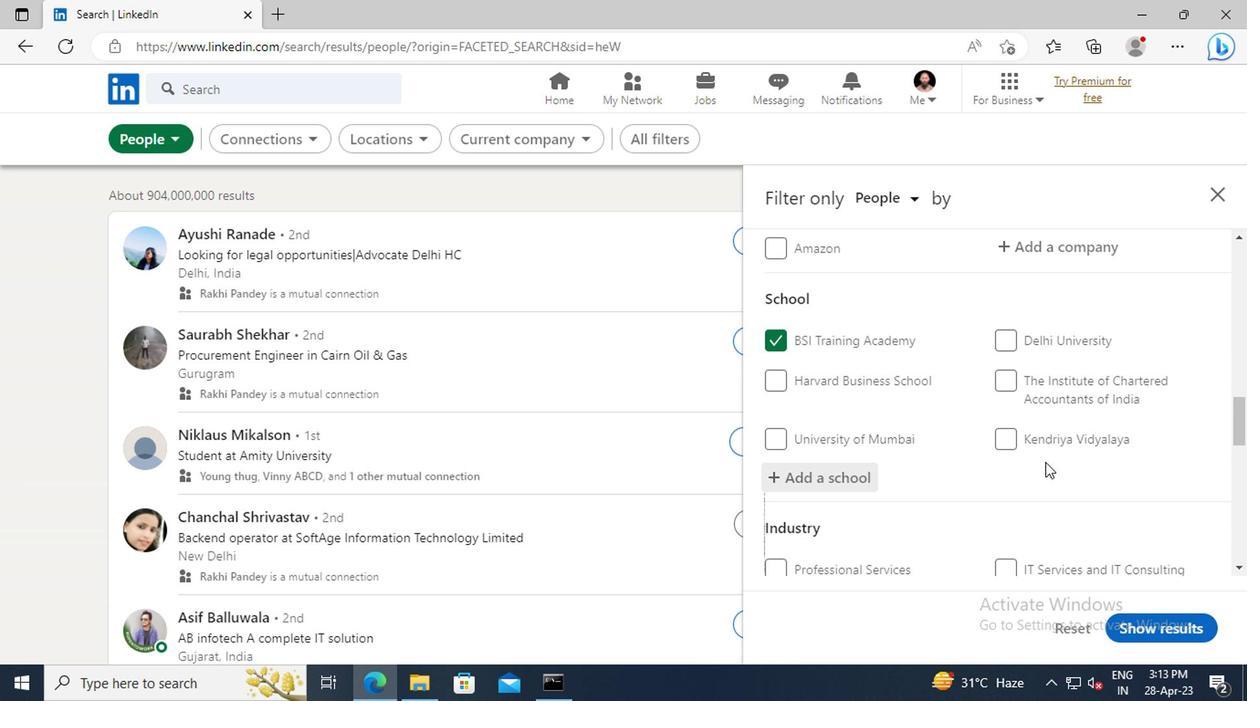 
Action: Mouse scrolled (876, 417) with delta (0, 0)
Screenshot: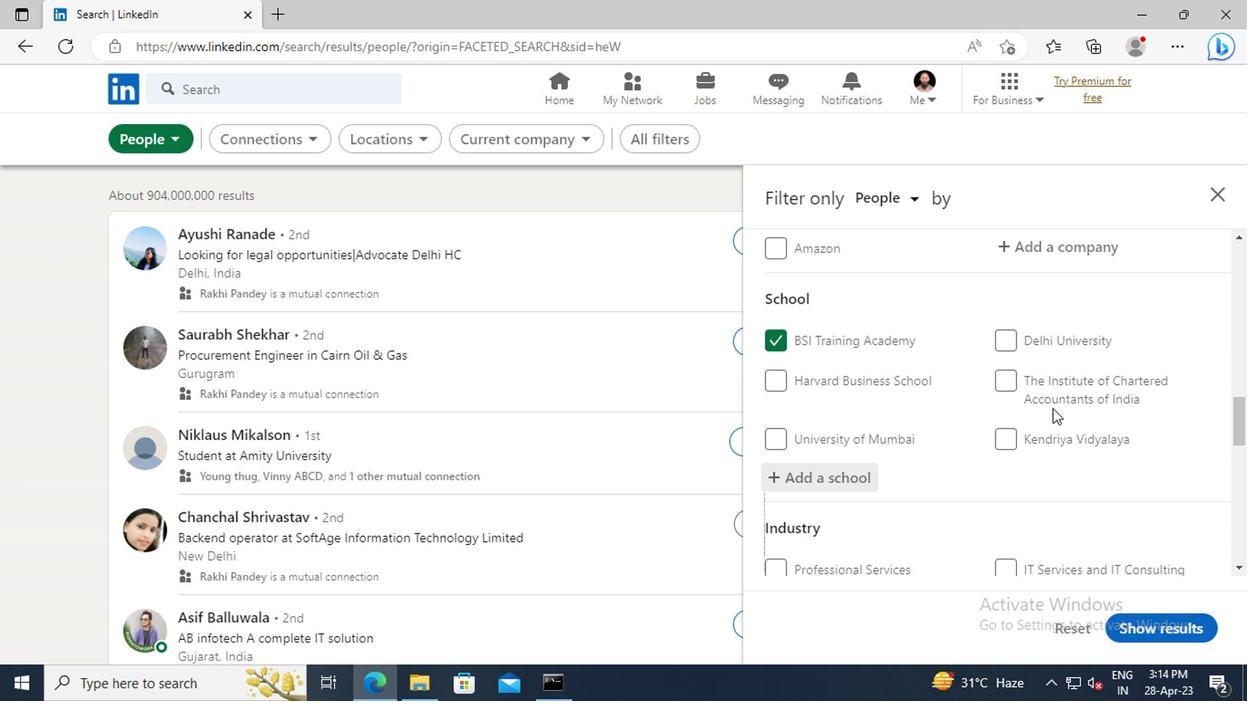 
Action: Mouse scrolled (876, 417) with delta (0, 0)
Screenshot: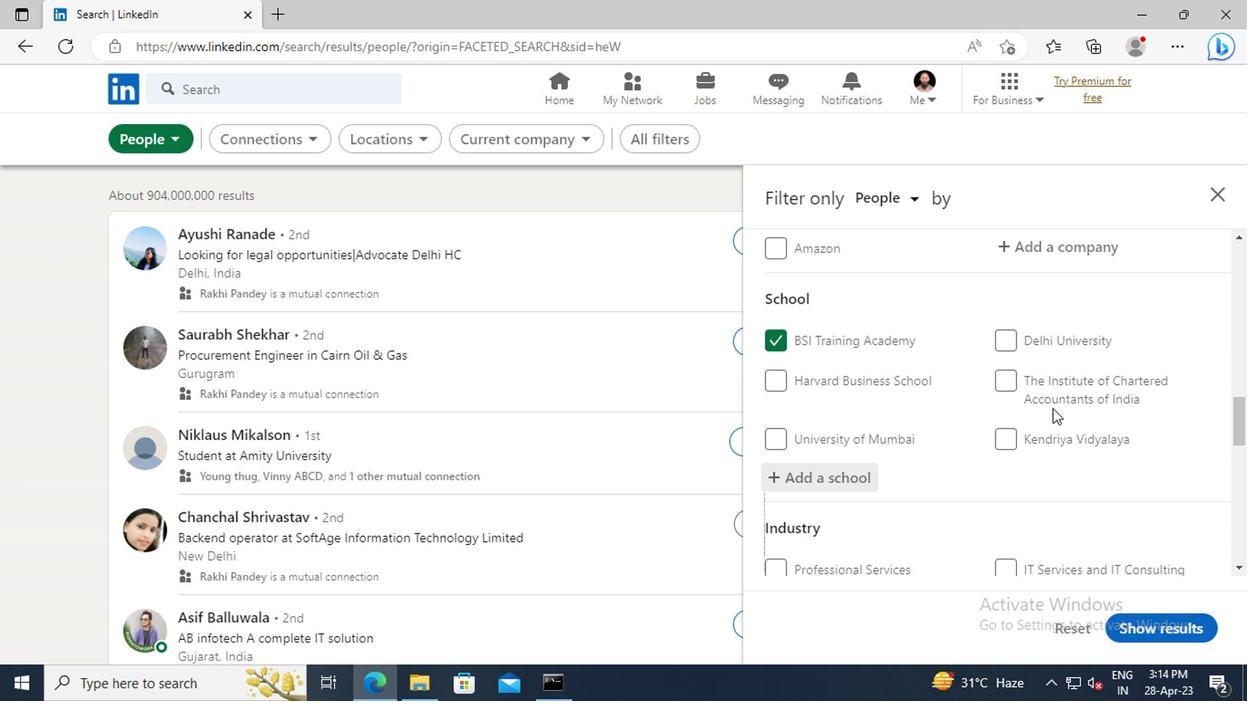 
Action: Mouse scrolled (876, 417) with delta (0, 0)
Screenshot: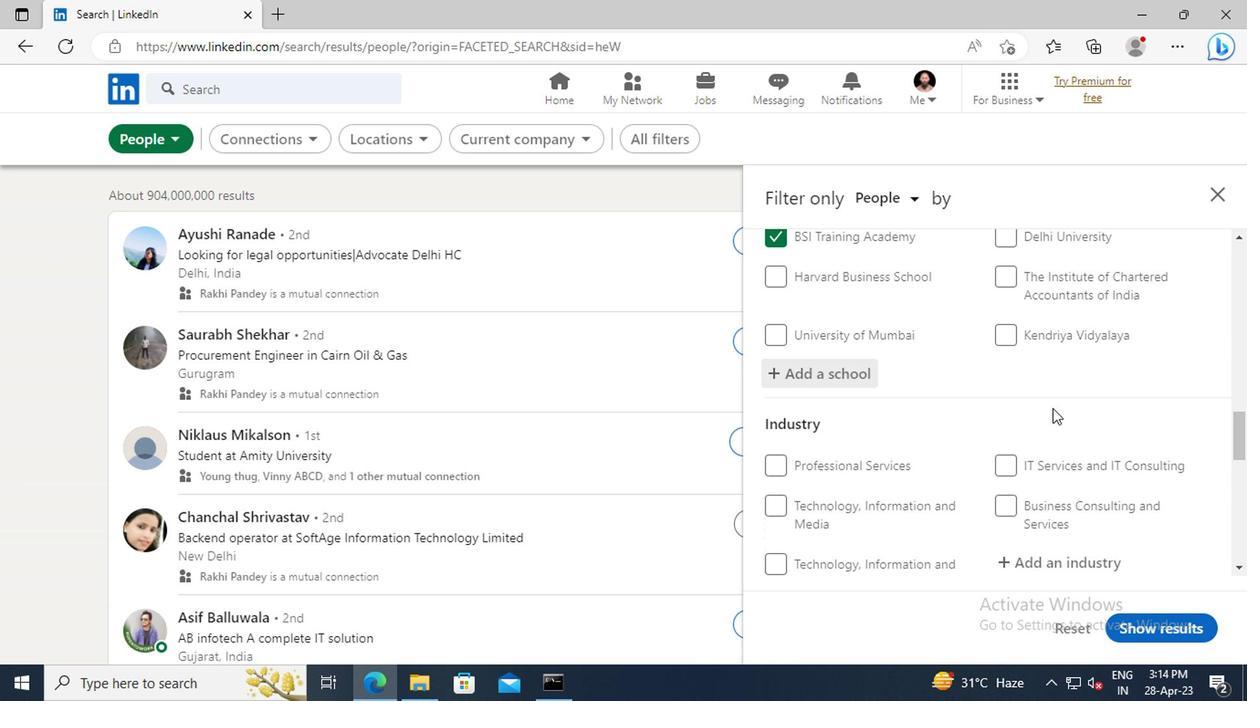 
Action: Mouse scrolled (876, 417) with delta (0, 0)
Screenshot: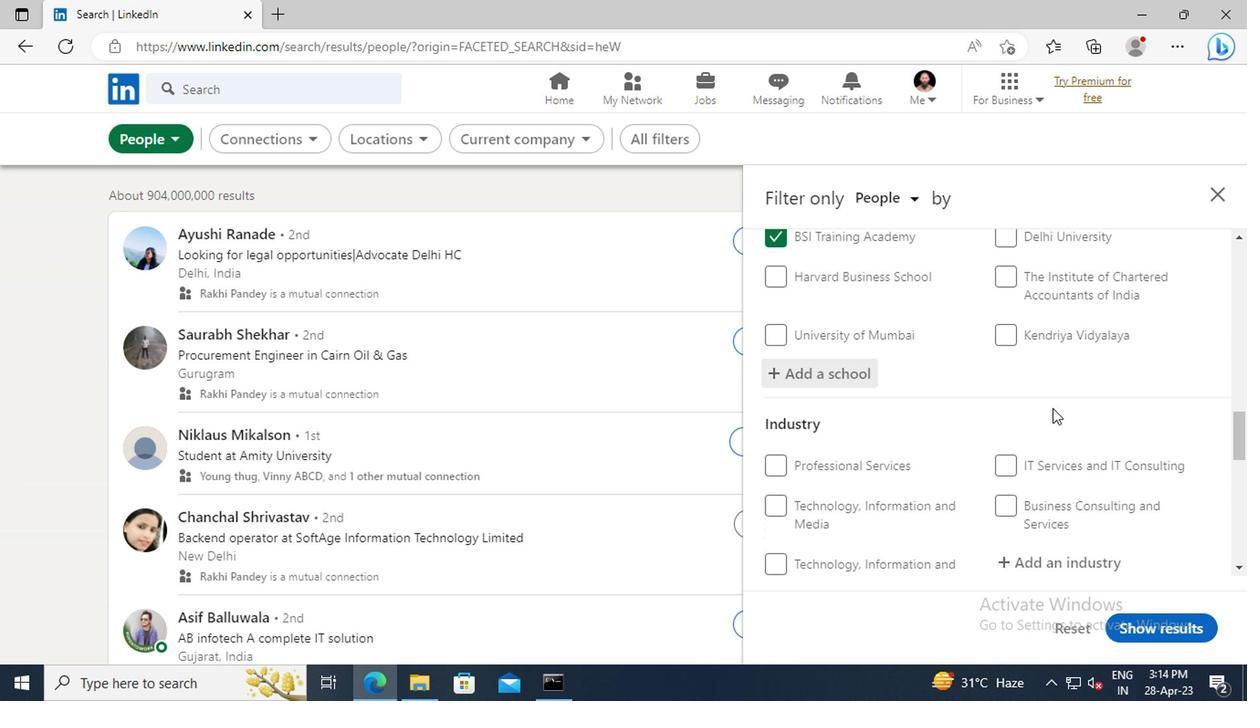 
Action: Mouse scrolled (876, 417) with delta (0, 0)
Screenshot: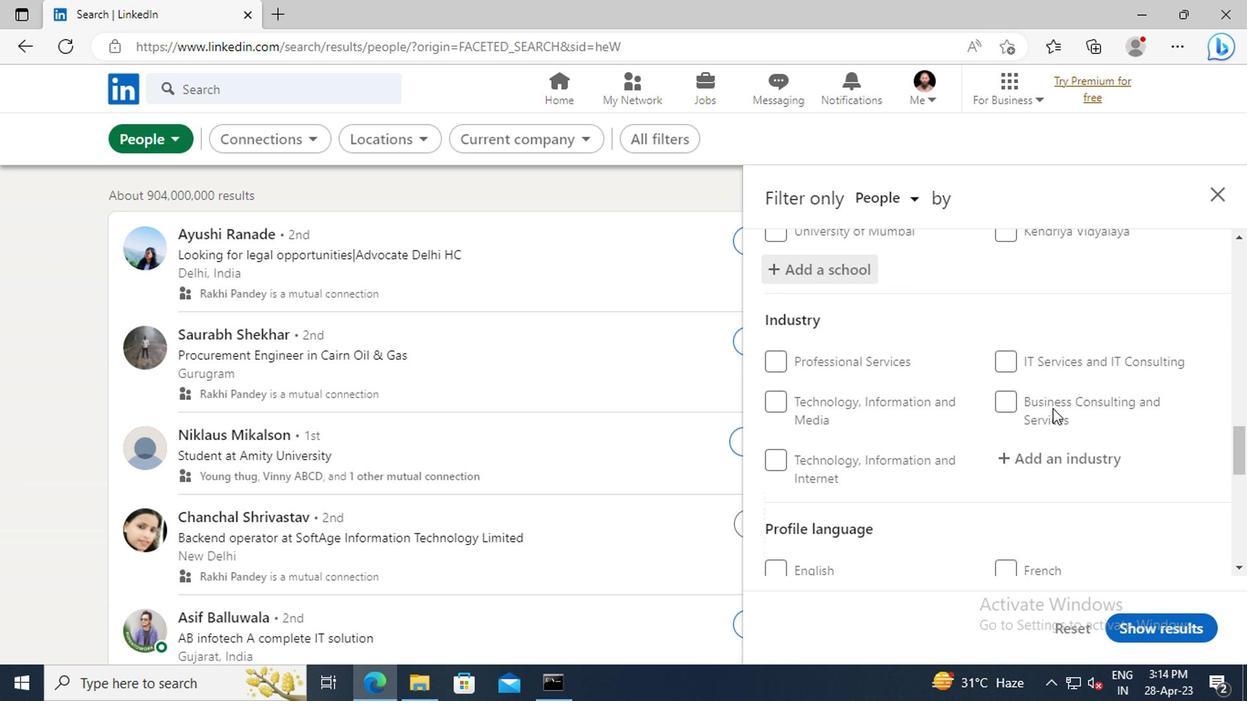
Action: Mouse moved to (871, 418)
Screenshot: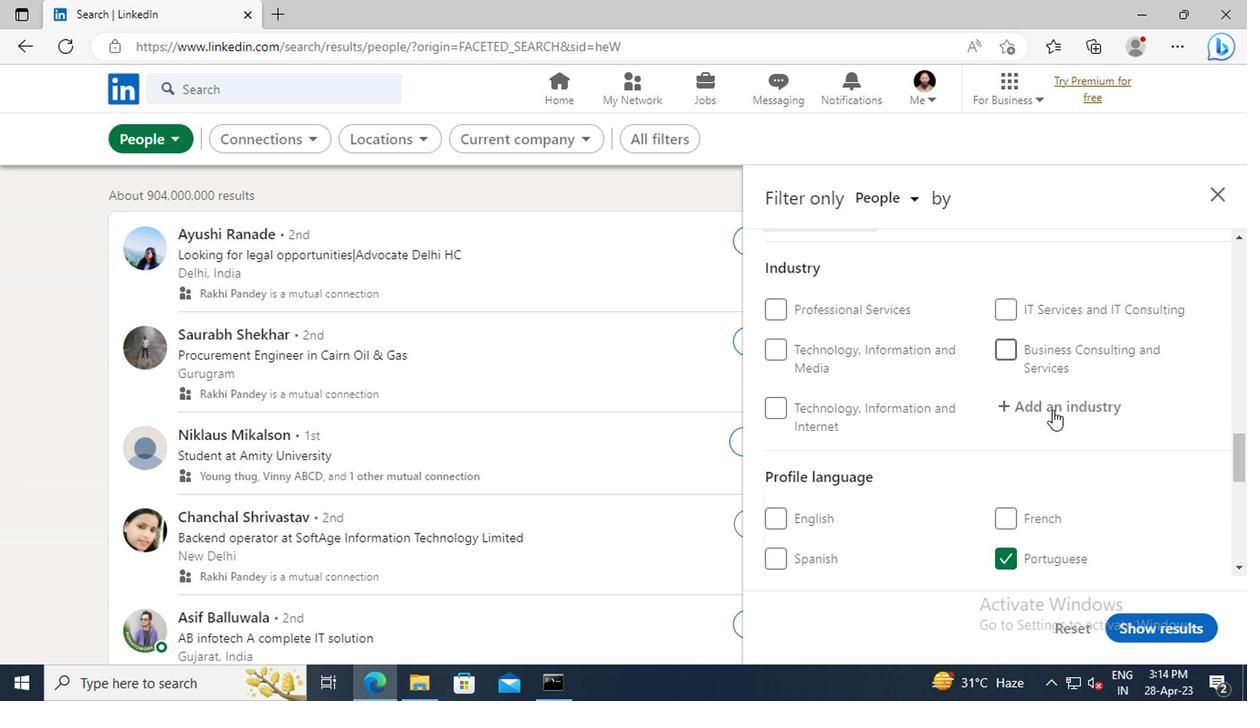 
Action: Mouse pressed left at (871, 418)
Screenshot: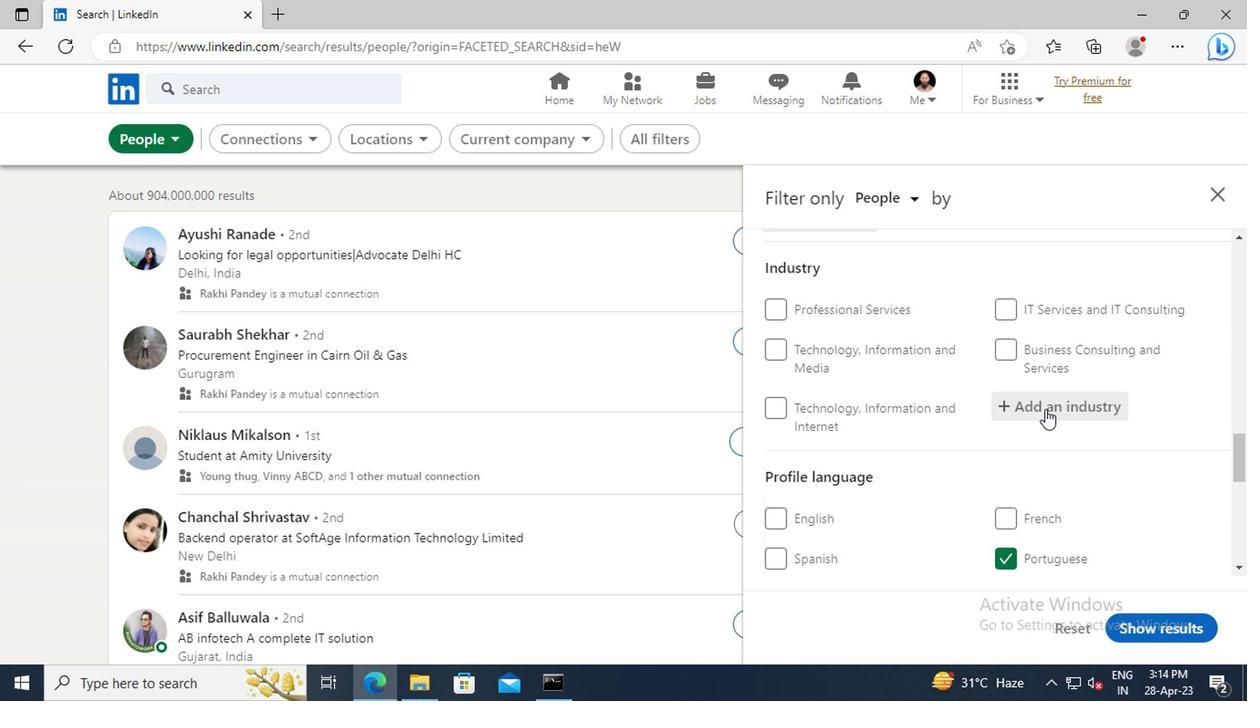 
Action: Key pressed <Key.shift>STRATEGIC
Screenshot: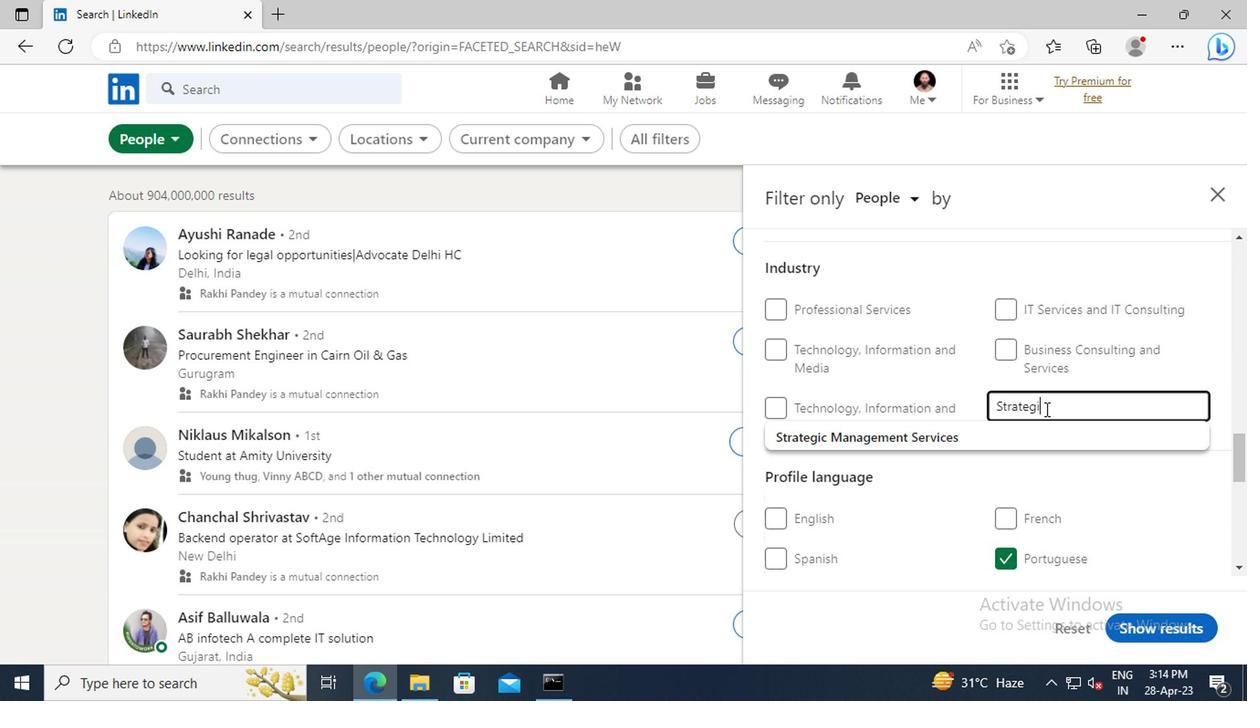 
Action: Mouse moved to (850, 438)
Screenshot: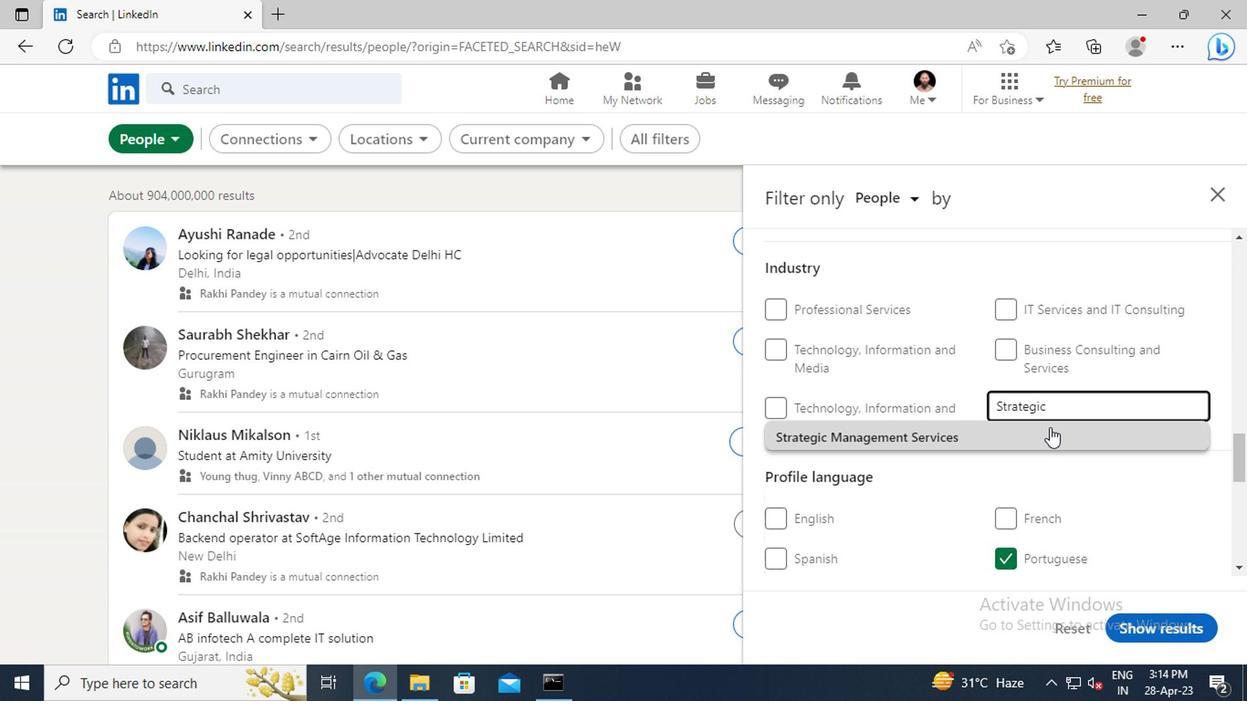 
Action: Mouse pressed left at (850, 438)
Screenshot: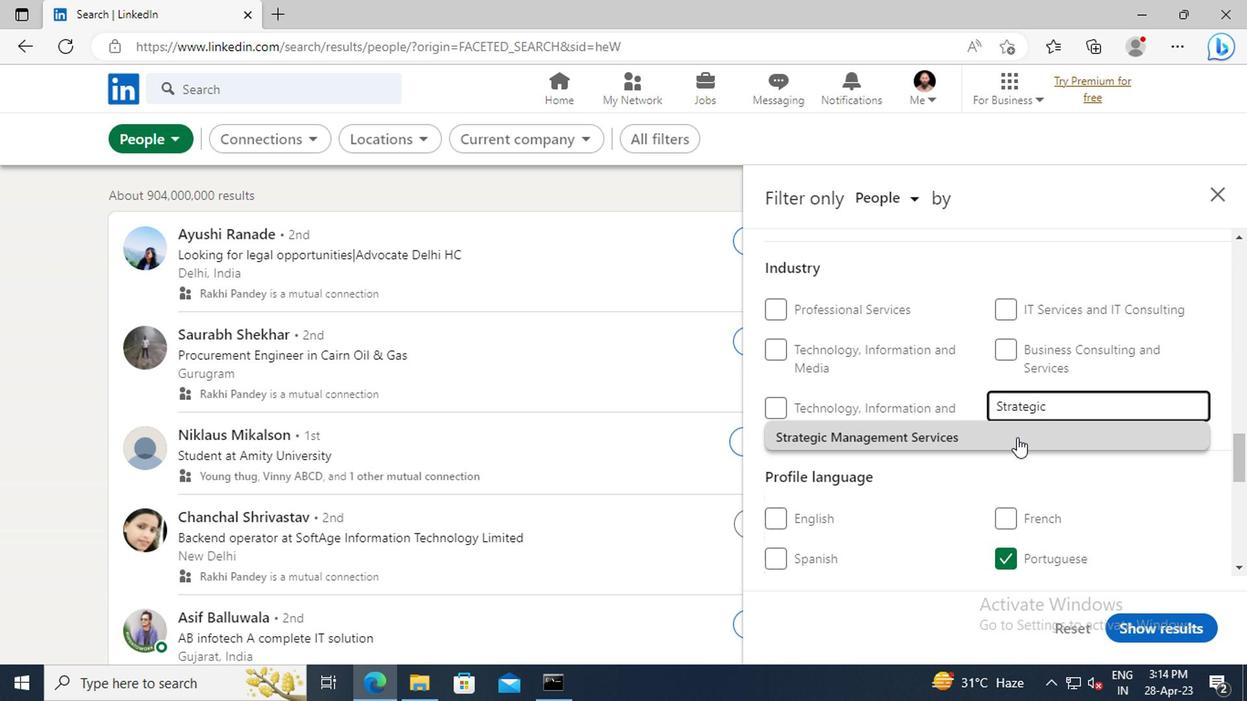 
Action: Mouse moved to (861, 400)
Screenshot: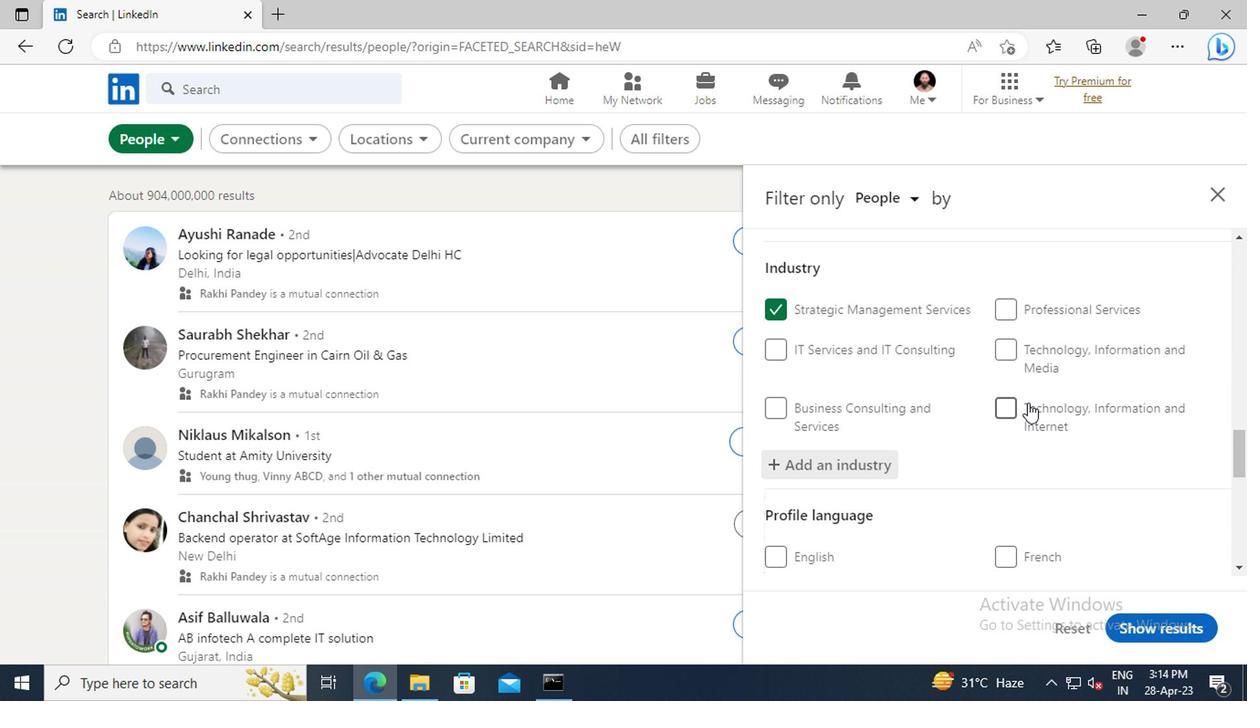 
Action: Mouse scrolled (861, 400) with delta (0, 0)
Screenshot: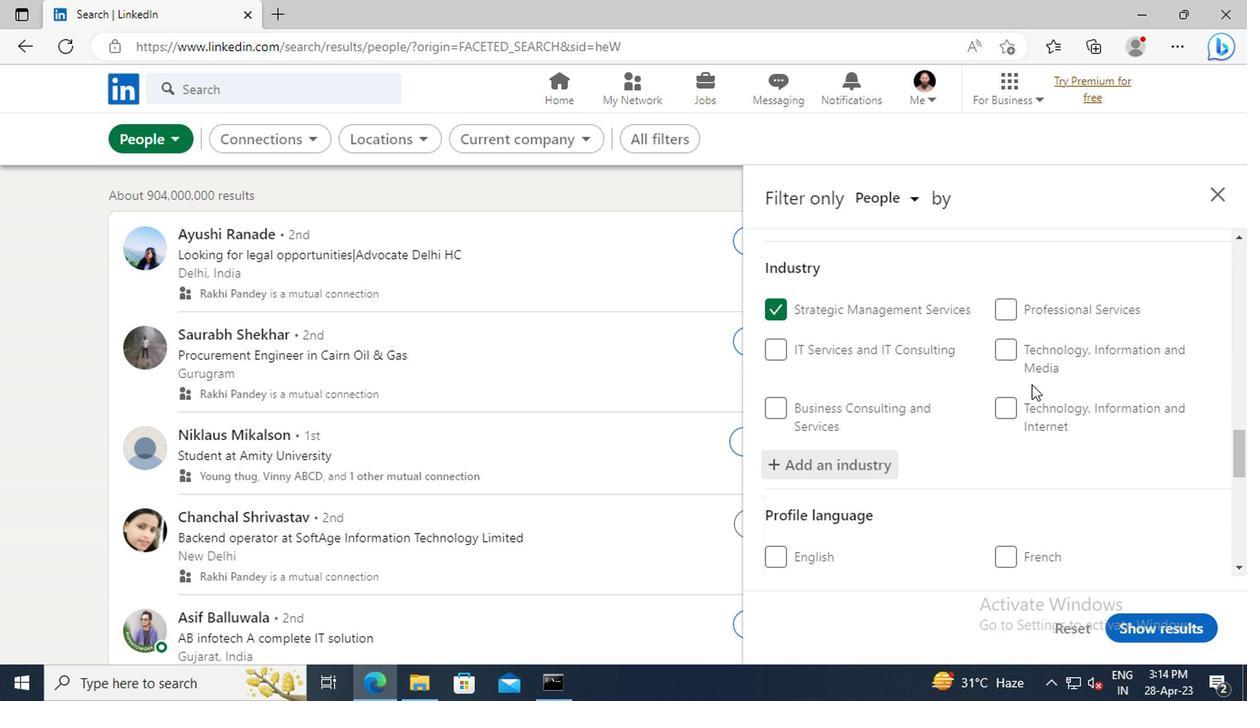 
Action: Mouse scrolled (861, 400) with delta (0, 0)
Screenshot: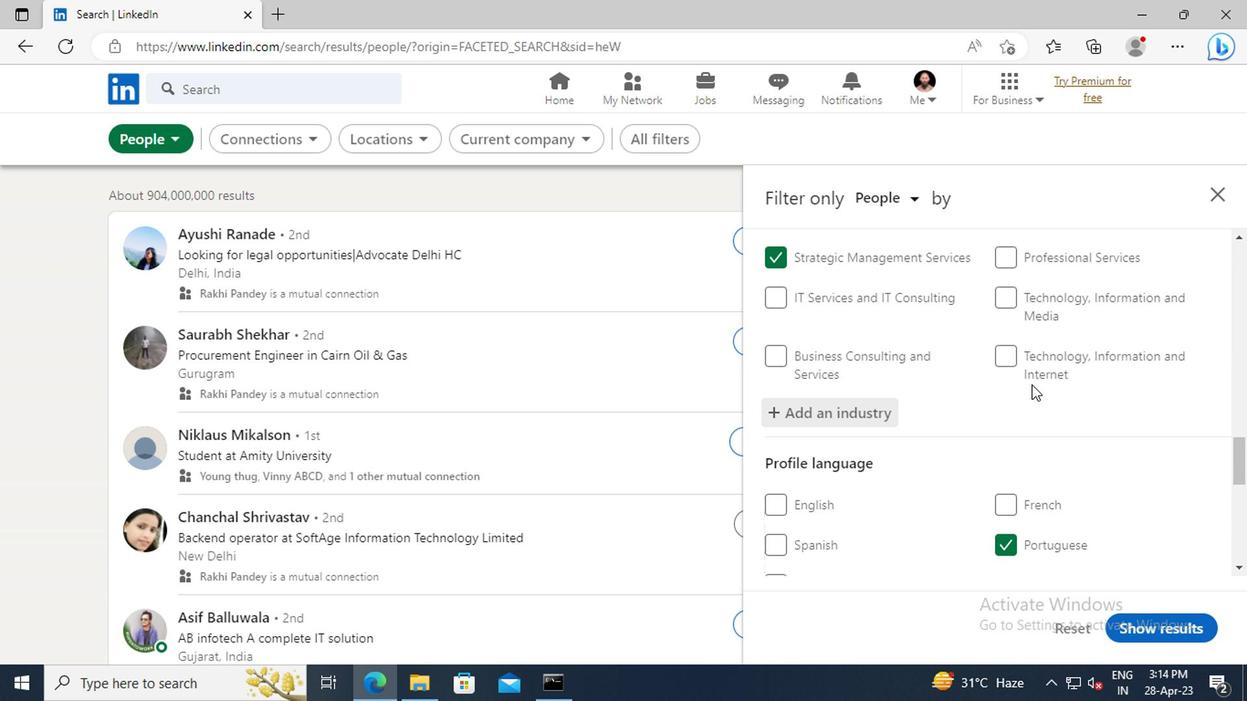 
Action: Mouse scrolled (861, 400) with delta (0, 0)
Screenshot: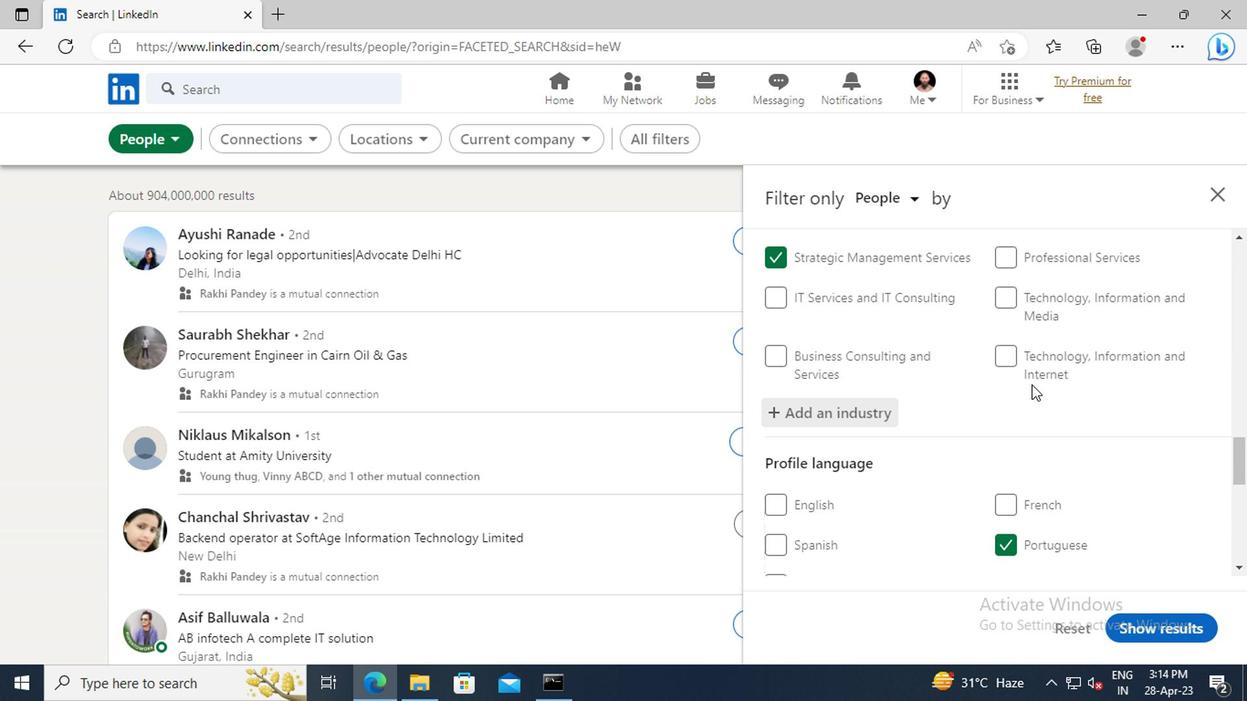 
Action: Mouse scrolled (861, 400) with delta (0, 0)
Screenshot: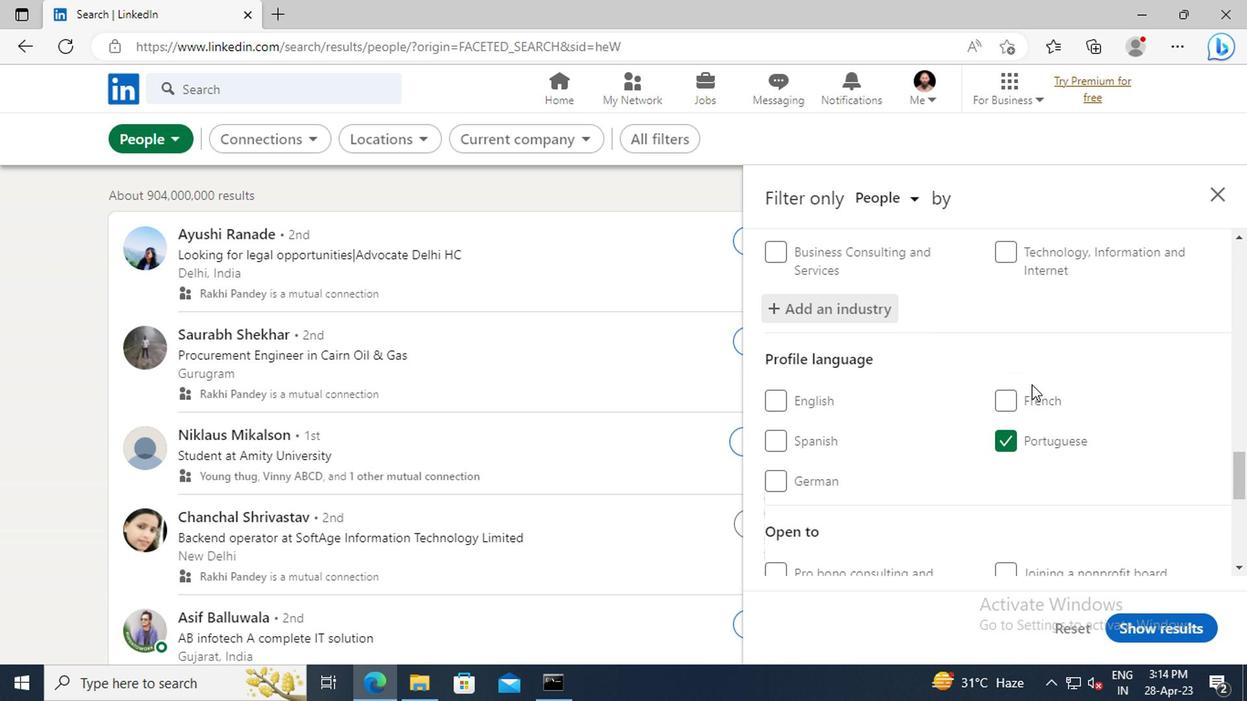 
Action: Mouse scrolled (861, 400) with delta (0, 0)
Screenshot: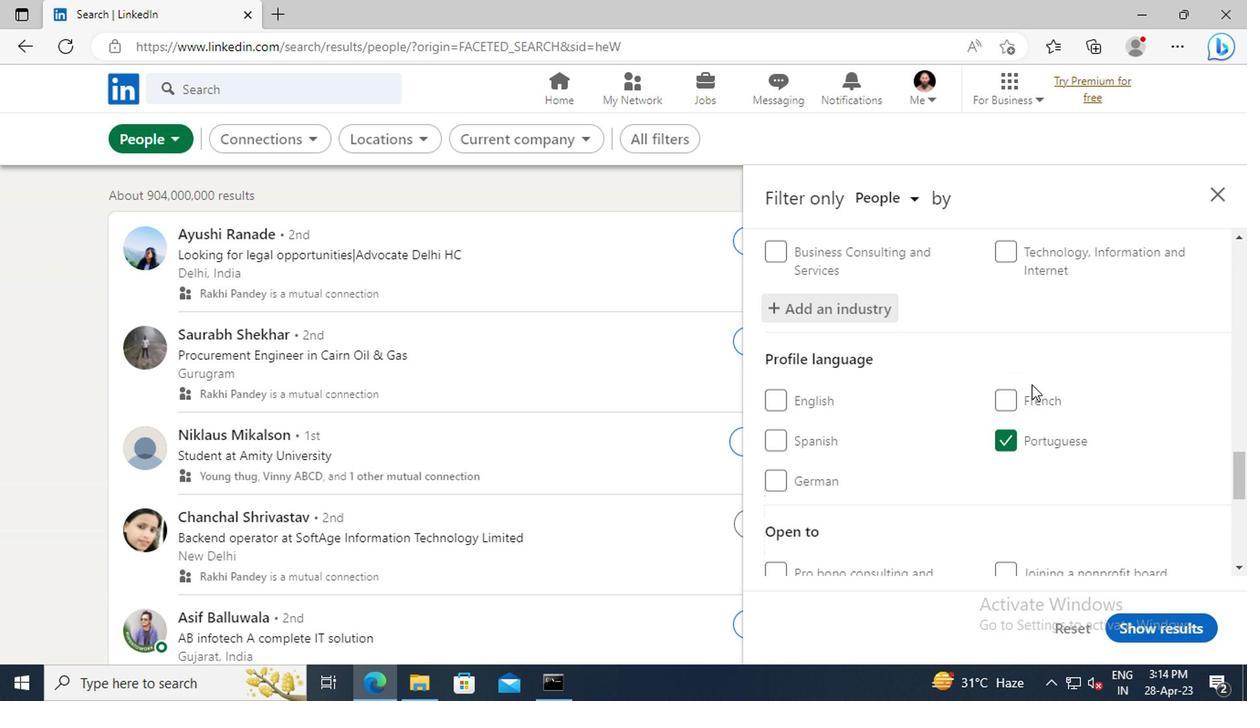 
Action: Mouse scrolled (861, 400) with delta (0, 0)
Screenshot: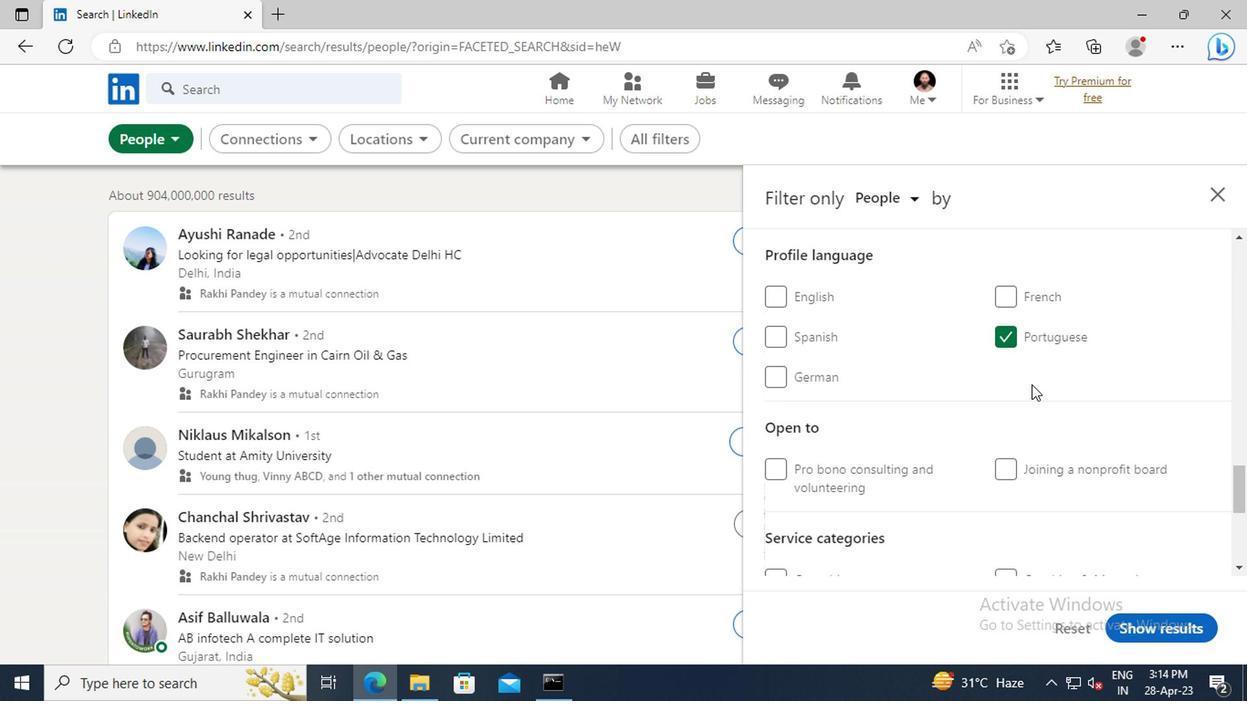 
Action: Mouse scrolled (861, 400) with delta (0, 0)
Screenshot: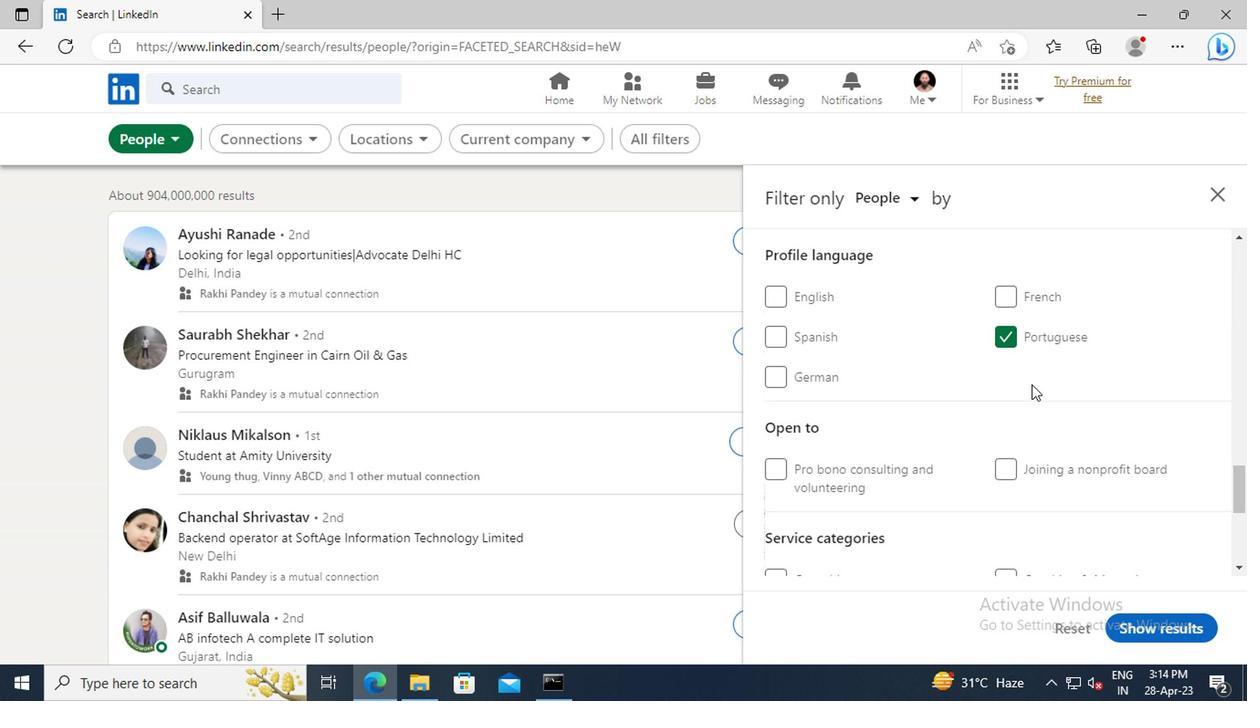 
Action: Mouse scrolled (861, 400) with delta (0, 0)
Screenshot: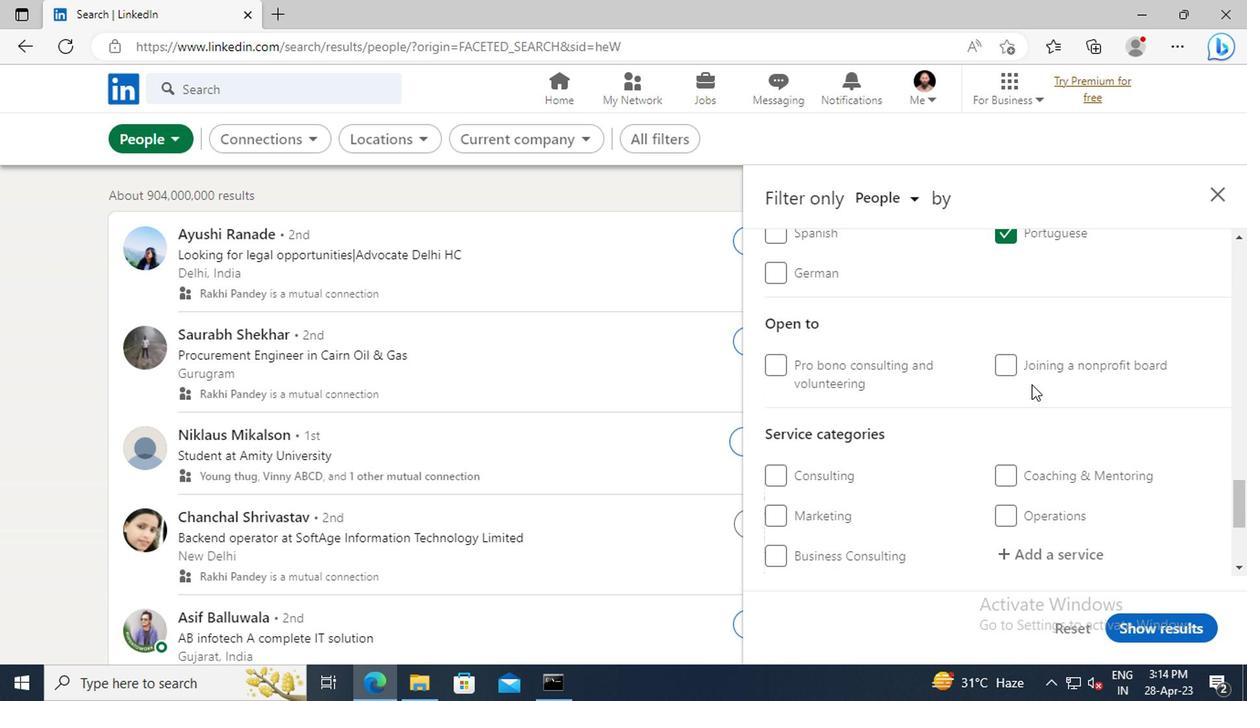 
Action: Mouse scrolled (861, 400) with delta (0, 0)
Screenshot: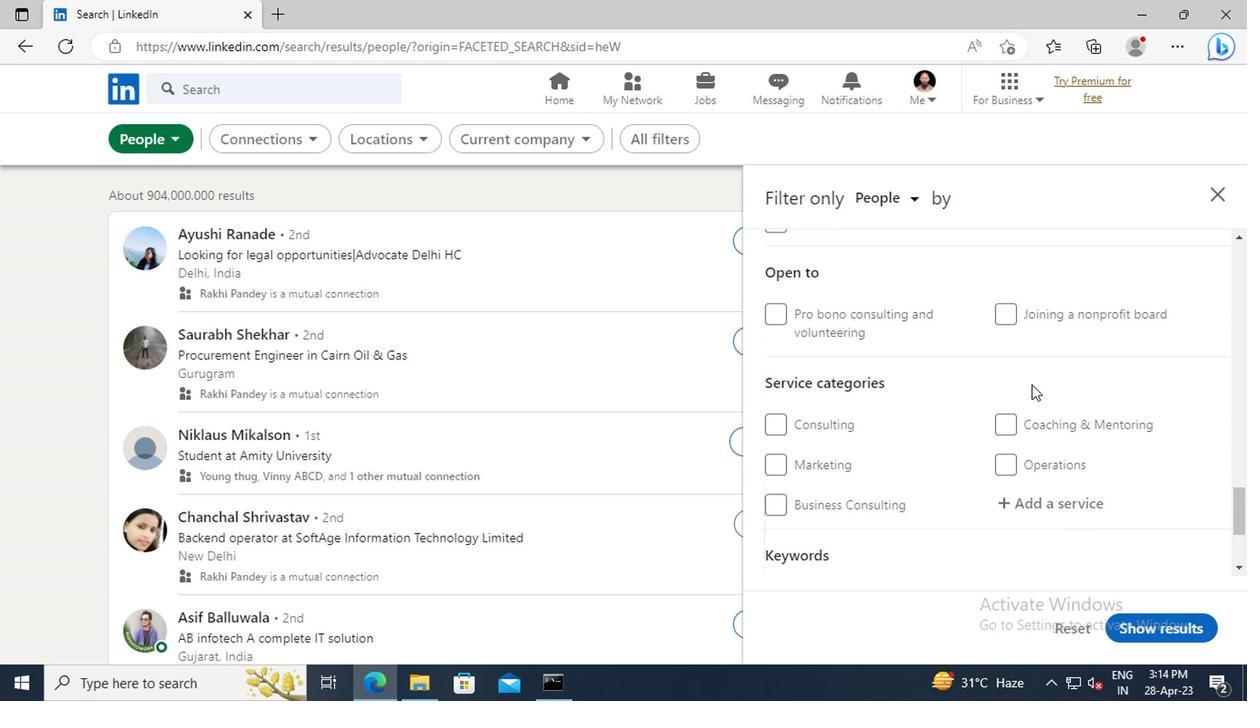 
Action: Mouse scrolled (861, 400) with delta (0, 0)
Screenshot: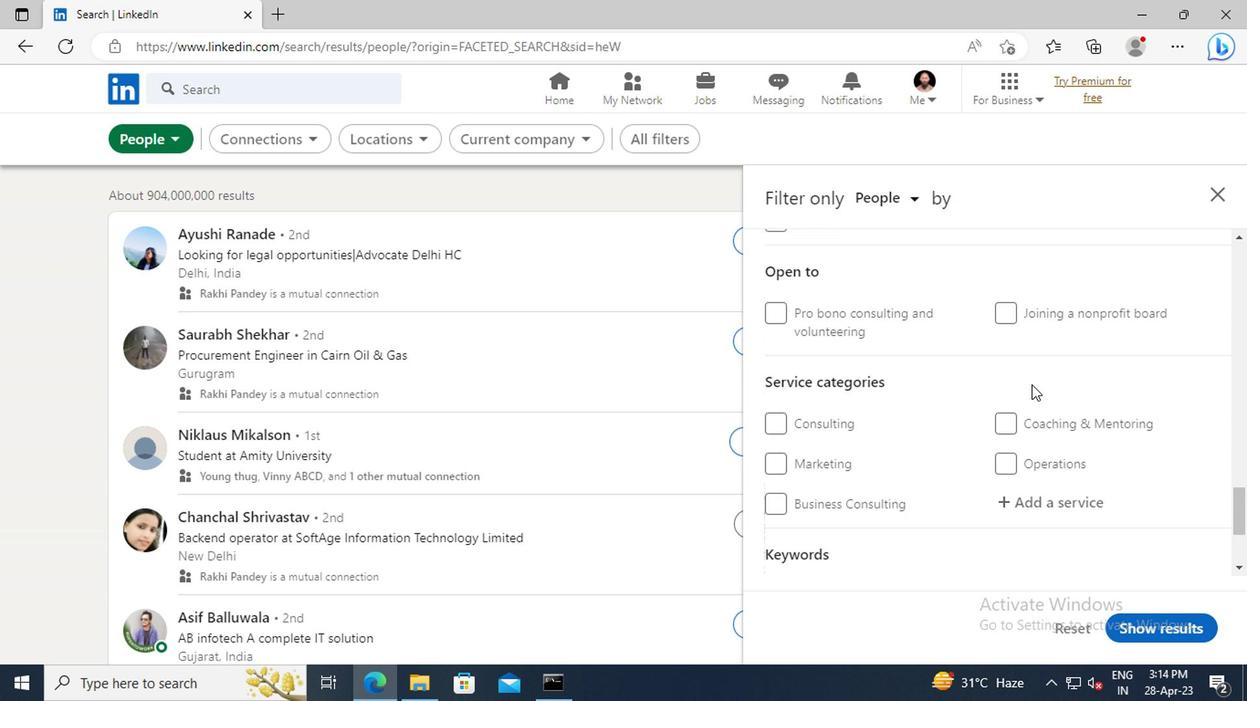 
Action: Mouse moved to (860, 407)
Screenshot: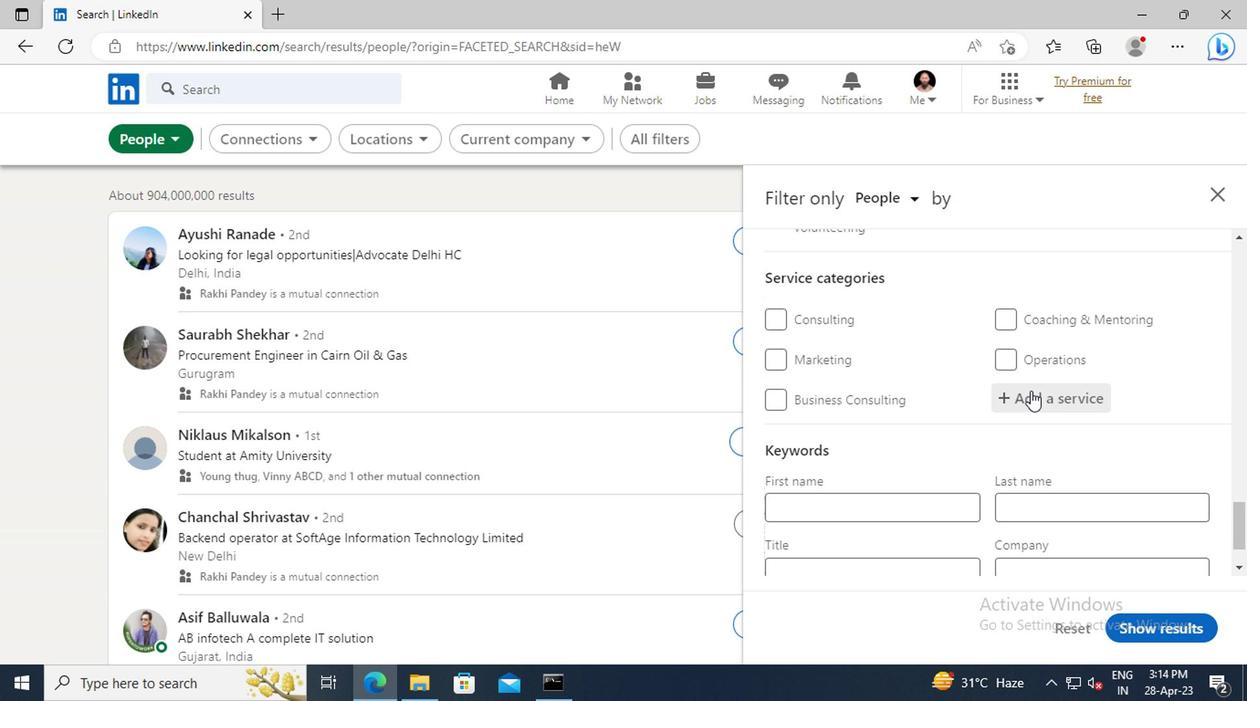 
Action: Mouse pressed left at (860, 407)
Screenshot: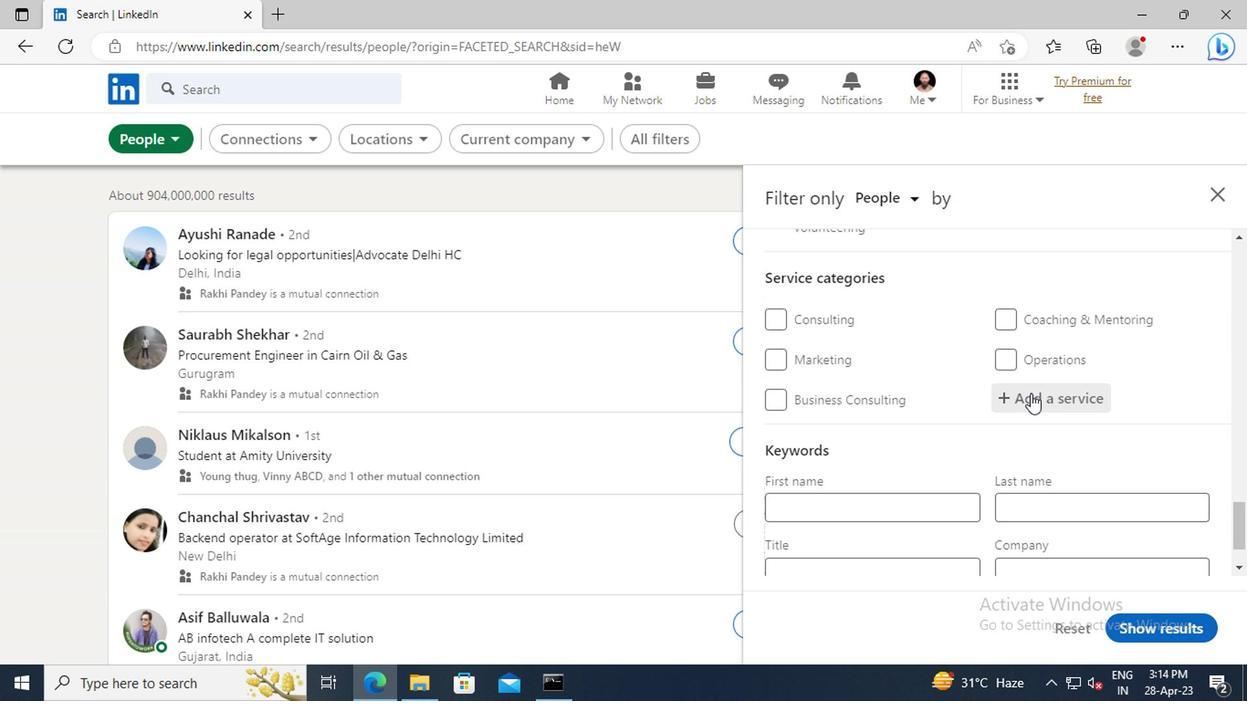 
Action: Key pressed <Key.shift>EDITING
Screenshot: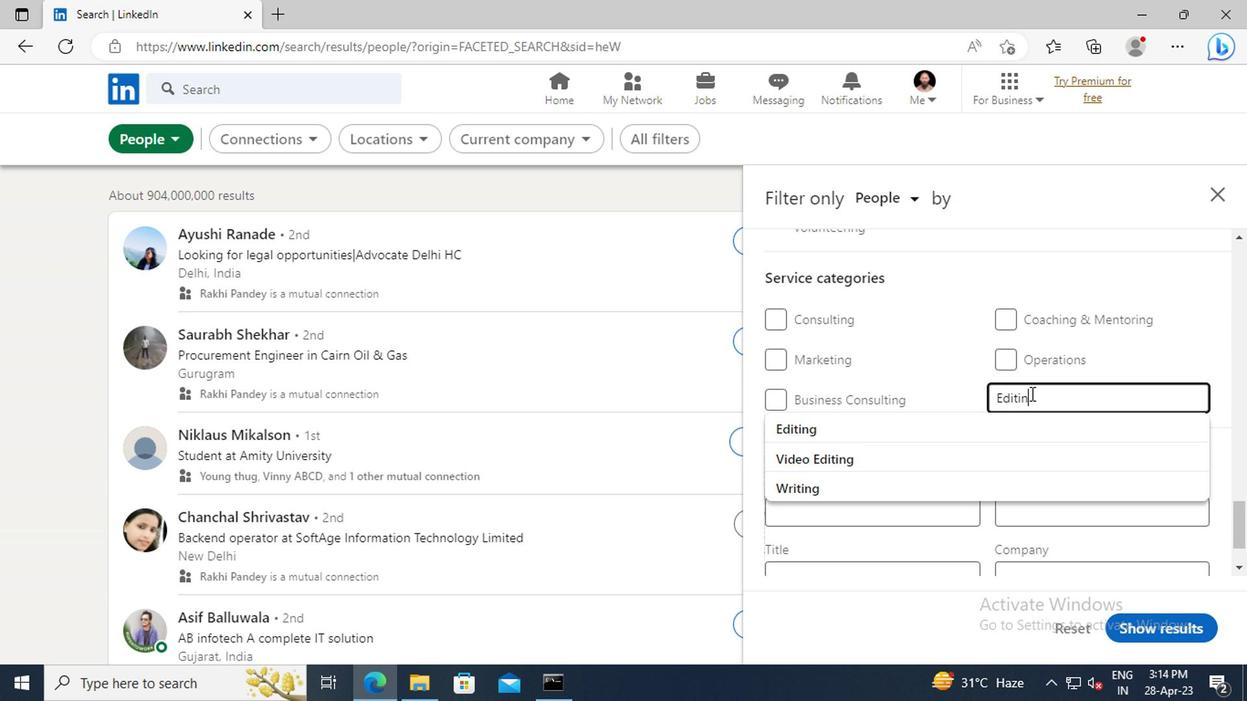 
Action: Mouse moved to (857, 433)
Screenshot: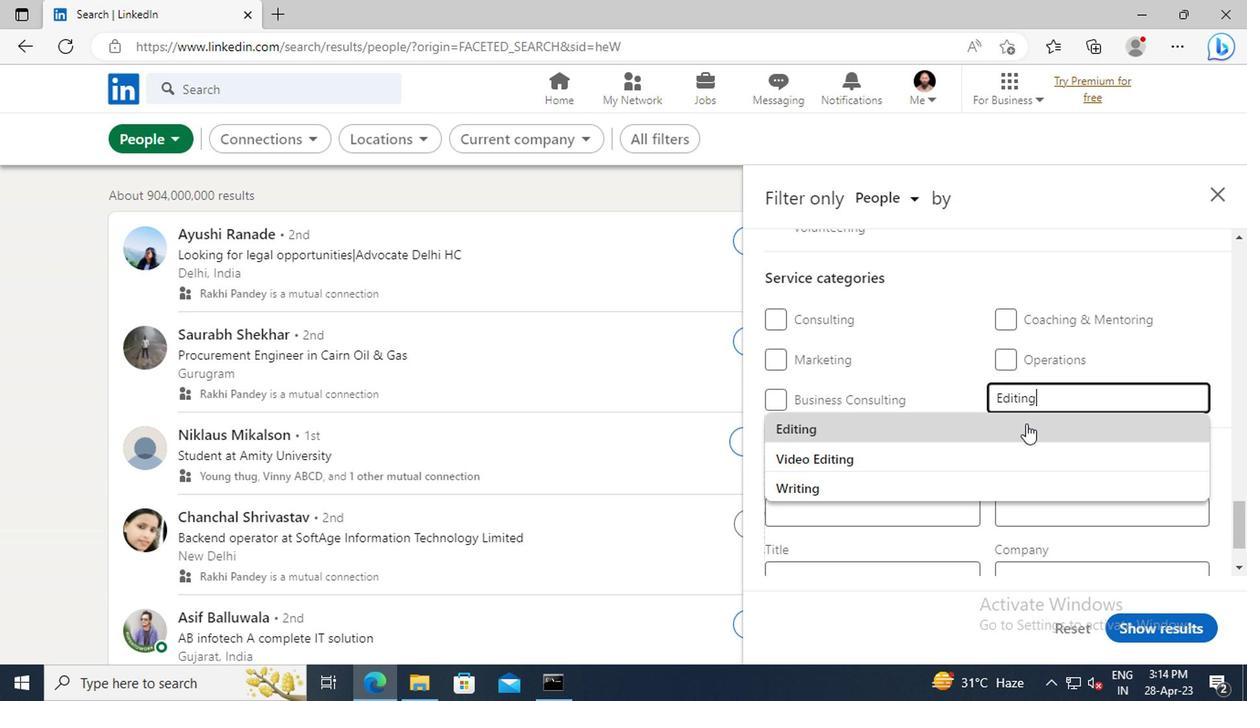 
Action: Mouse pressed left at (857, 433)
Screenshot: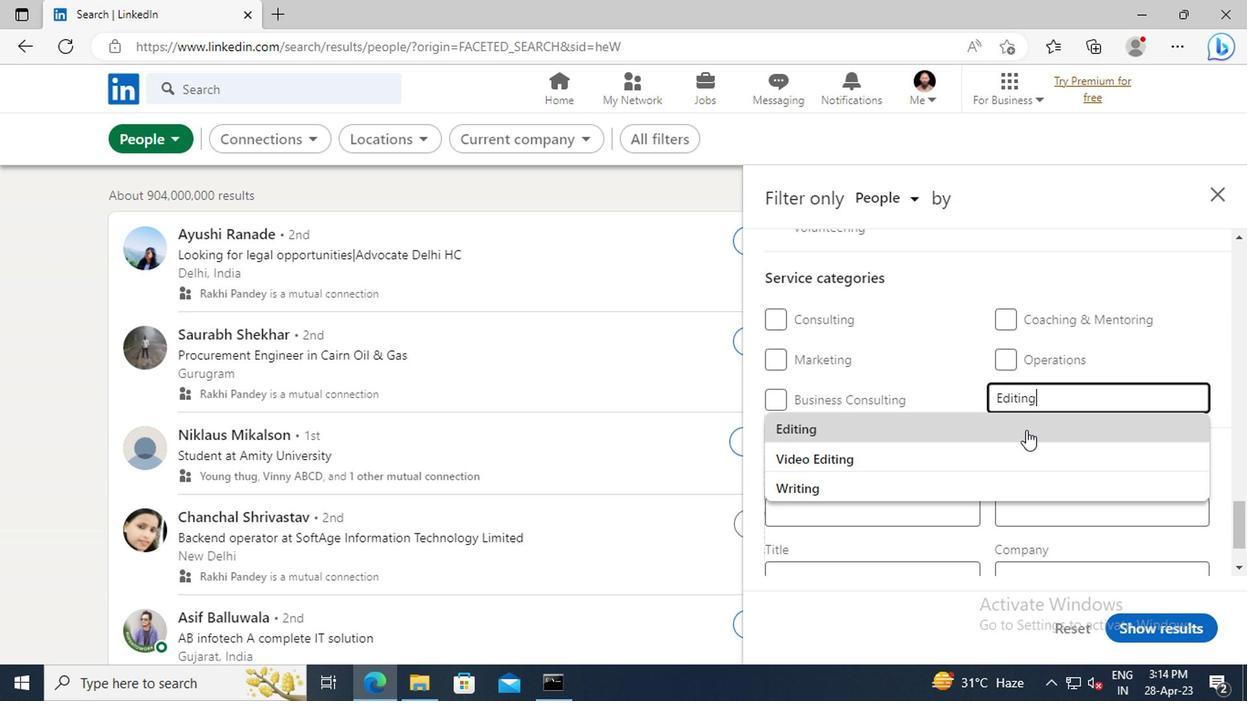 
Action: Mouse scrolled (857, 432) with delta (0, 0)
Screenshot: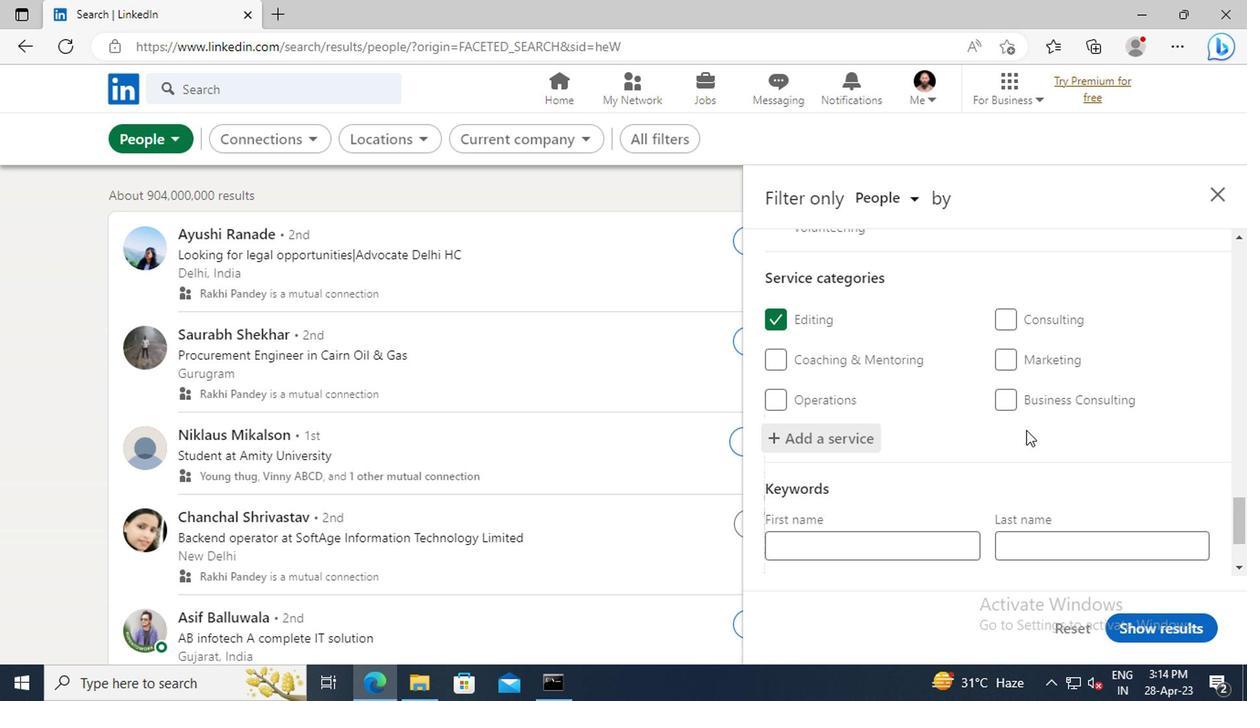 
Action: Mouse scrolled (857, 432) with delta (0, 0)
Screenshot: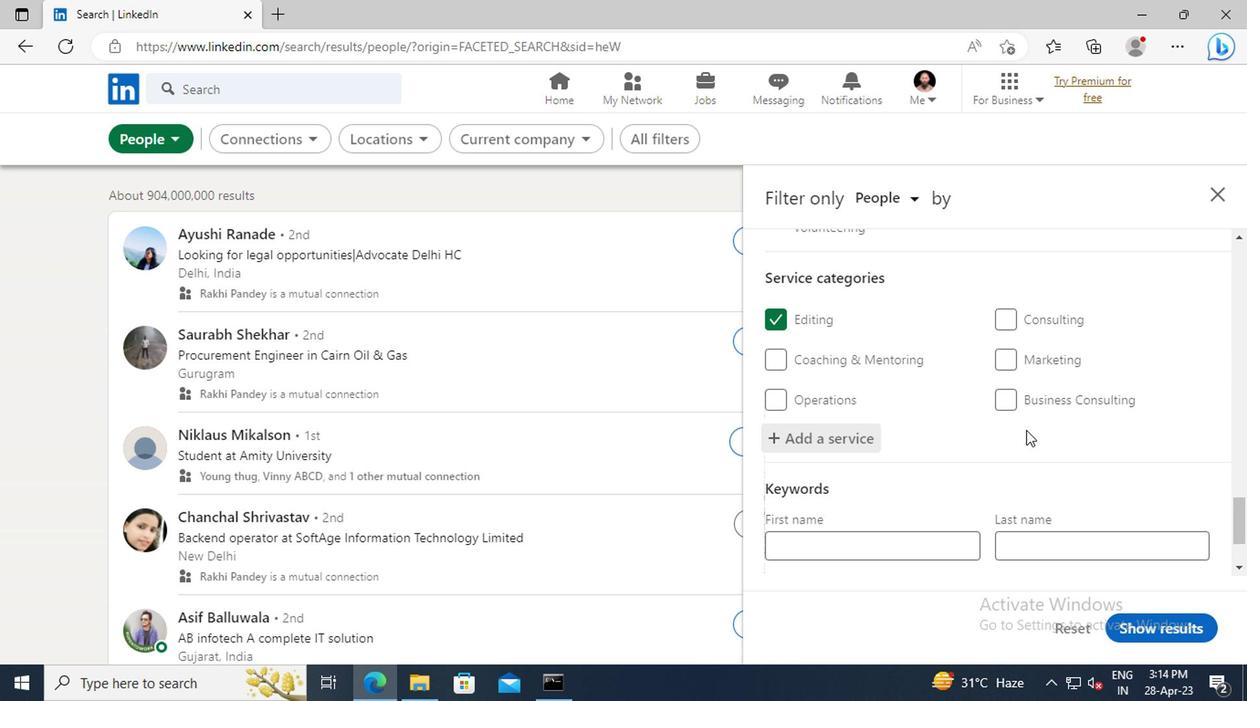 
Action: Mouse scrolled (857, 432) with delta (0, 0)
Screenshot: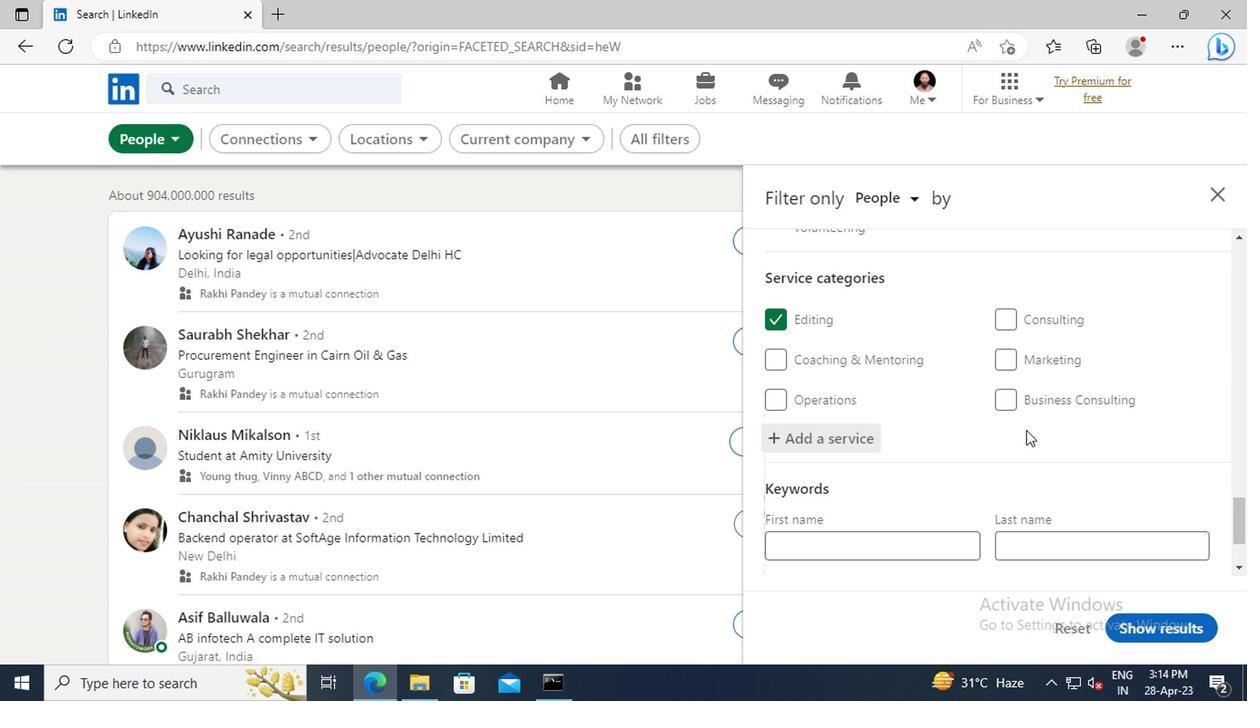 
Action: Mouse scrolled (857, 432) with delta (0, 0)
Screenshot: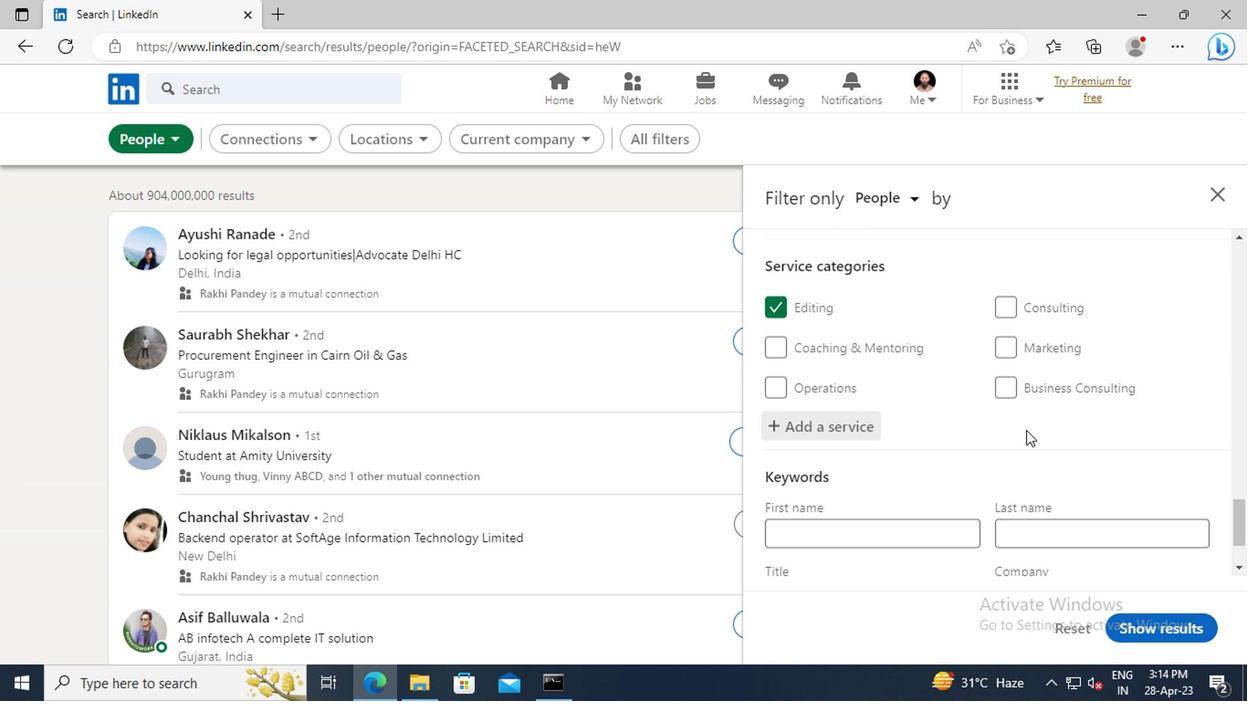 
Action: Mouse moved to (738, 478)
Screenshot: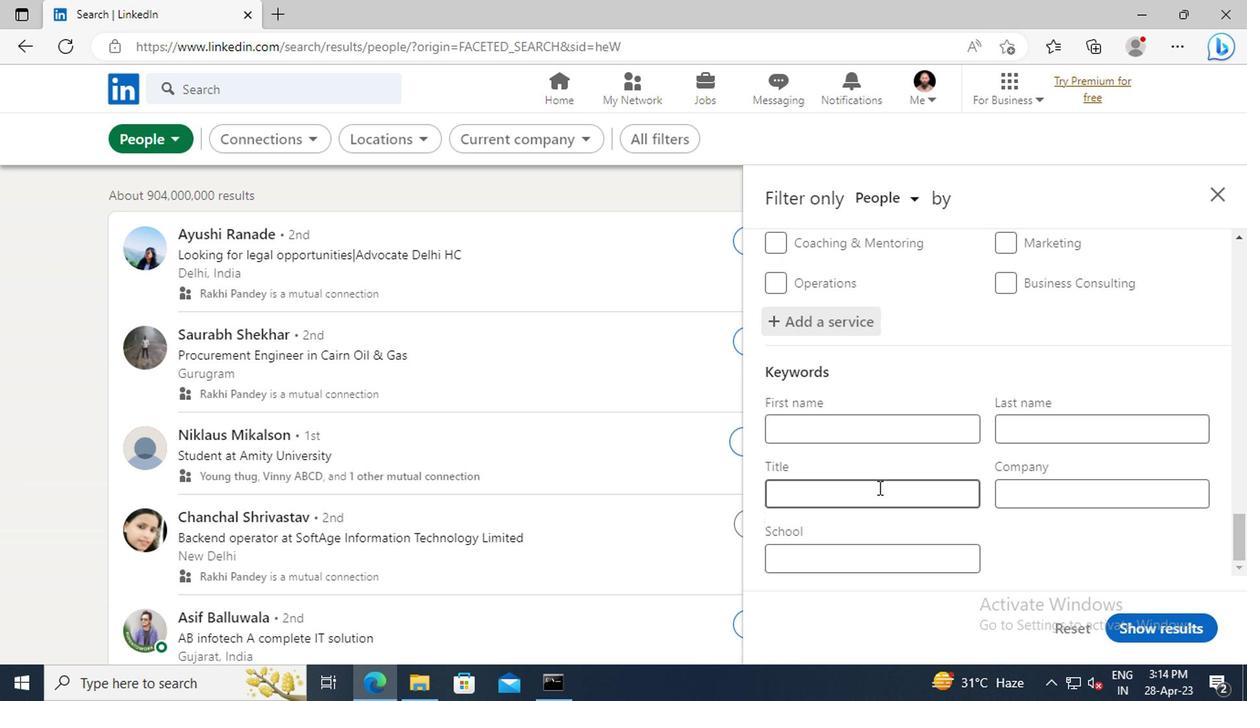 
Action: Mouse pressed left at (738, 478)
Screenshot: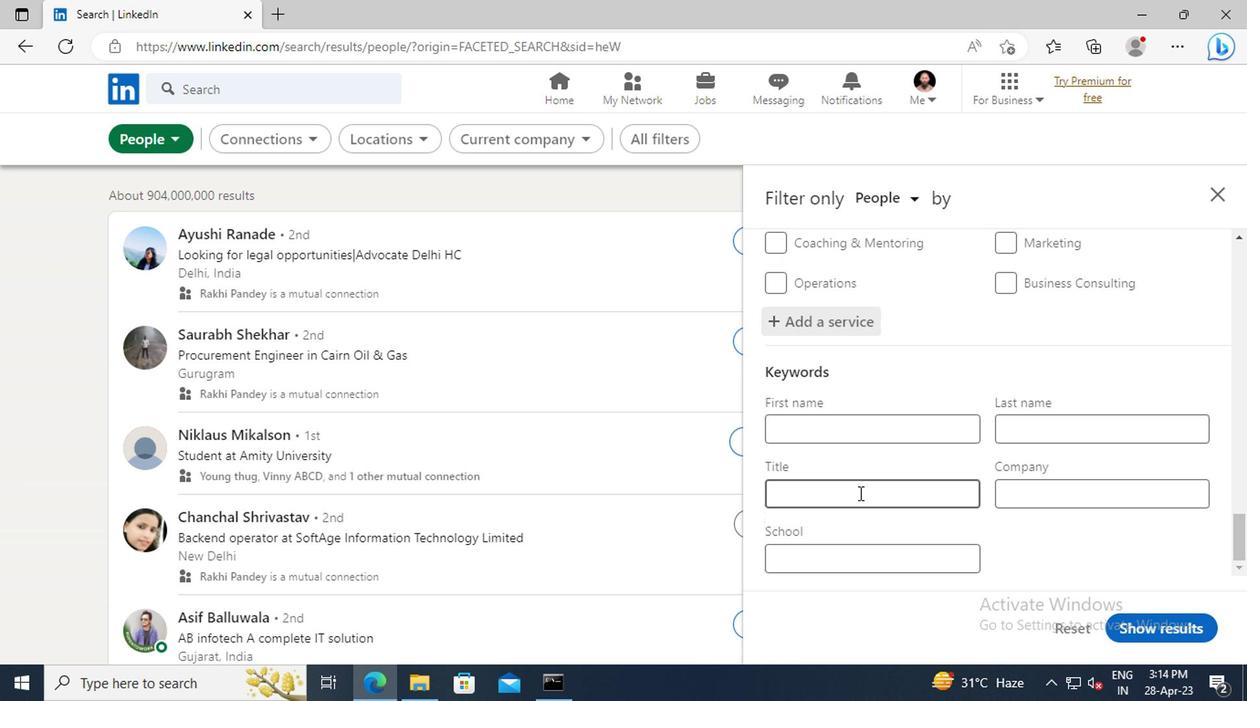 
Action: Key pressed <Key.shift>CREDIT<Key.space><Key.shift>COUNSELOR<Key.enter>
Screenshot: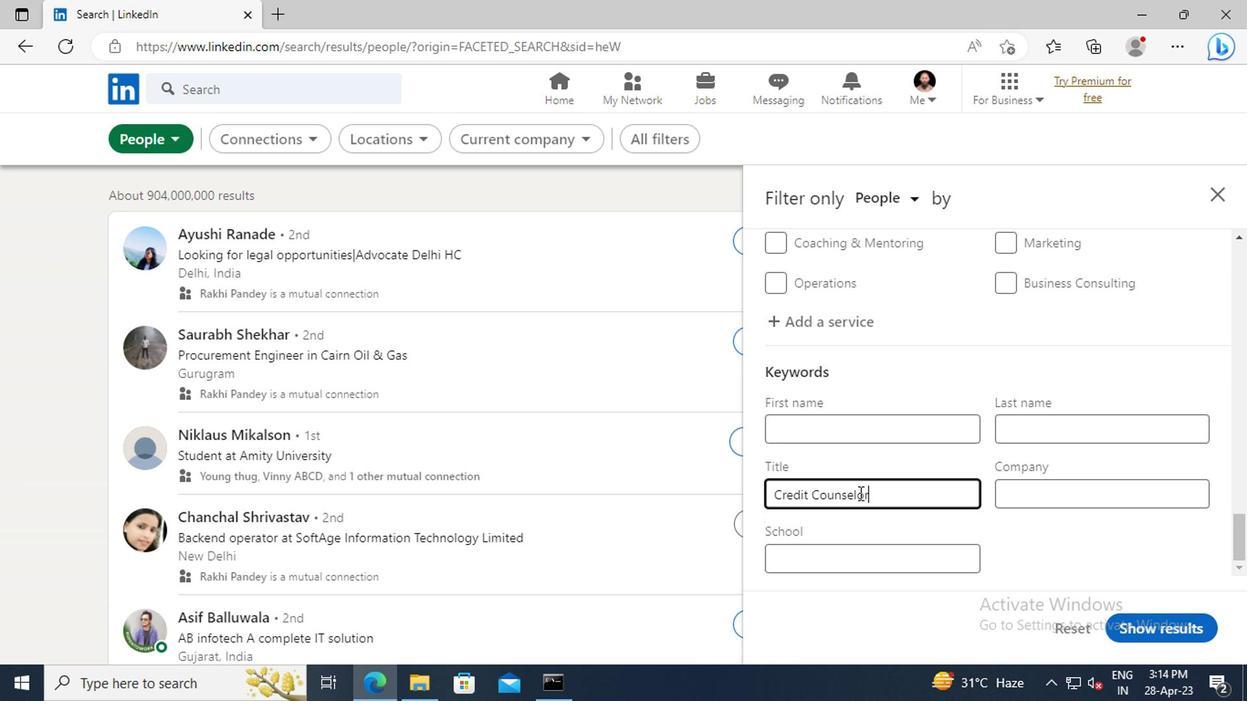 
Action: Mouse moved to (932, 569)
Screenshot: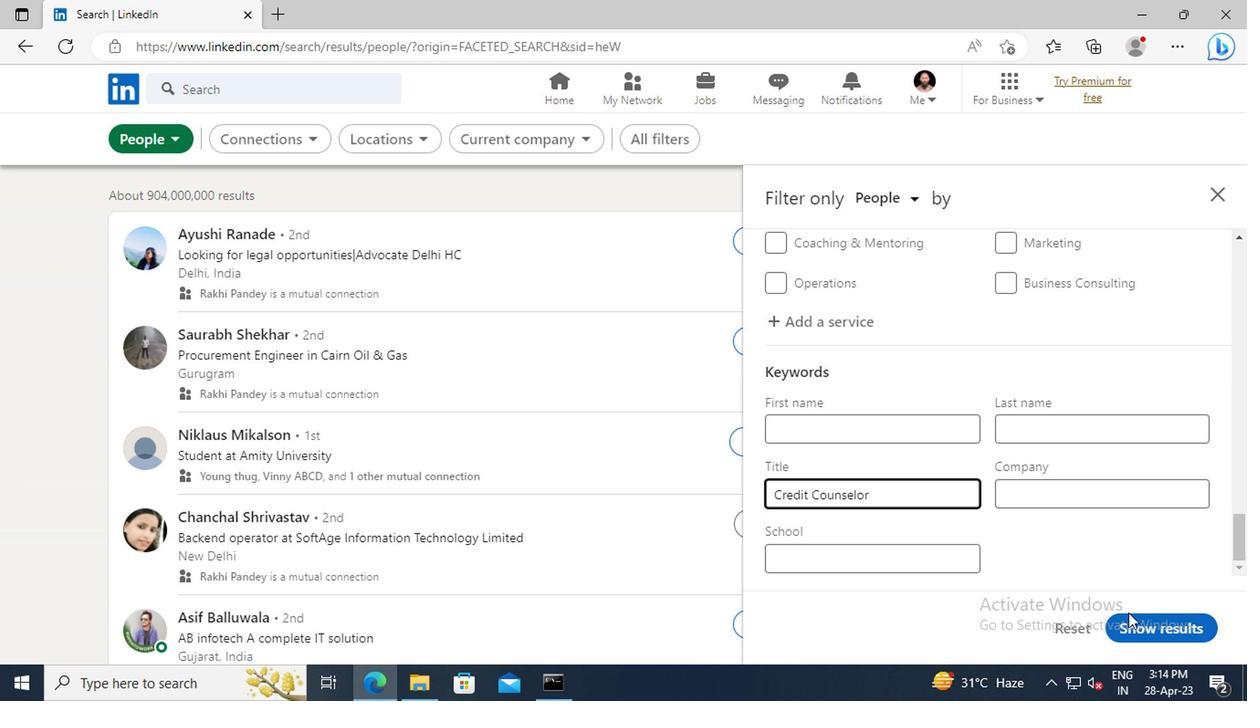 
Action: Mouse pressed left at (932, 569)
Screenshot: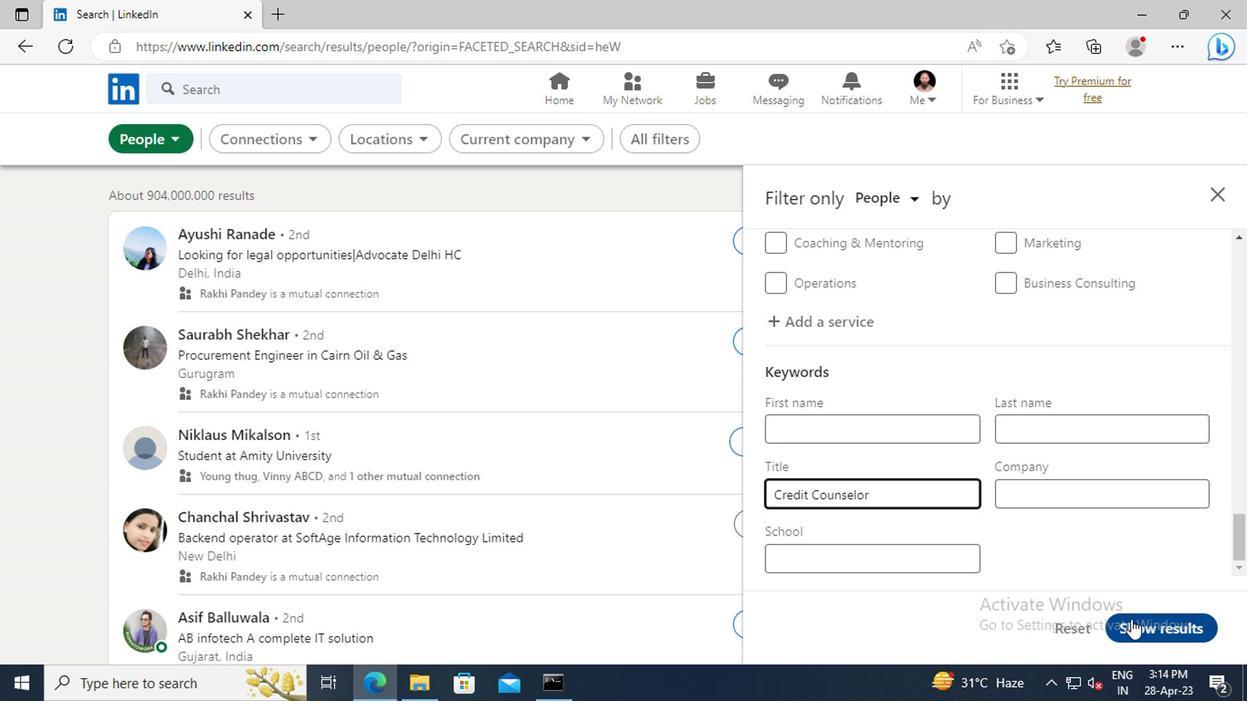 
Action: Mouse moved to (932, 568)
Screenshot: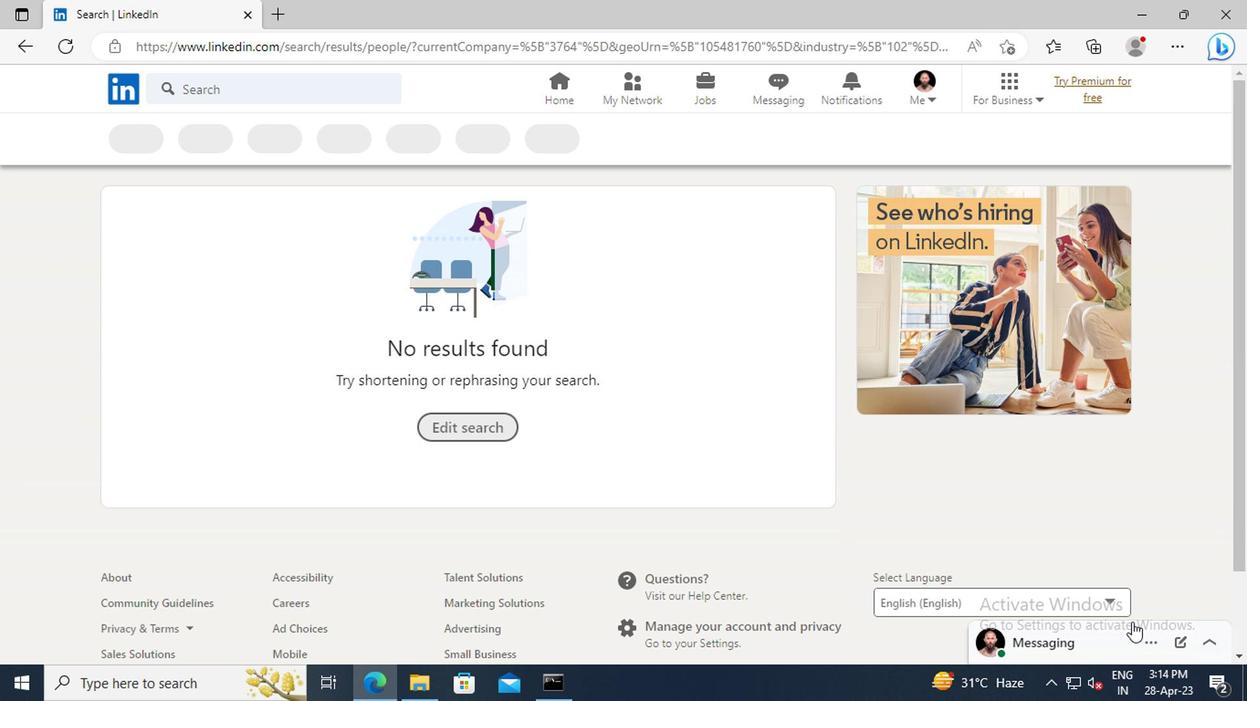 
